 Task: Measure the distance between Savannah and Cumberland Island National Seashore.
Action: Mouse moved to (194, 73)
Screenshot: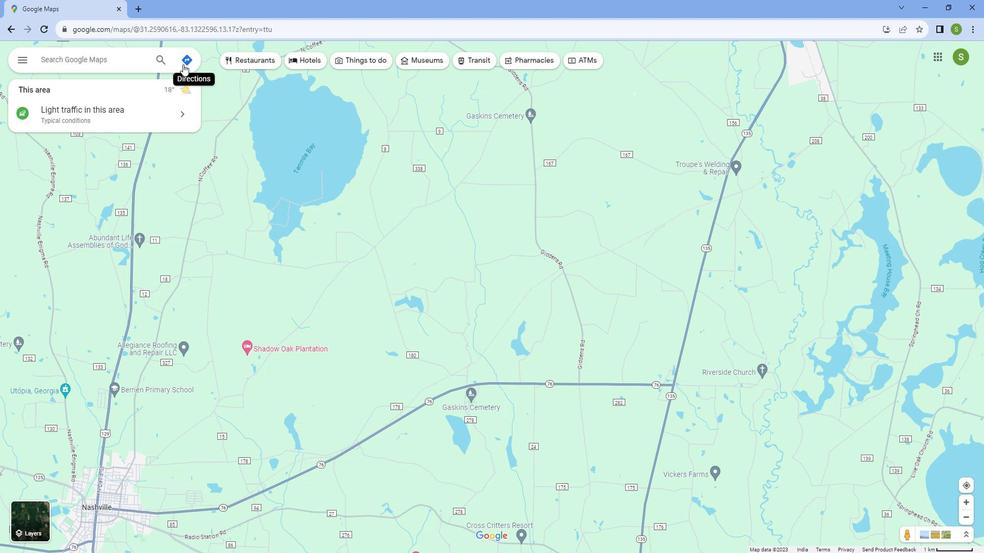 
Action: Mouse pressed left at (194, 73)
Screenshot: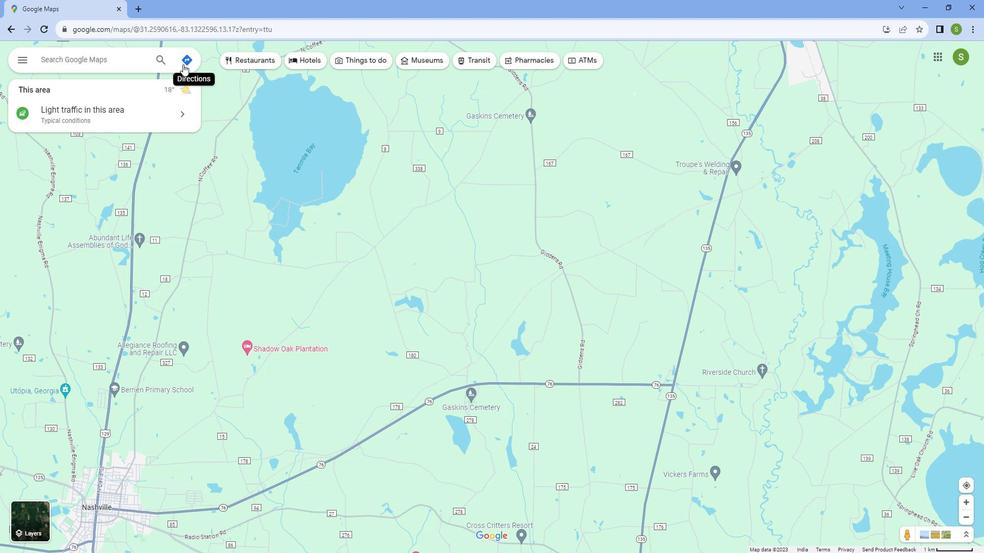 
Action: Mouse moved to (132, 95)
Screenshot: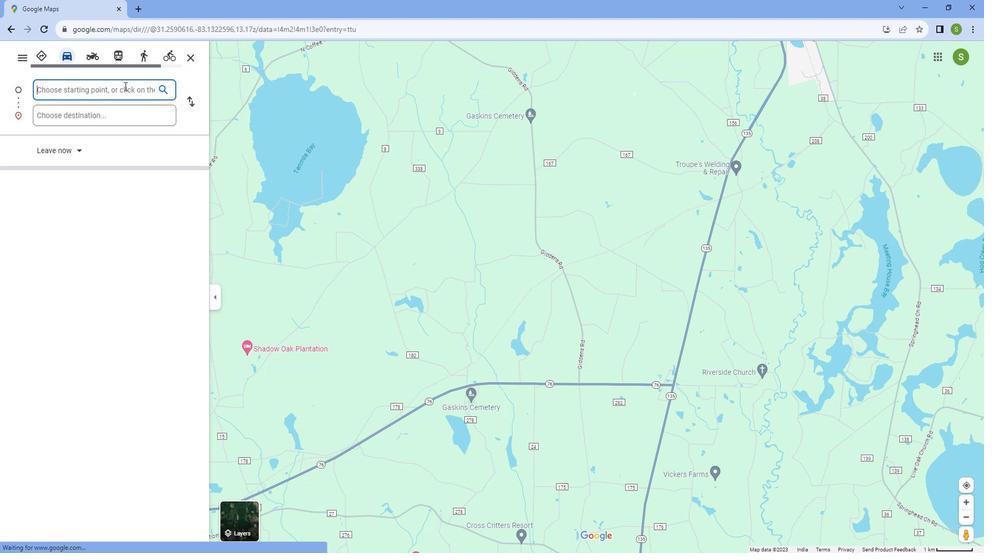 
Action: Key pressed <Key.caps_lock>S<Key.caps_lock>avannah
Screenshot: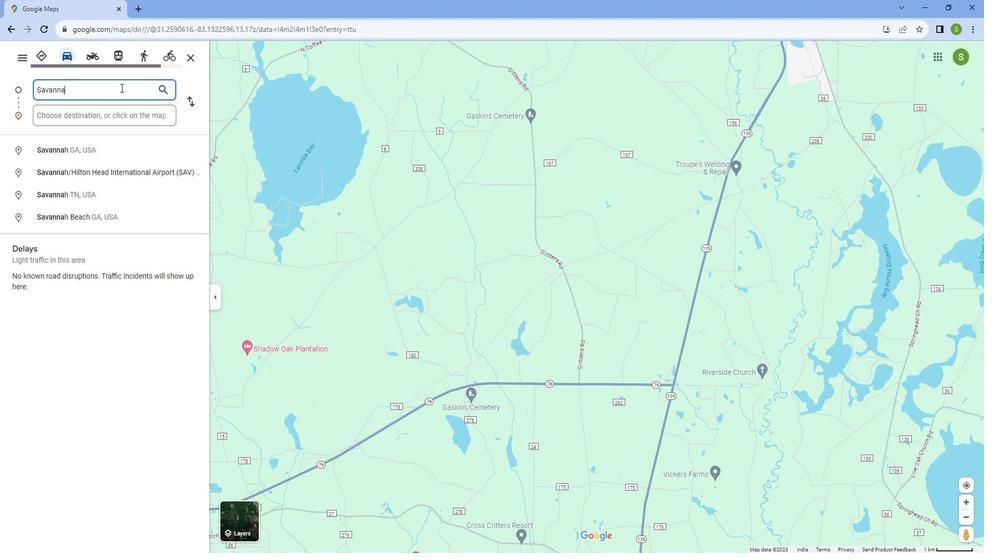 
Action: Mouse moved to (111, 156)
Screenshot: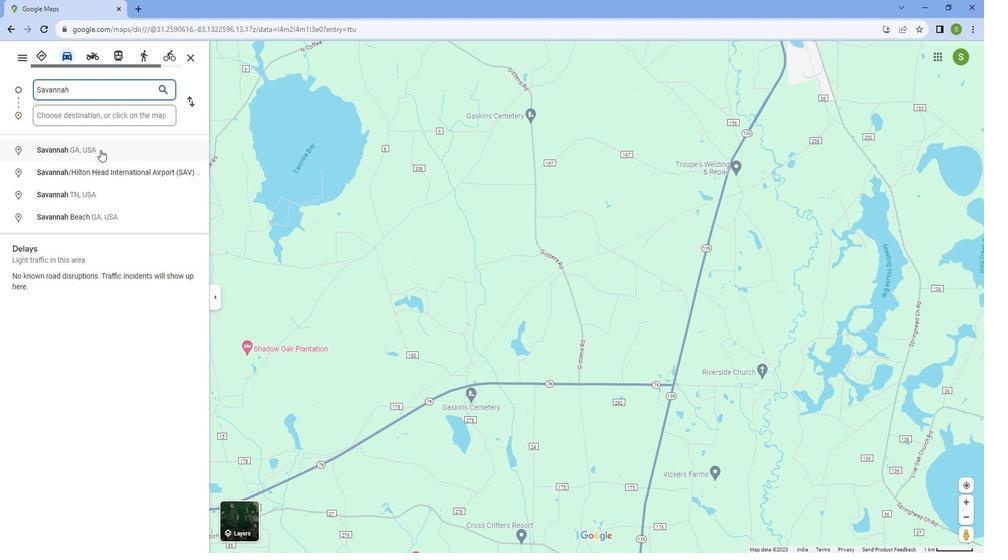 
Action: Mouse pressed left at (111, 156)
Screenshot: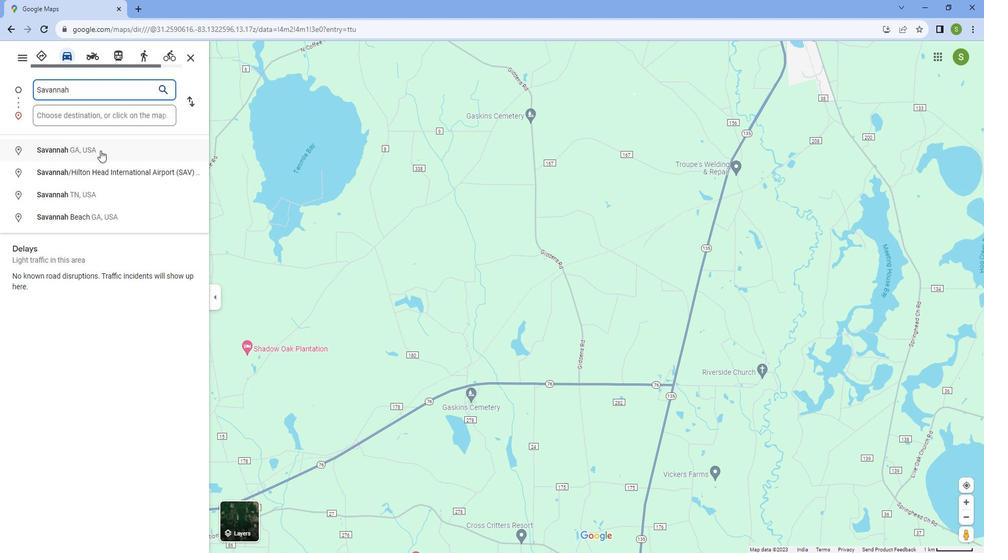 
Action: Mouse moved to (99, 119)
Screenshot: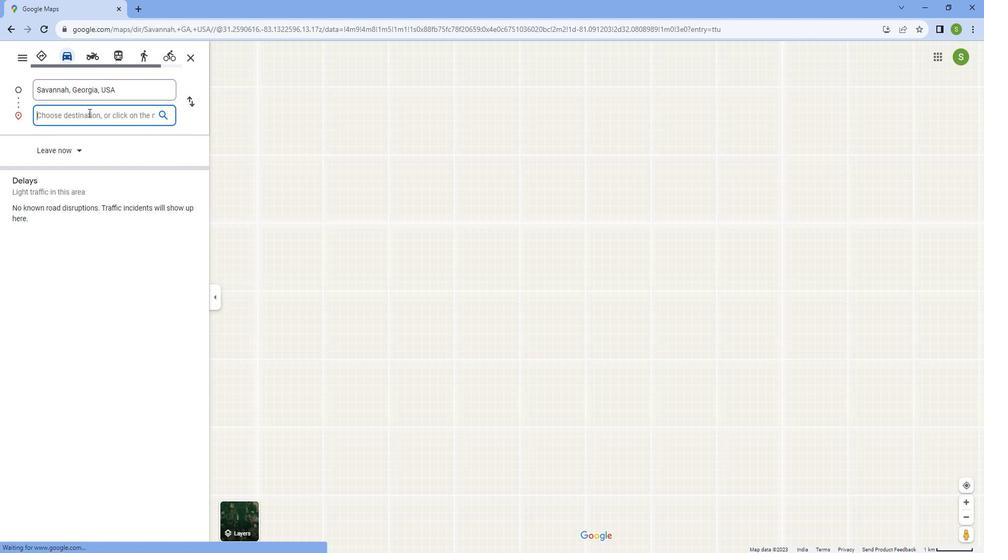 
Action: Mouse pressed left at (99, 119)
Screenshot: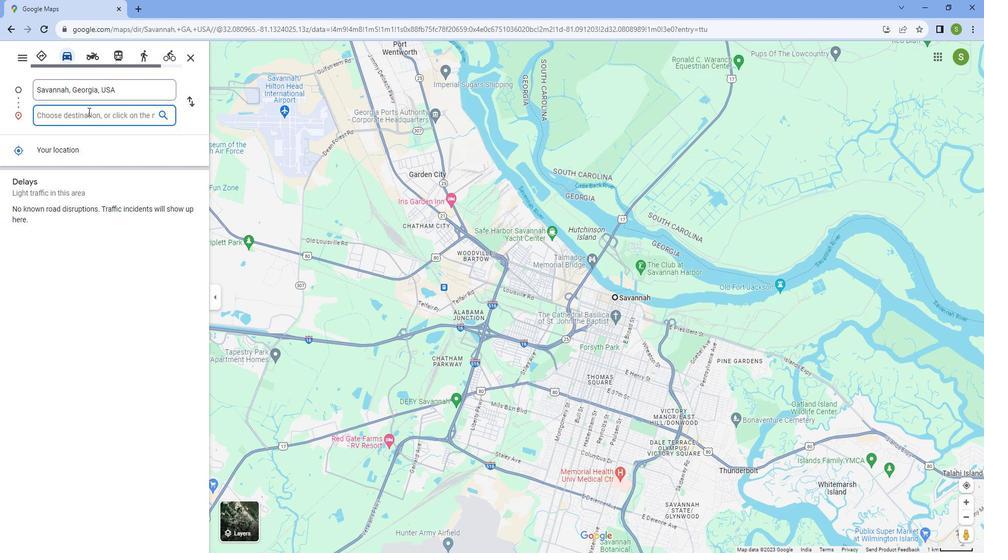 
Action: Key pressed <Key.caps_lock>C<Key.caps_lock>umberland<Key.space><Key.caps_lock>I<Key.caps_lock>sland<Key.space><Key.caps_lock>N<Key.caps_lock>ational<Key.space><Key.caps_lock>S<Key.caps_lock>eashore
Screenshot: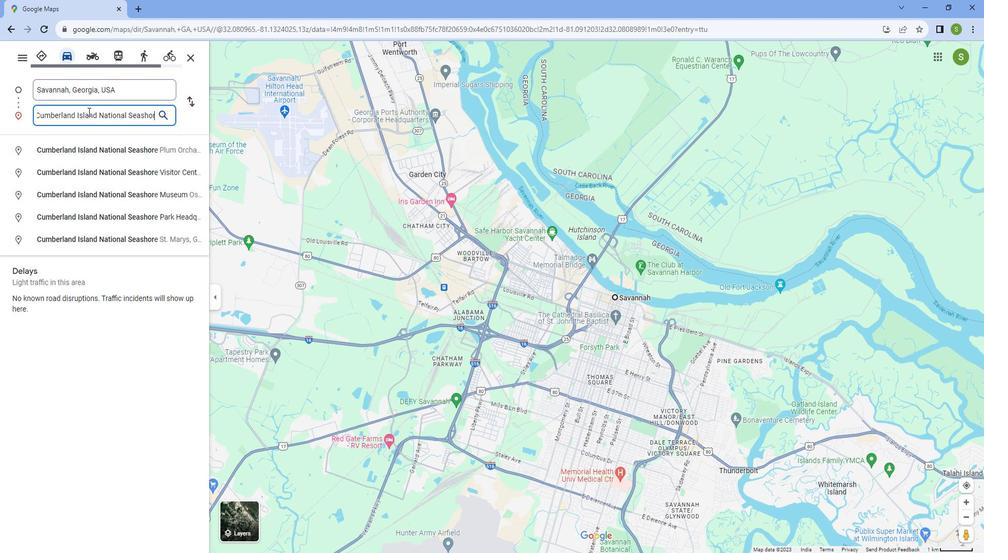 
Action: Mouse moved to (111, 234)
Screenshot: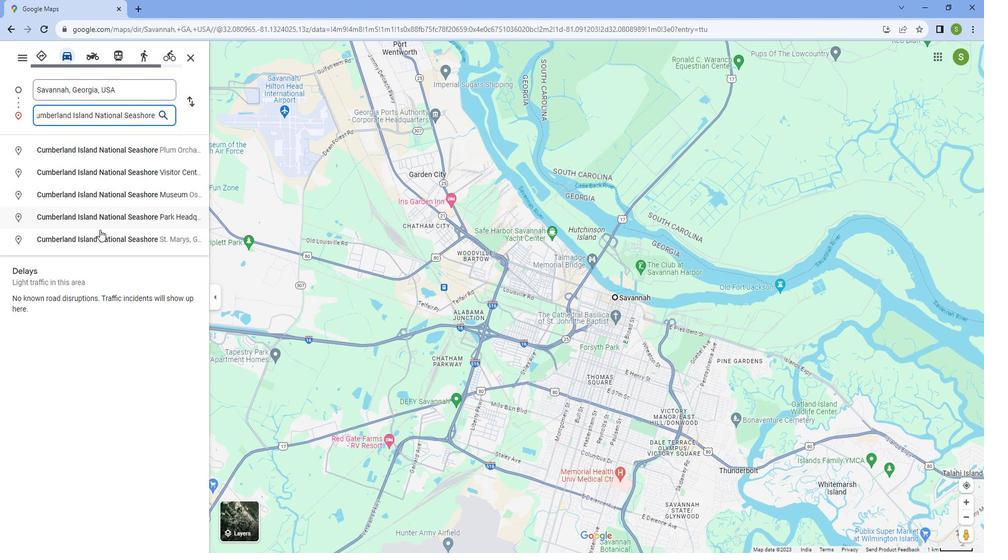 
Action: Mouse pressed left at (111, 234)
Screenshot: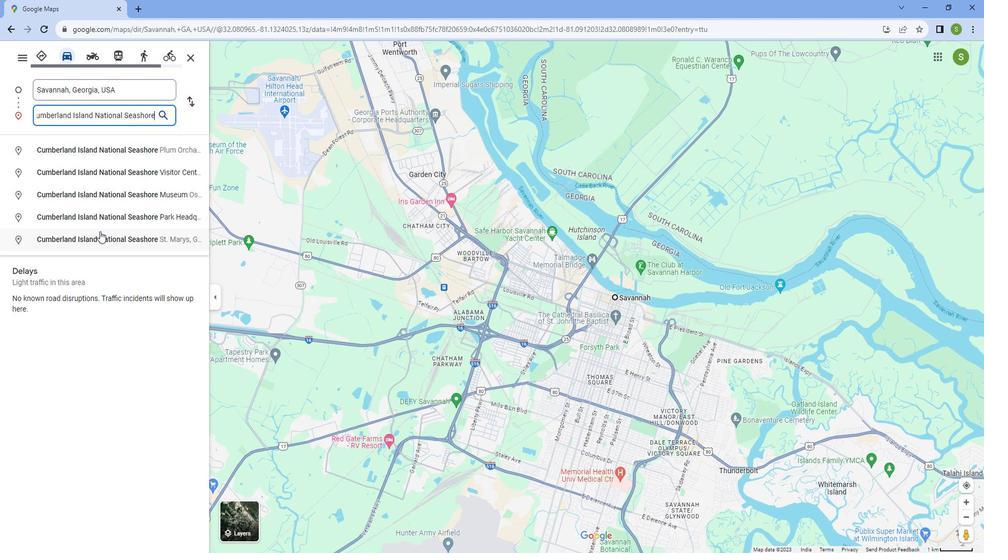 
Action: Mouse moved to (425, 520)
Screenshot: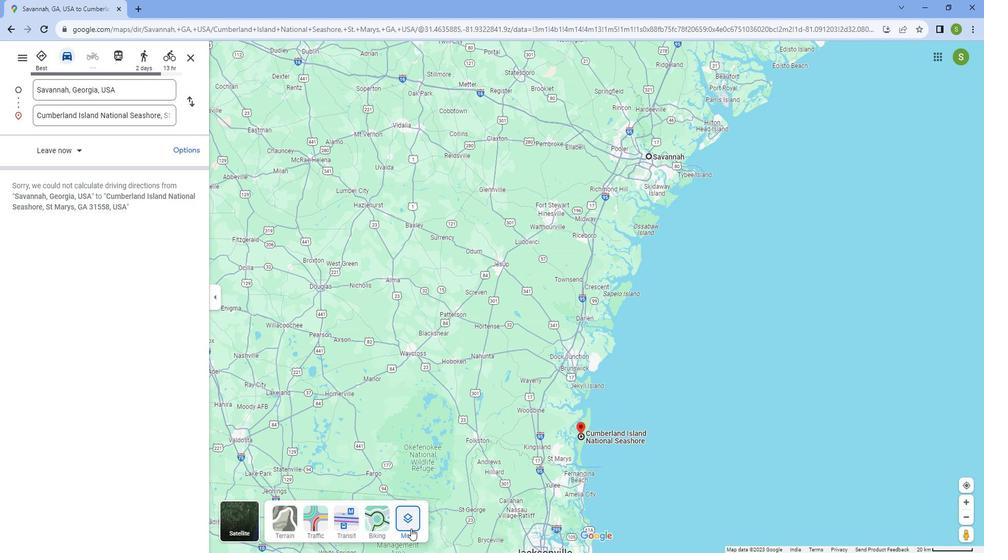 
Action: Mouse pressed left at (425, 520)
Screenshot: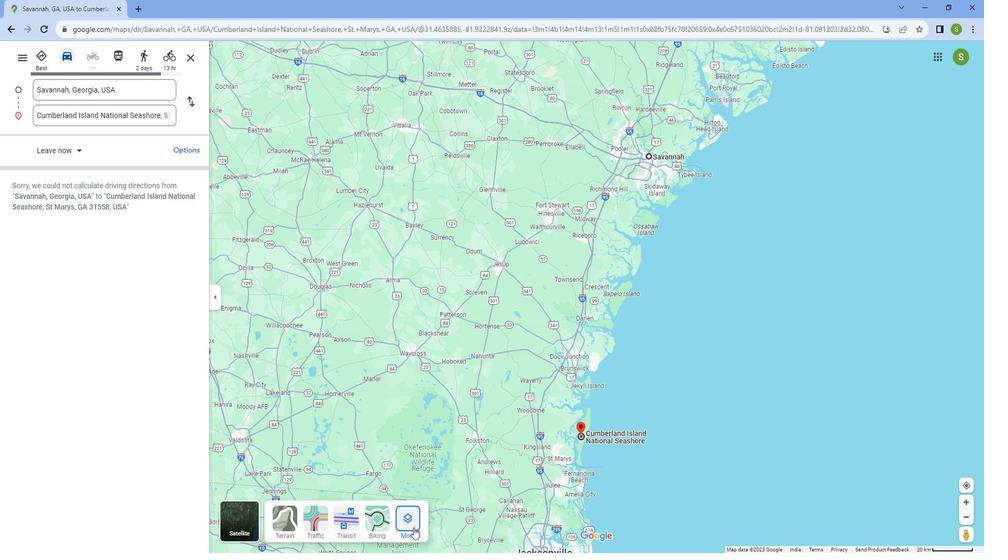 
Action: Mouse moved to (324, 414)
Screenshot: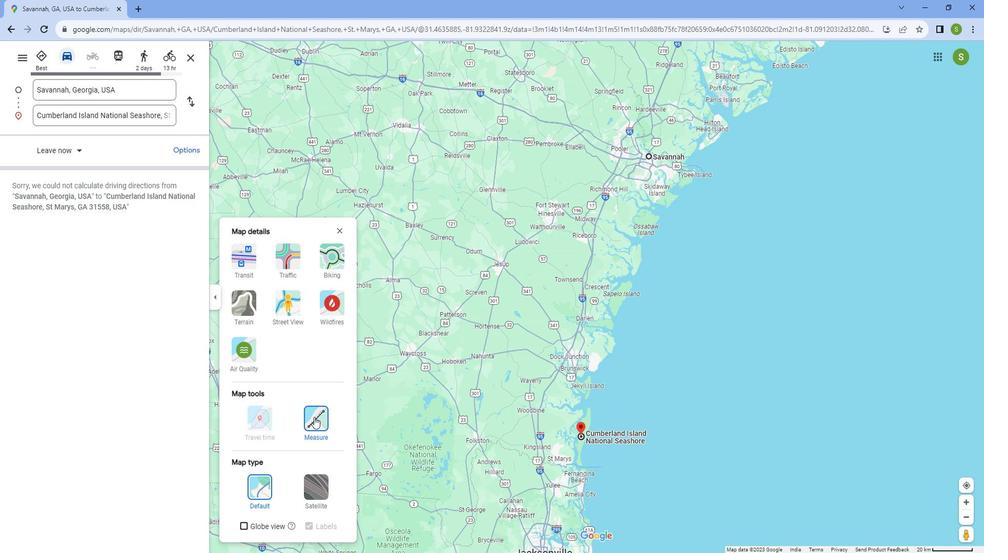 
Action: Mouse pressed left at (324, 414)
Screenshot: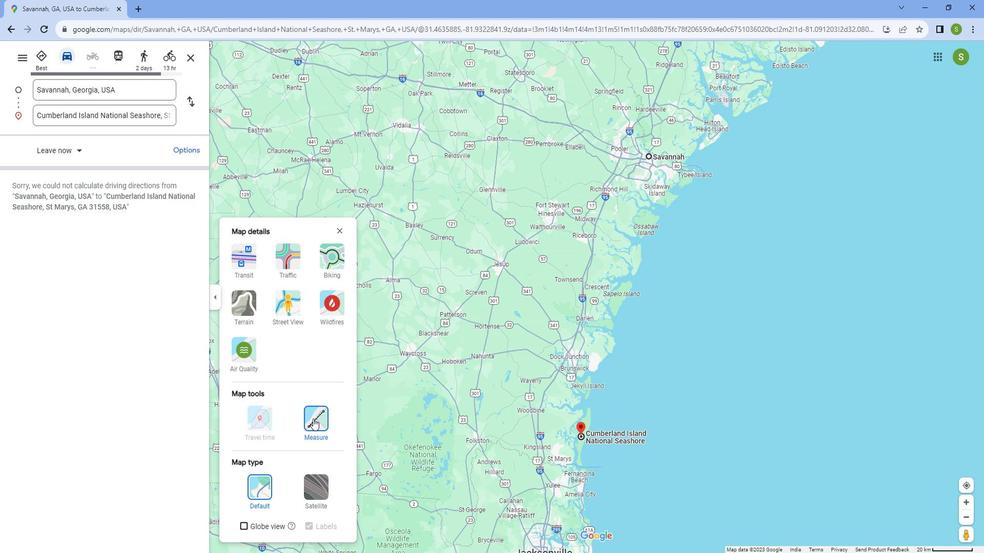 
Action: Mouse moved to (671, 153)
Screenshot: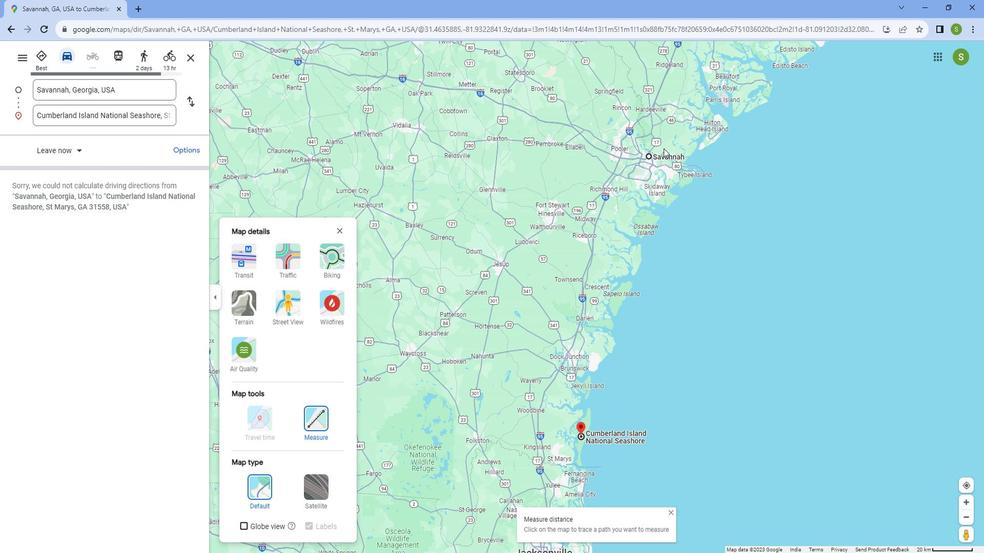 
Action: Mouse scrolled (671, 153) with delta (0, 0)
Screenshot: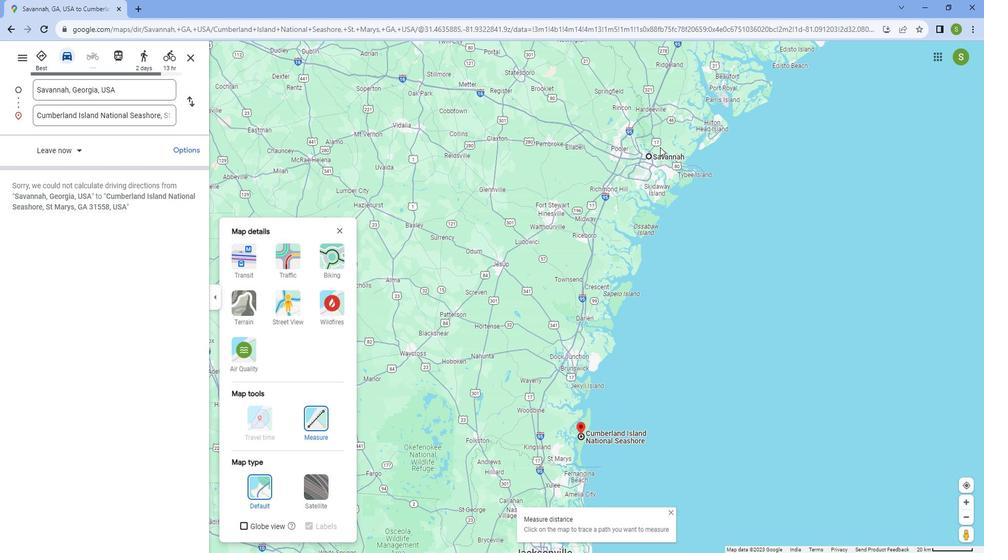 
Action: Mouse scrolled (671, 153) with delta (0, 0)
Screenshot: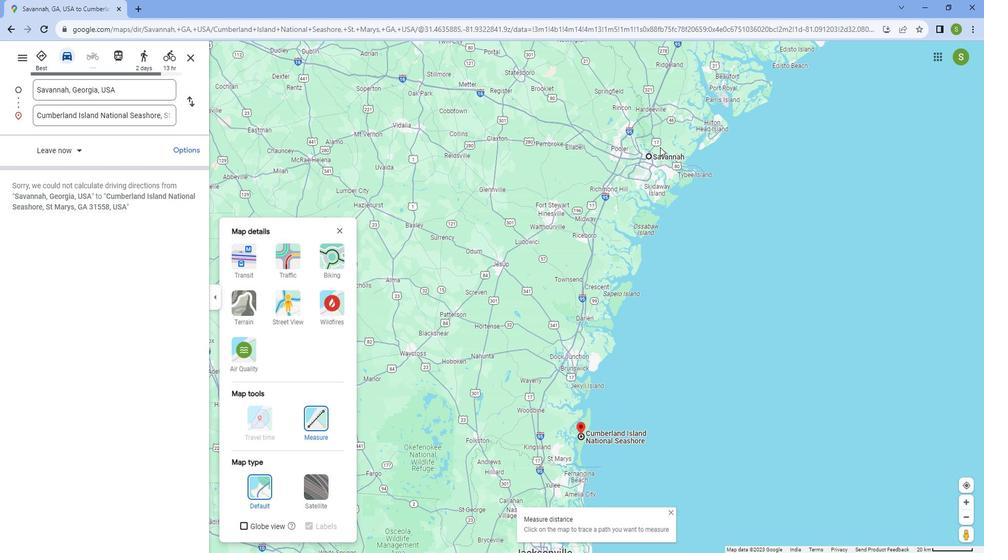 
Action: Mouse scrolled (671, 153) with delta (0, 0)
Screenshot: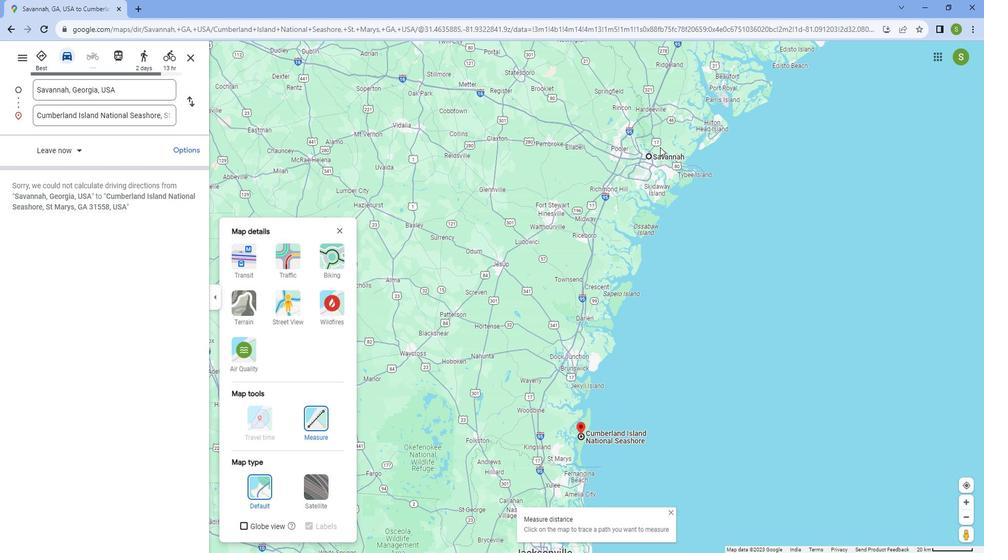 
Action: Mouse scrolled (671, 153) with delta (0, 0)
Screenshot: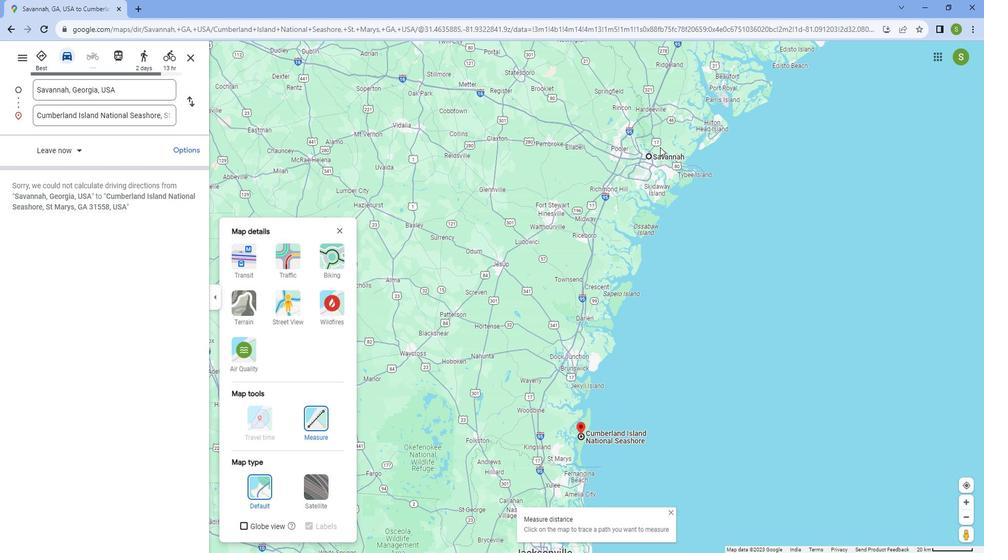 
Action: Mouse scrolled (671, 153) with delta (0, 0)
Screenshot: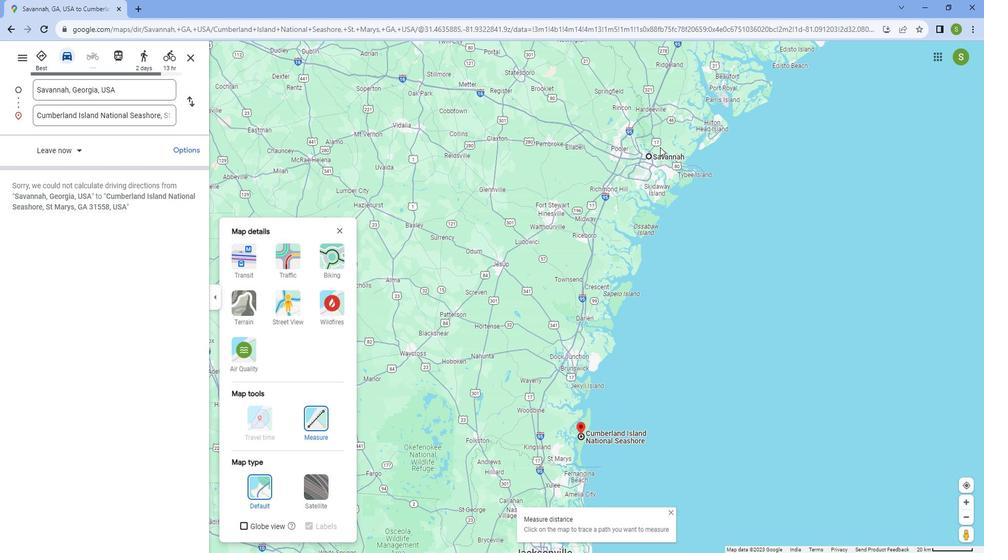 
Action: Mouse scrolled (671, 153) with delta (0, 0)
Screenshot: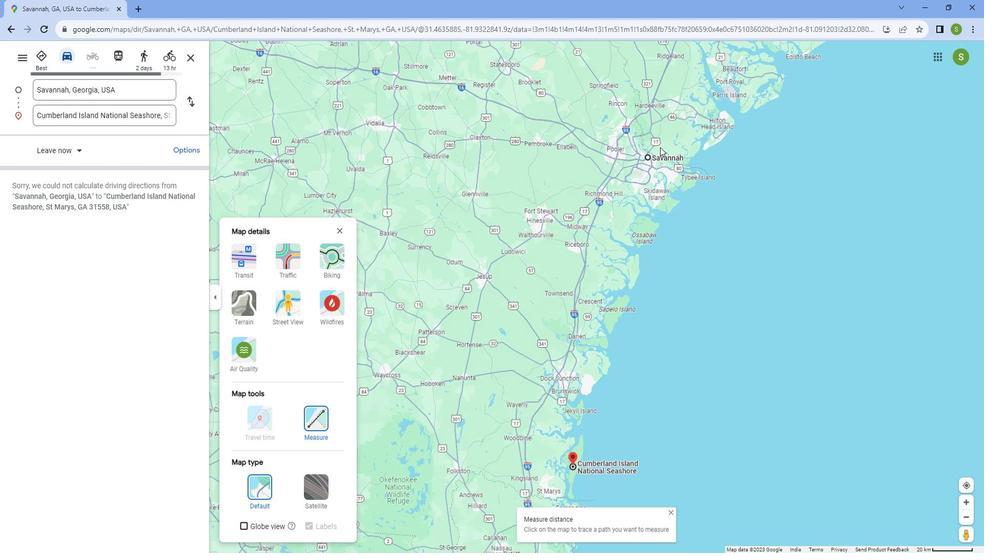 
Action: Mouse scrolled (671, 153) with delta (0, 0)
Screenshot: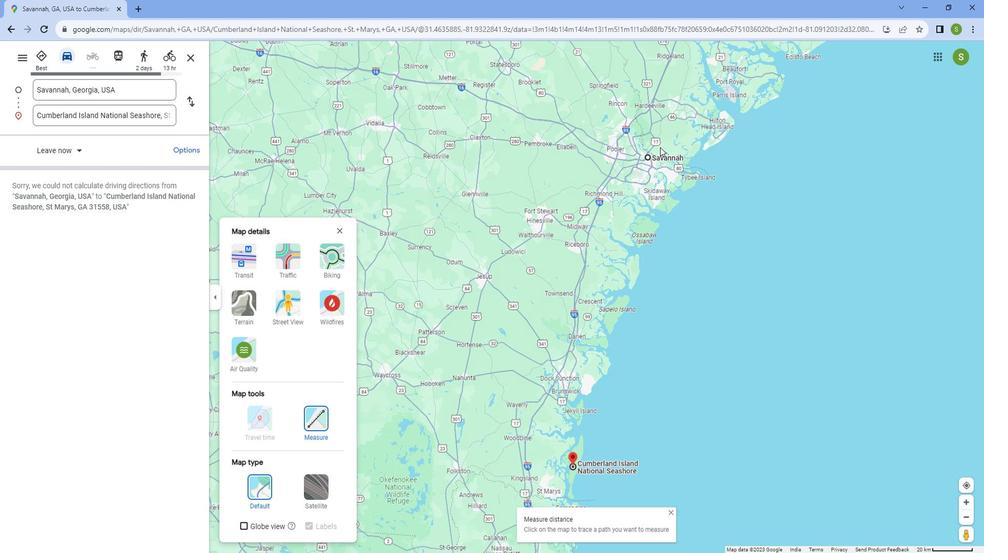 
Action: Mouse scrolled (671, 153) with delta (0, 0)
Screenshot: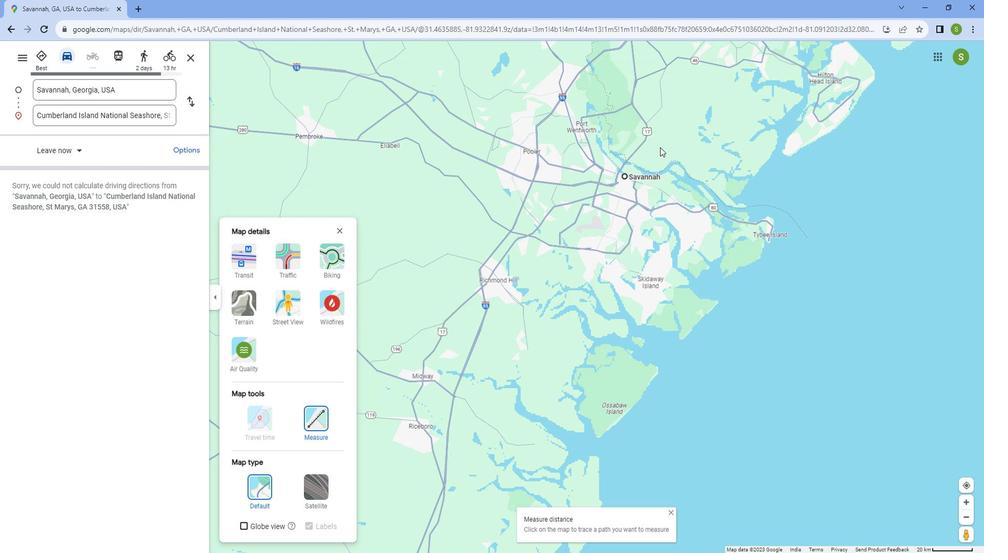 
Action: Mouse scrolled (671, 153) with delta (0, 0)
Screenshot: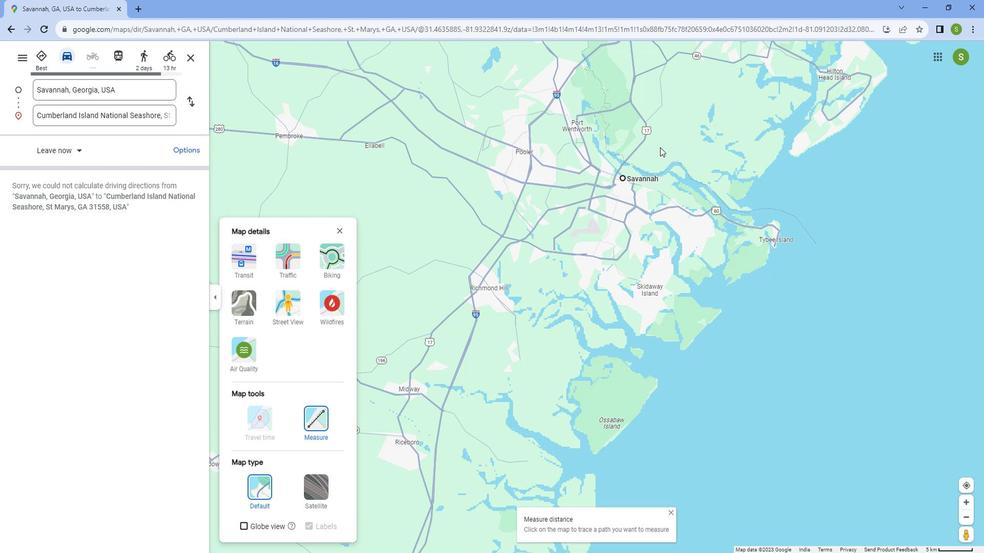 
Action: Mouse scrolled (671, 153) with delta (0, 0)
Screenshot: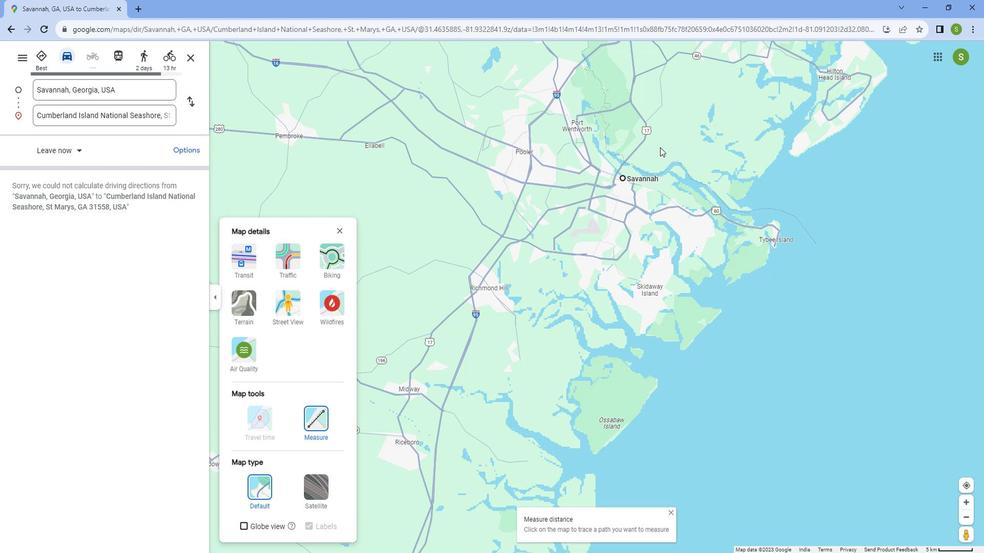 
Action: Mouse scrolled (671, 153) with delta (0, 0)
Screenshot: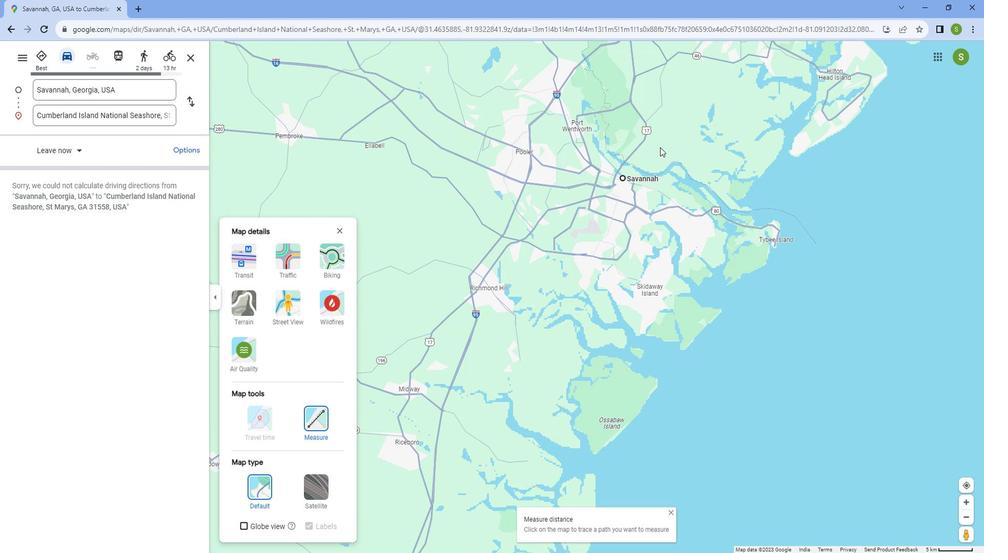 
Action: Mouse scrolled (671, 153) with delta (0, 0)
Screenshot: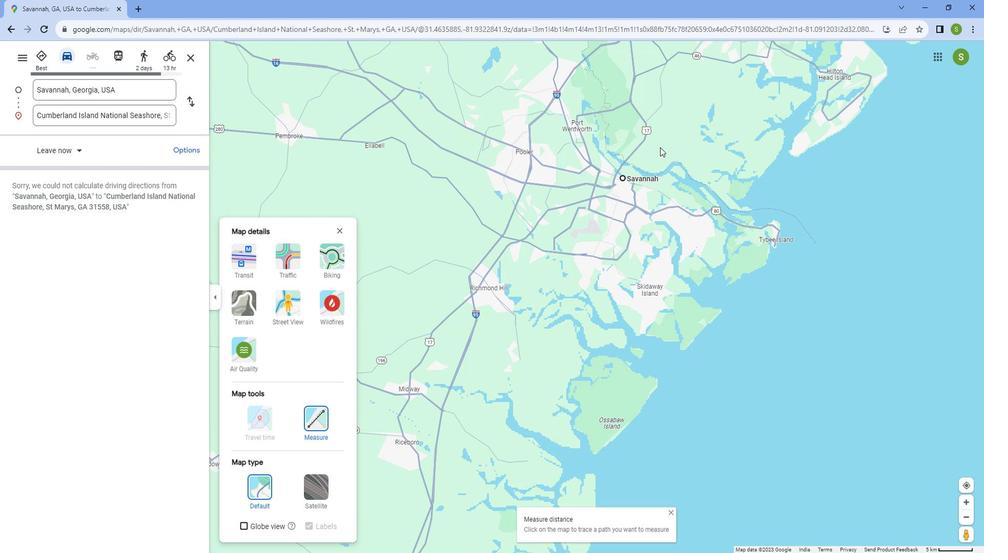 
Action: Mouse scrolled (671, 153) with delta (0, 0)
Screenshot: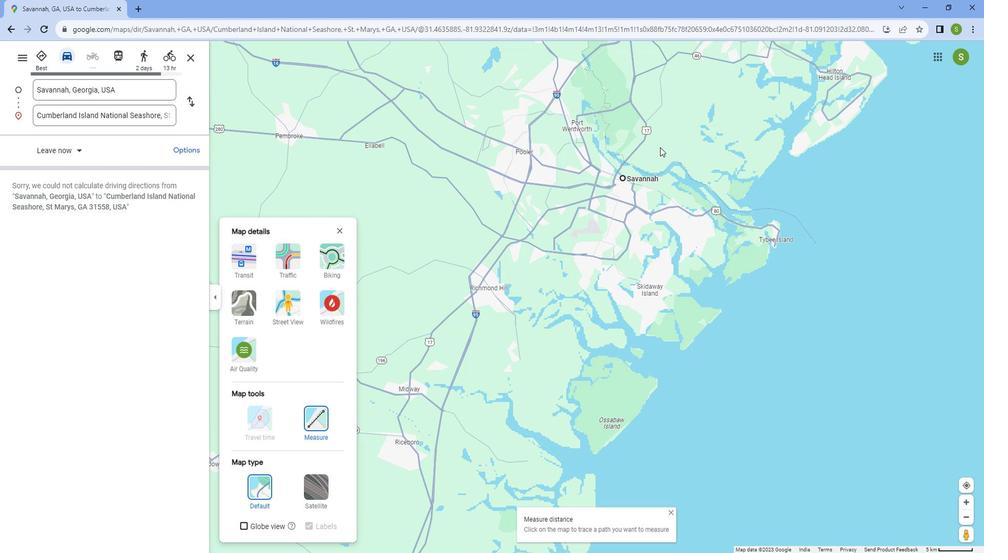 
Action: Mouse moved to (565, 235)
Screenshot: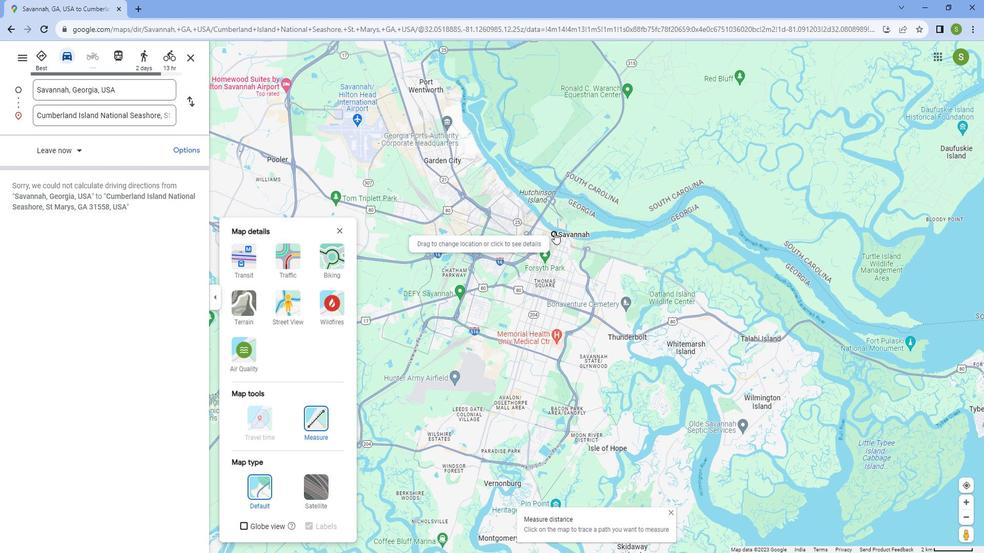 
Action: Mouse pressed left at (565, 235)
Screenshot: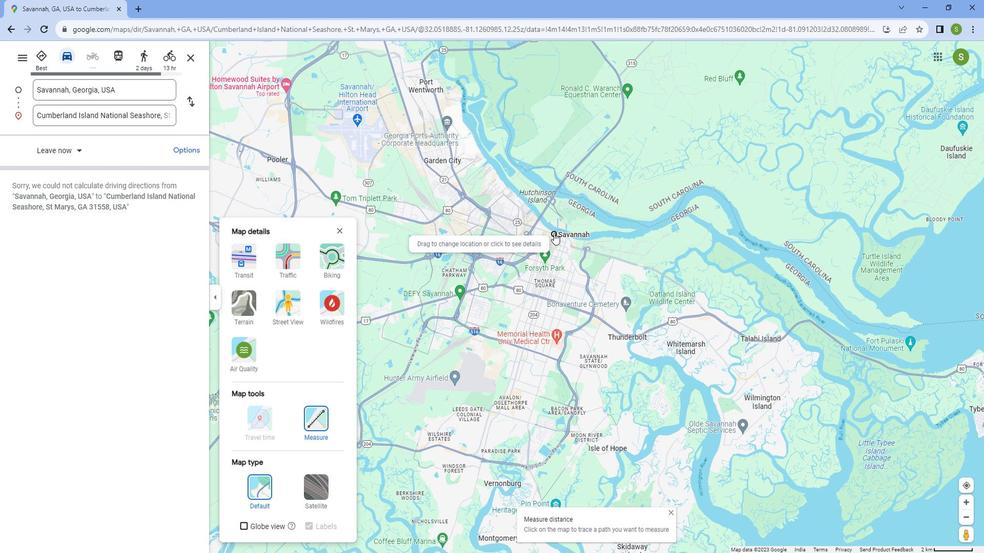 
Action: Mouse moved to (547, 229)
Screenshot: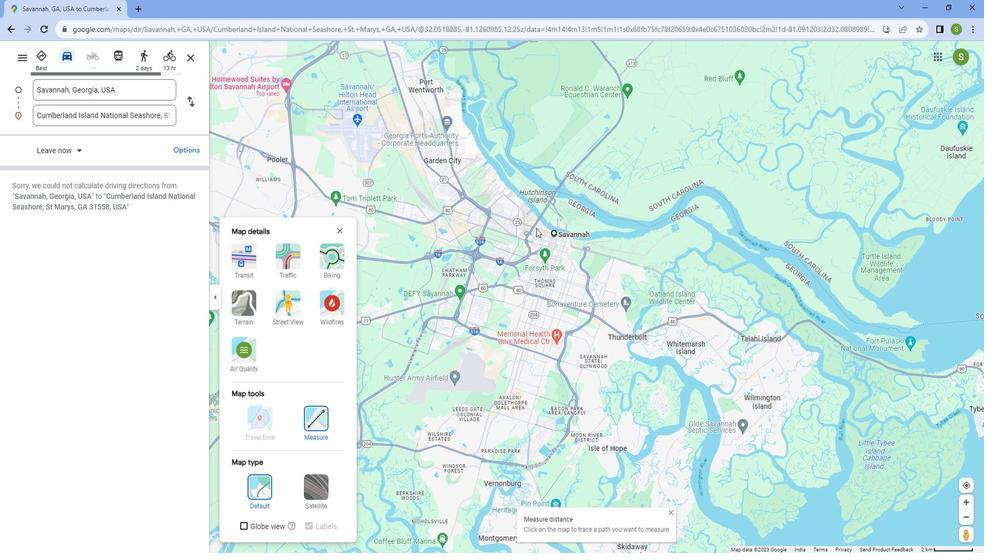 
Action: Mouse scrolled (547, 229) with delta (0, 0)
Screenshot: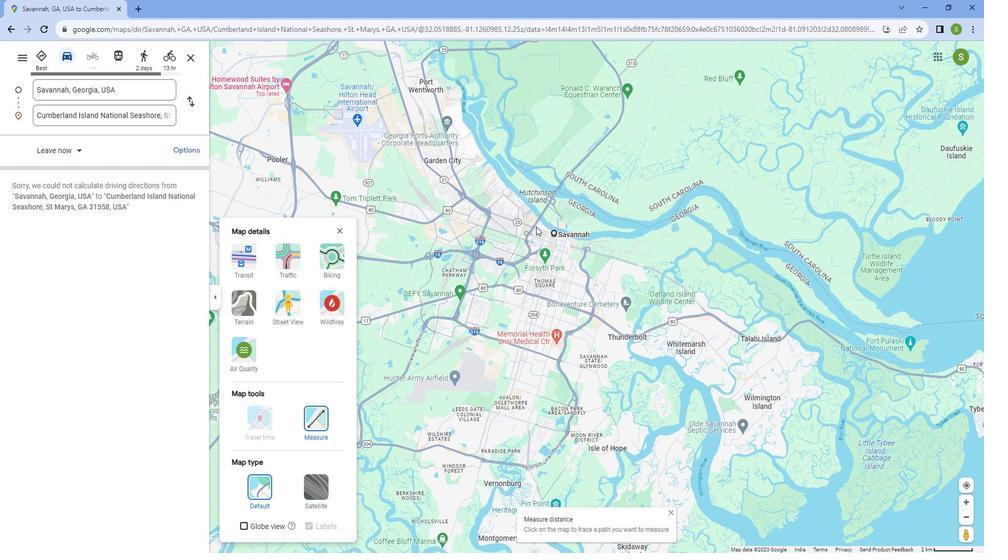 
Action: Mouse scrolled (547, 229) with delta (0, 0)
Screenshot: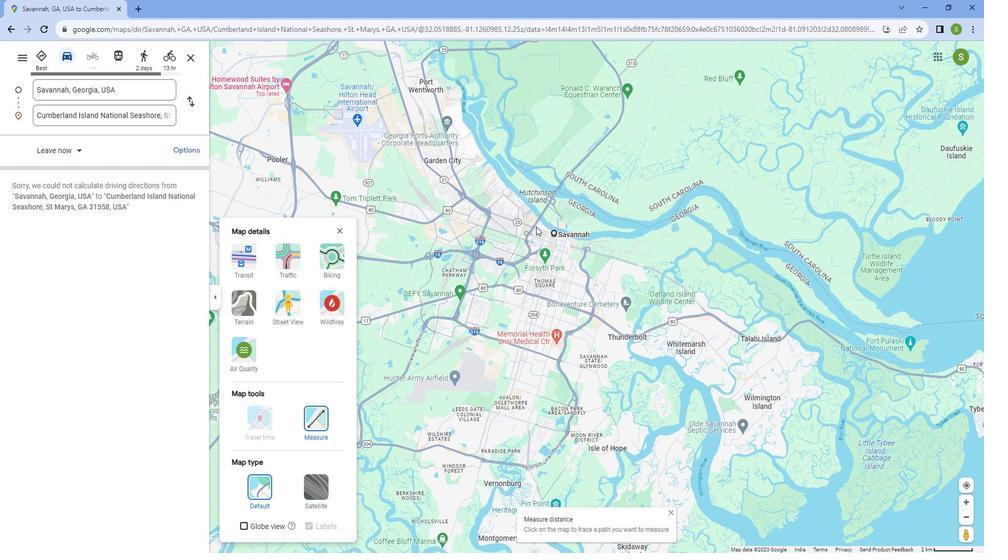 
Action: Mouse scrolled (547, 229) with delta (0, 0)
Screenshot: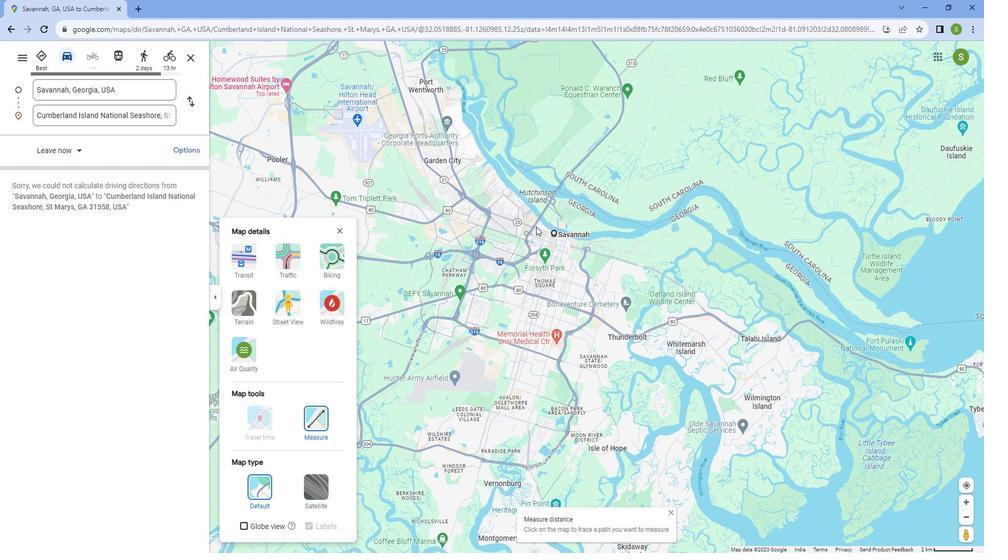 
Action: Mouse scrolled (547, 229) with delta (0, 0)
Screenshot: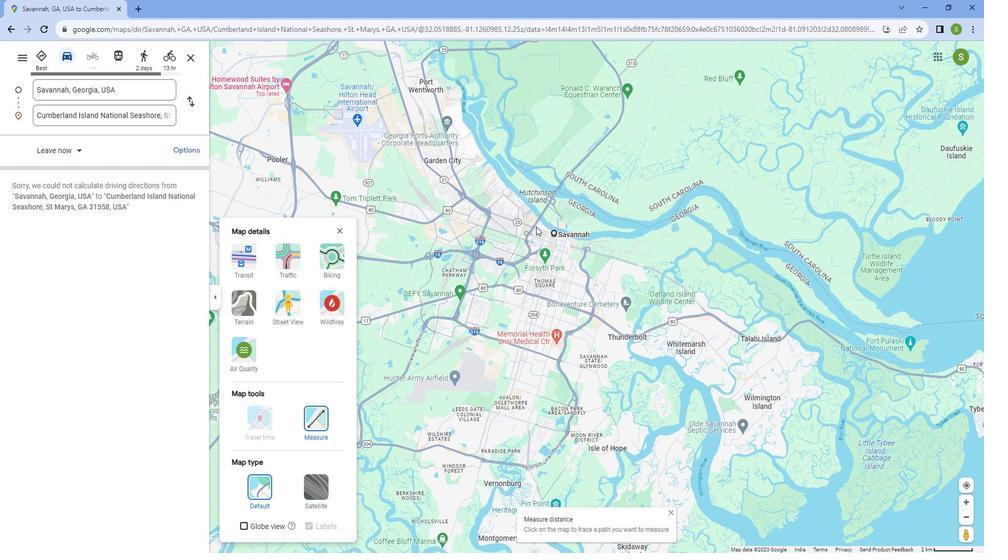 
Action: Mouse moved to (547, 228)
Screenshot: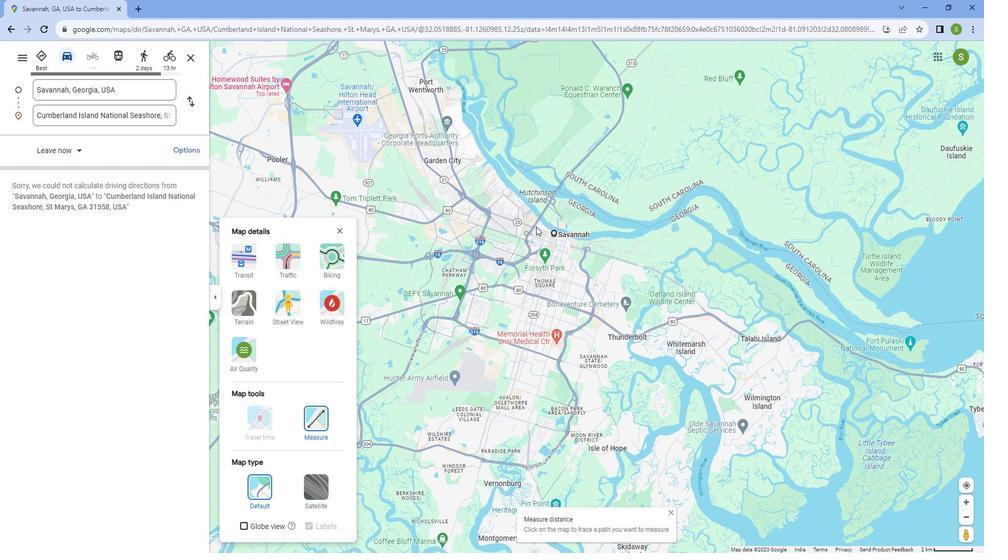 
Action: Mouse scrolled (547, 228) with delta (0, 0)
Screenshot: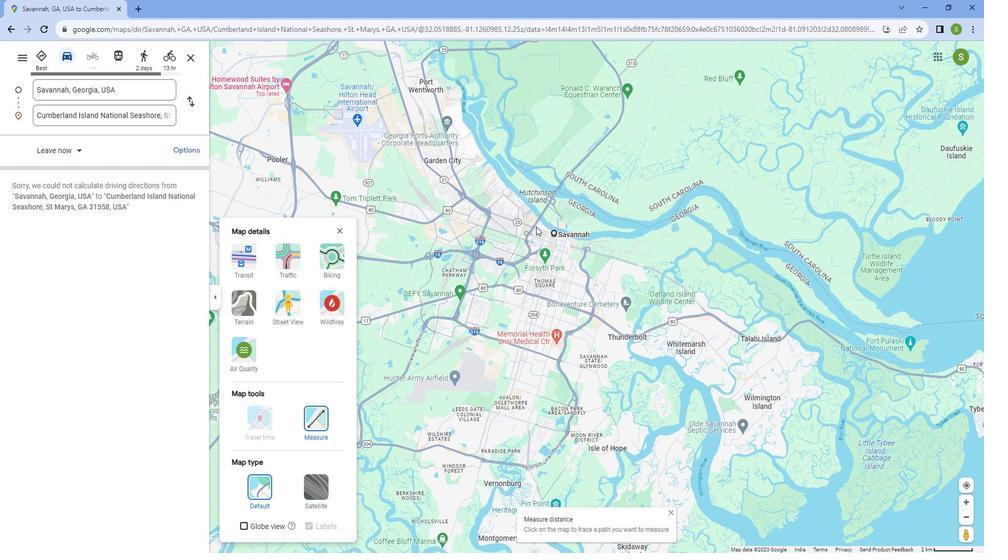 
Action: Mouse moved to (547, 227)
Screenshot: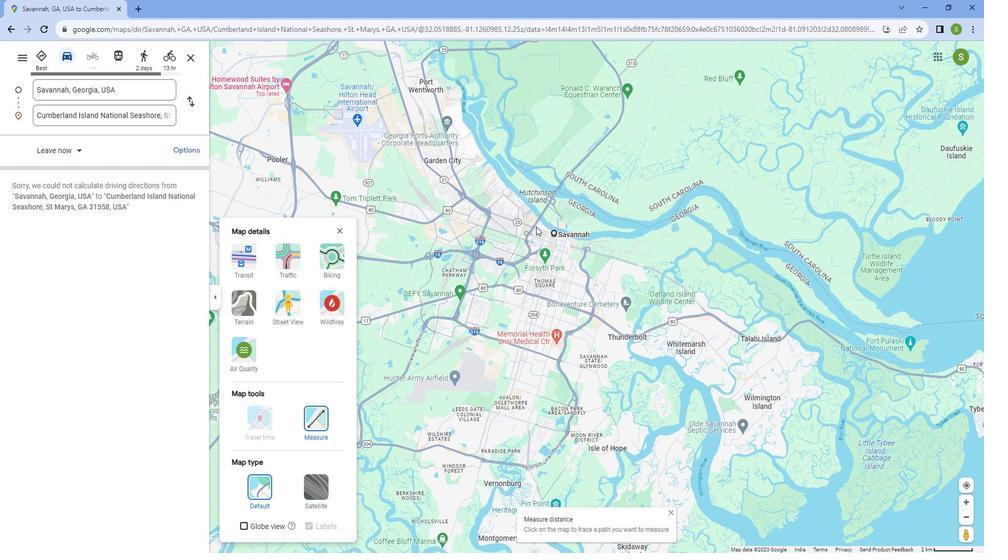 
Action: Mouse scrolled (547, 226) with delta (0, 0)
Screenshot: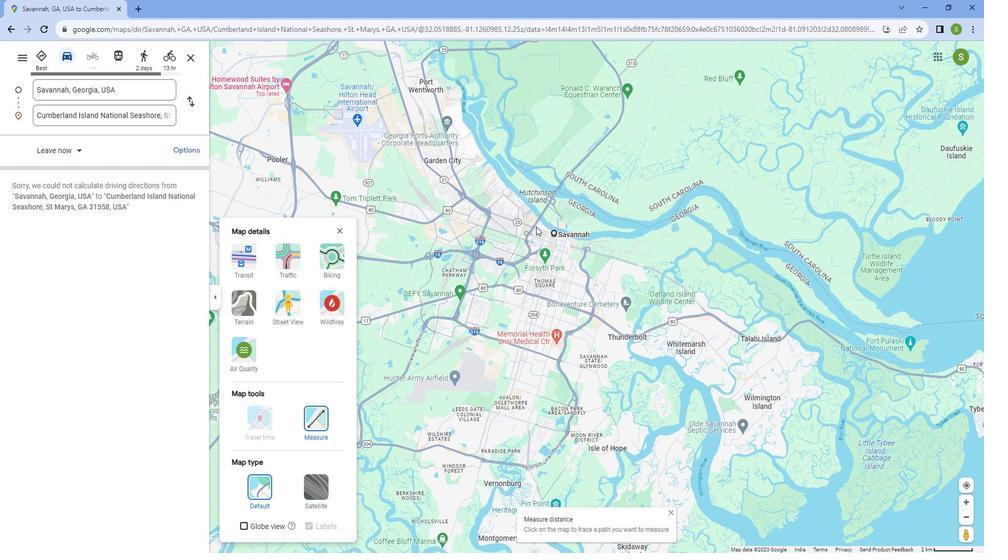 
Action: Mouse moved to (547, 226)
Screenshot: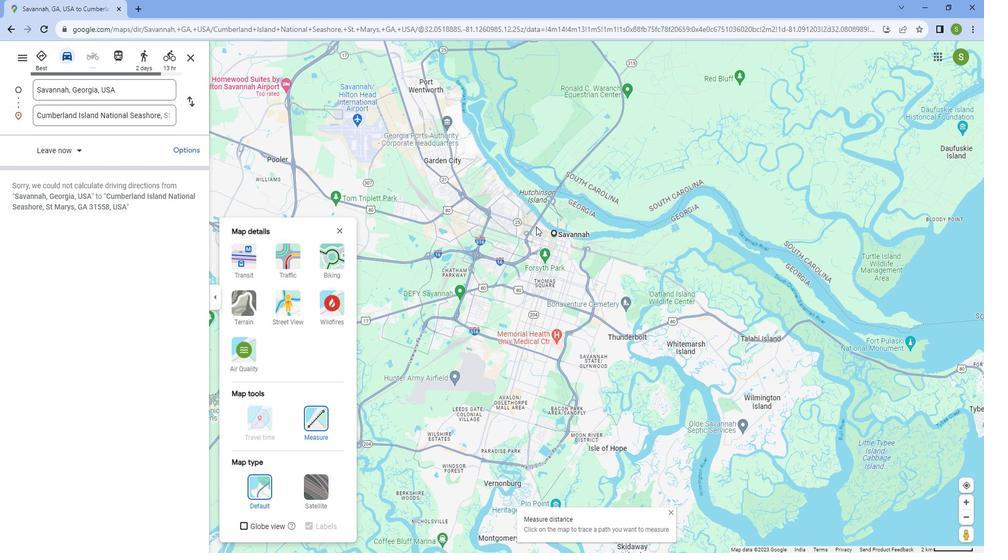 
Action: Mouse scrolled (547, 226) with delta (0, 0)
Screenshot: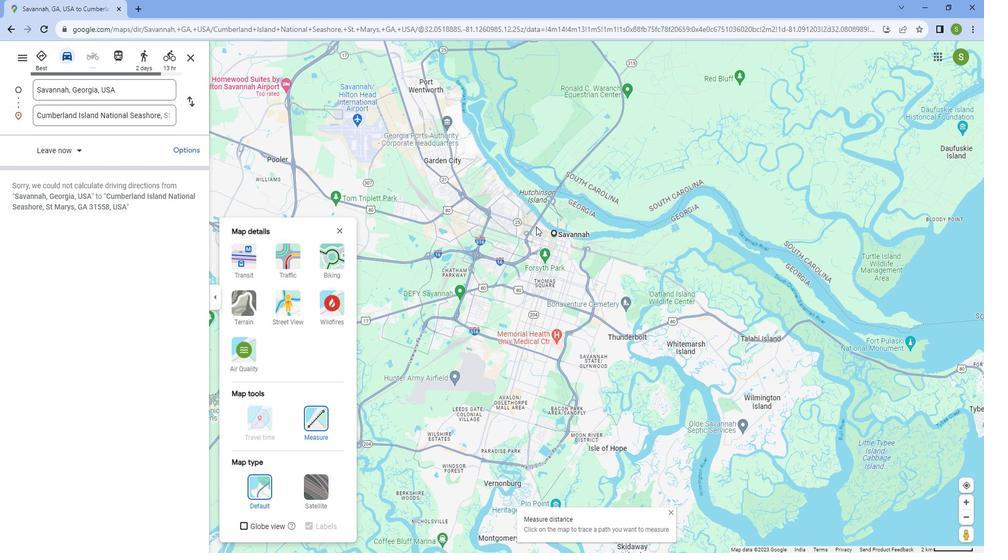 
Action: Mouse moved to (546, 224)
Screenshot: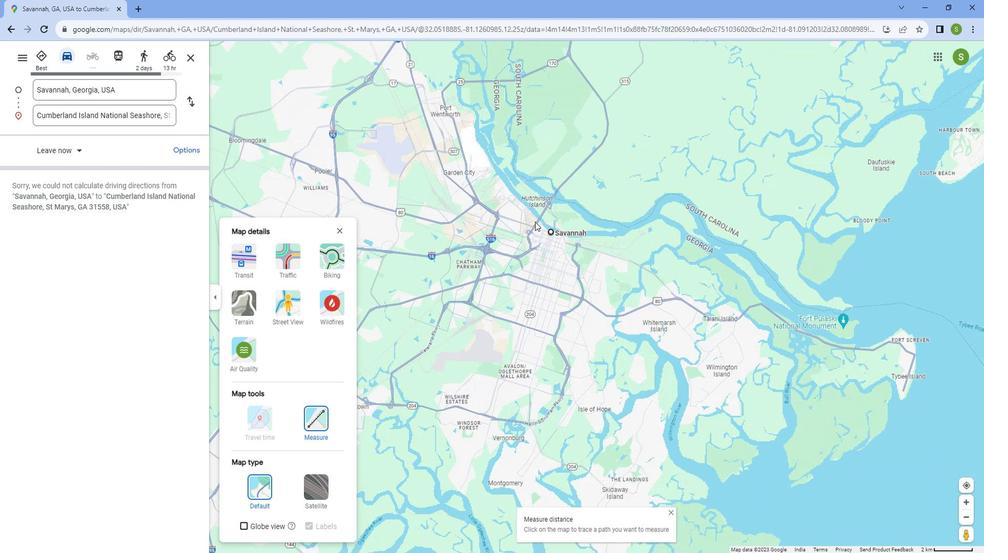 
Action: Mouse scrolled (546, 223) with delta (0, 0)
Screenshot: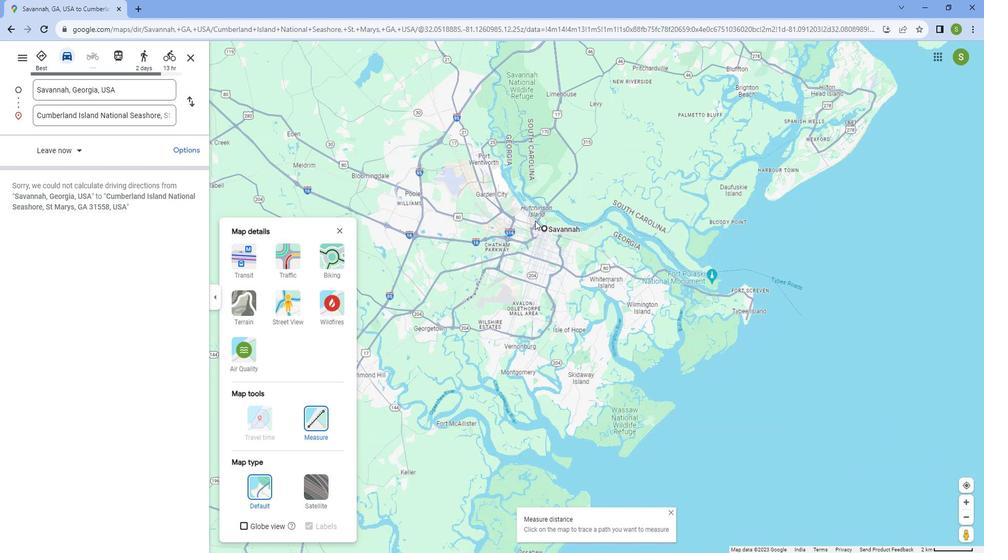 
Action: Mouse scrolled (546, 223) with delta (0, 0)
Screenshot: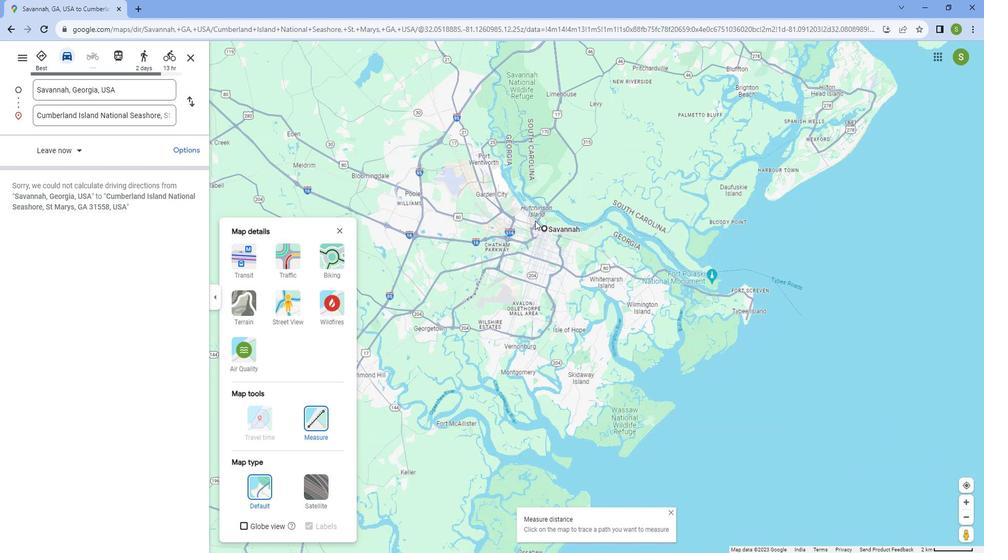 
Action: Mouse scrolled (546, 223) with delta (0, 0)
Screenshot: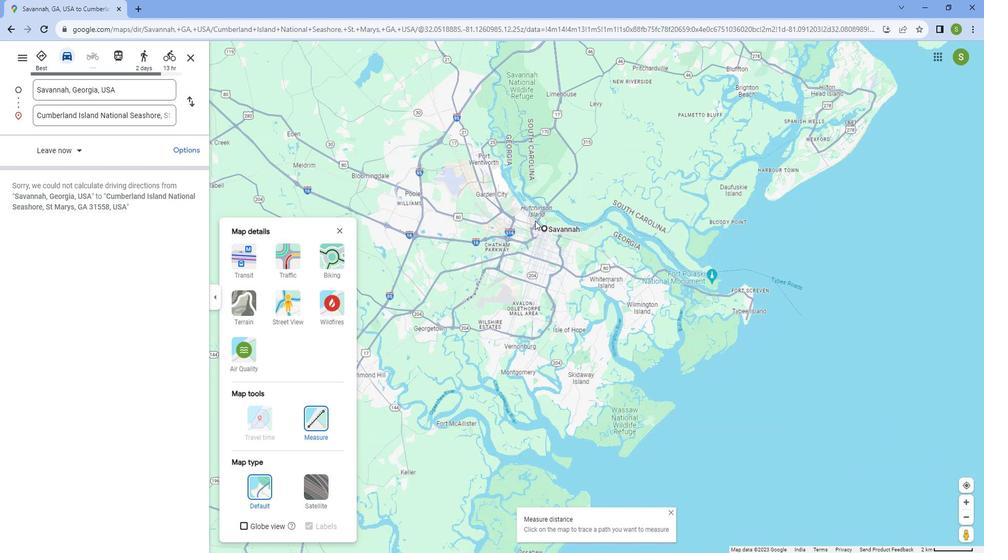 
Action: Mouse scrolled (546, 223) with delta (0, 0)
Screenshot: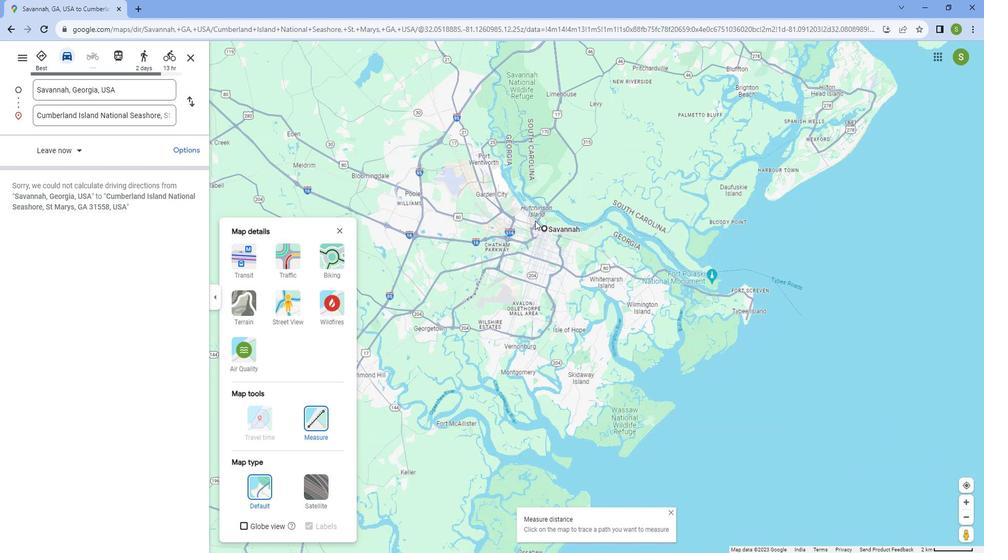 
Action: Mouse moved to (546, 223)
Screenshot: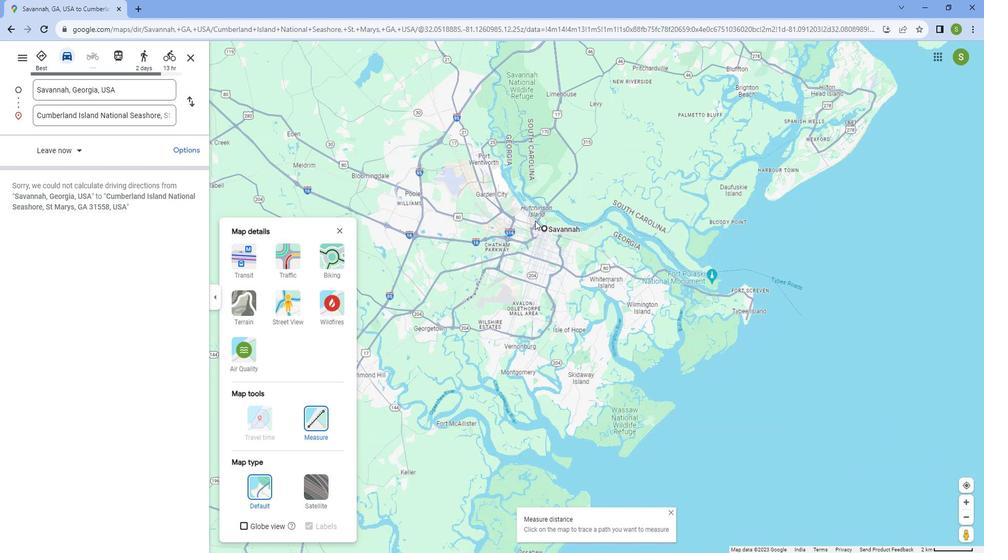 
Action: Mouse scrolled (546, 223) with delta (0, 0)
Screenshot: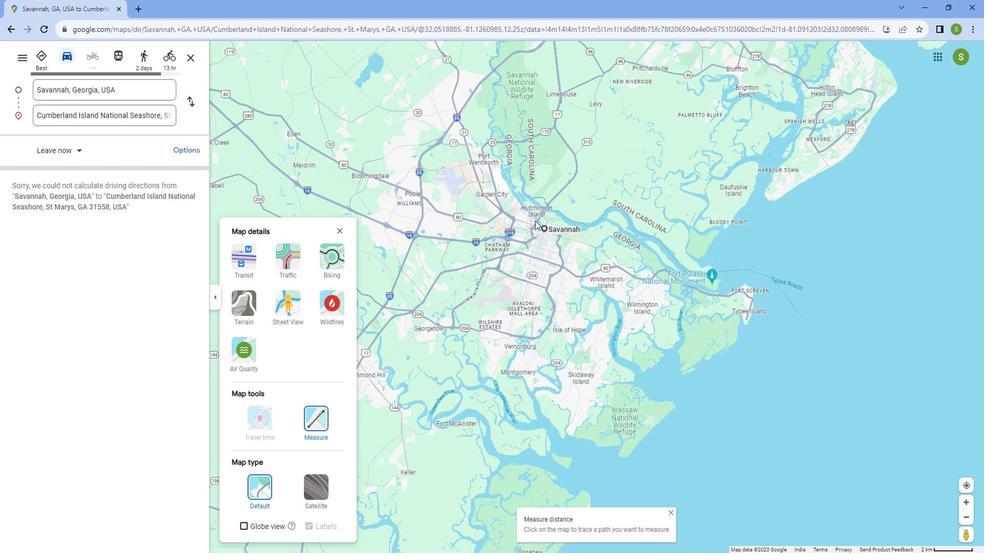 
Action: Mouse scrolled (546, 223) with delta (0, 0)
Screenshot: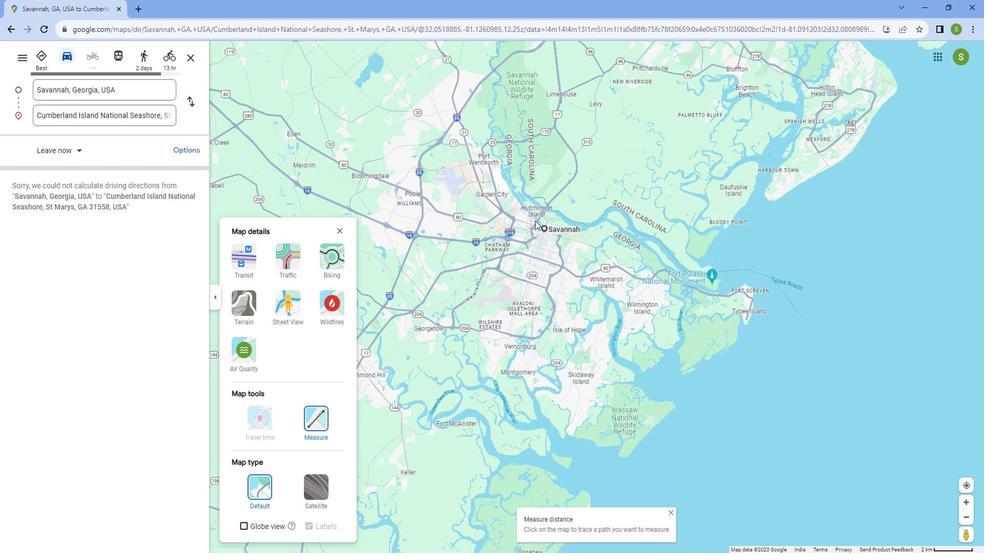 
Action: Mouse moved to (546, 221)
Screenshot: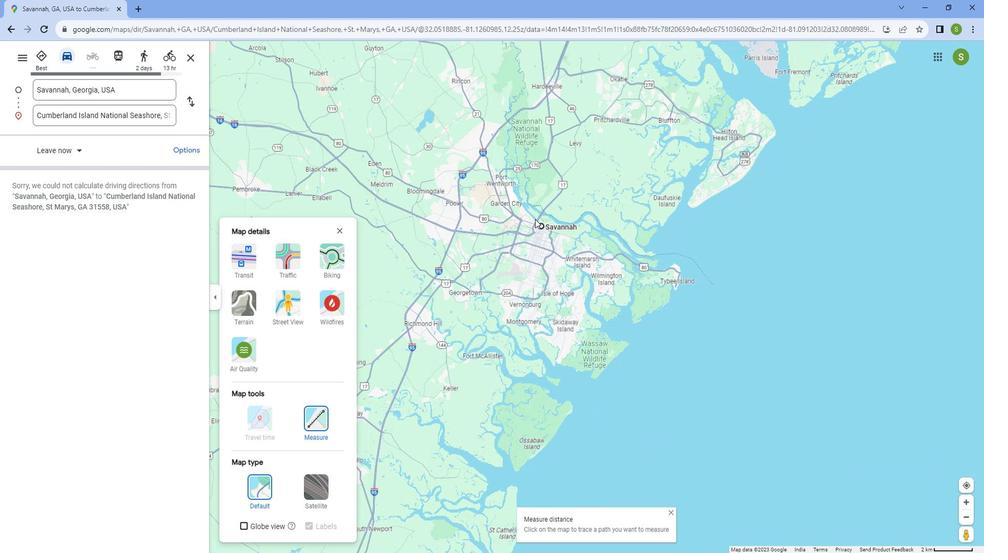 
Action: Mouse scrolled (546, 221) with delta (0, 0)
Screenshot: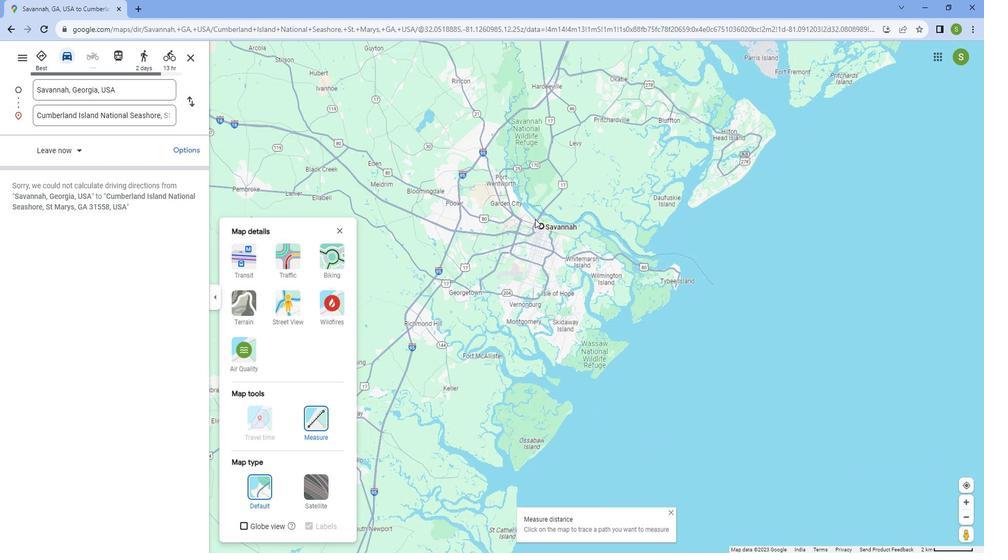 
Action: Mouse scrolled (546, 221) with delta (0, 0)
Screenshot: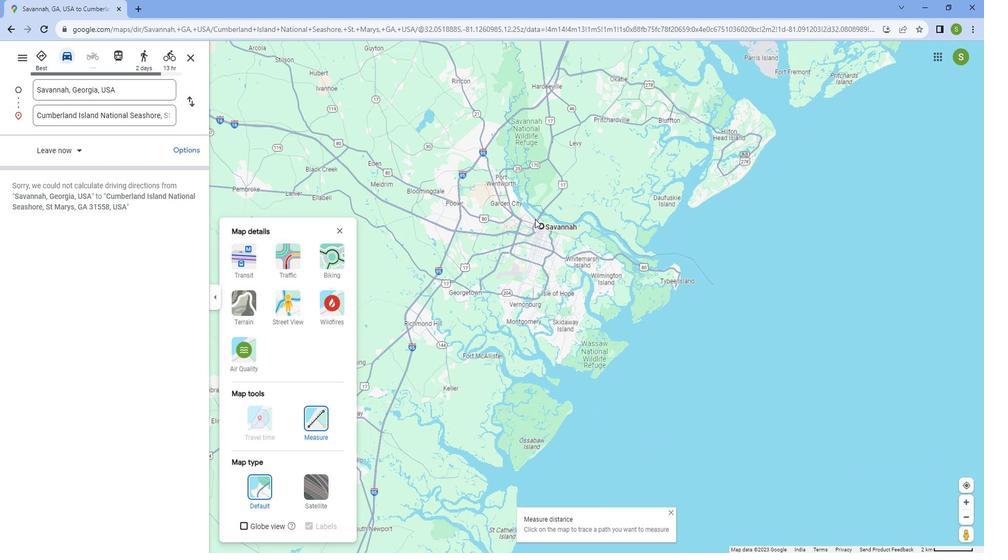 
Action: Mouse scrolled (546, 221) with delta (0, 0)
Screenshot: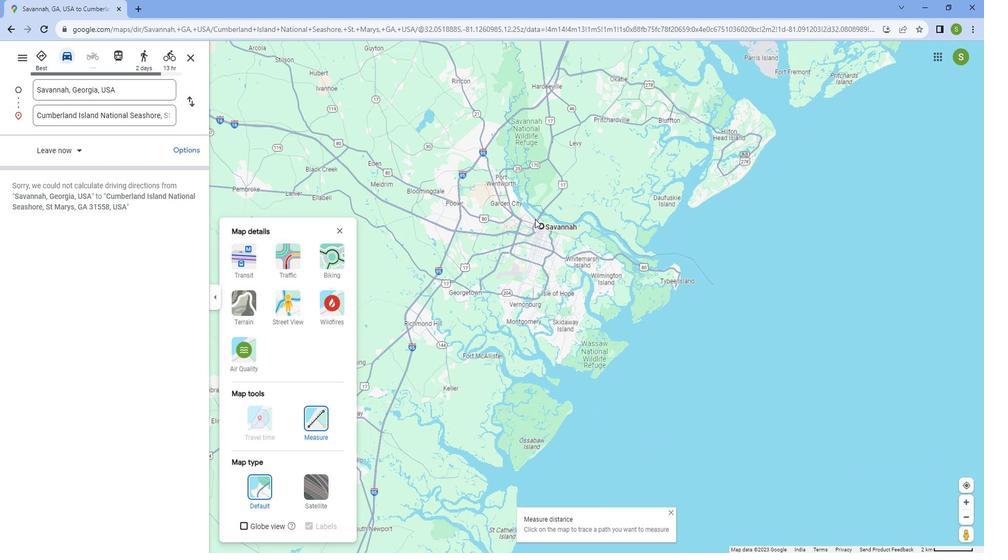 
Action: Mouse scrolled (546, 221) with delta (0, 0)
Screenshot: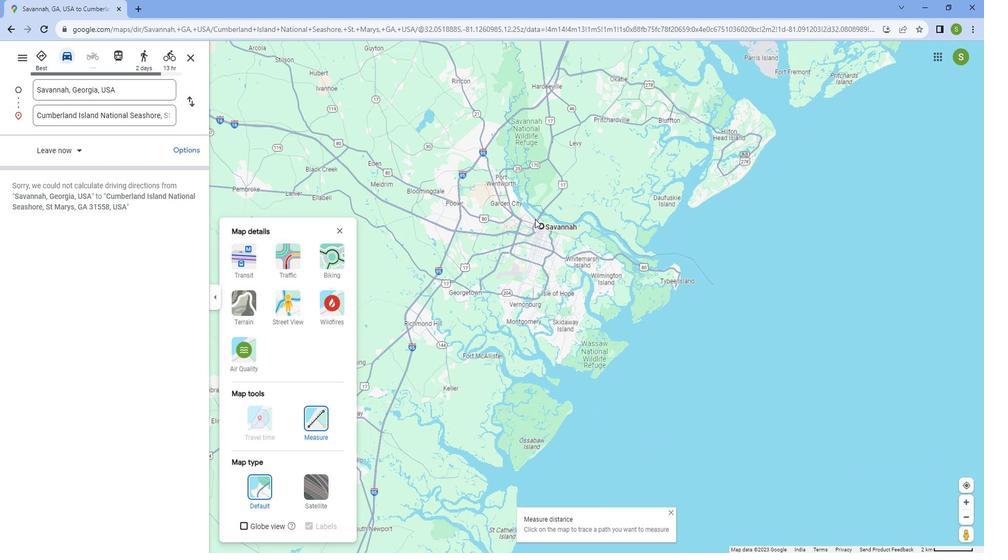 
Action: Mouse scrolled (546, 221) with delta (0, 0)
Screenshot: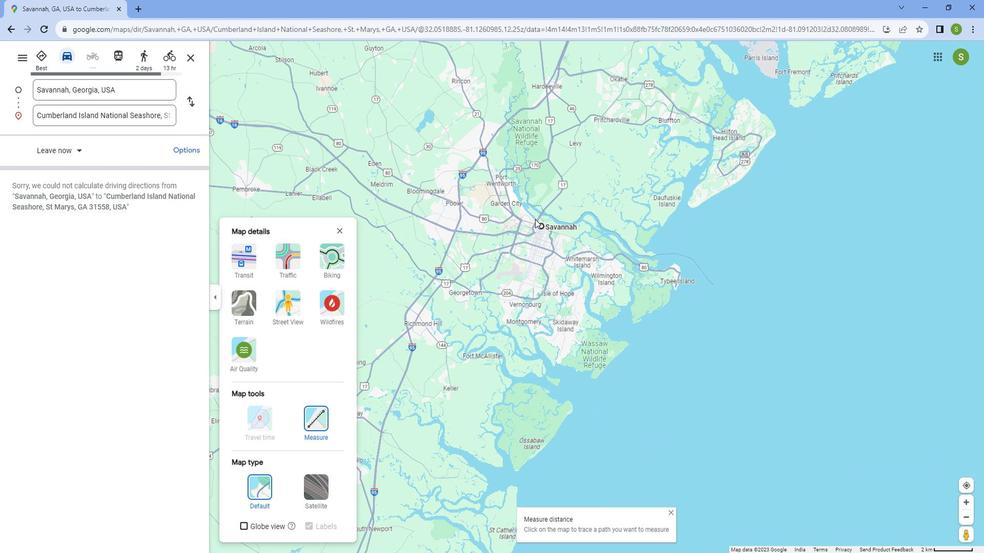 
Action: Mouse scrolled (546, 221) with delta (0, 0)
Screenshot: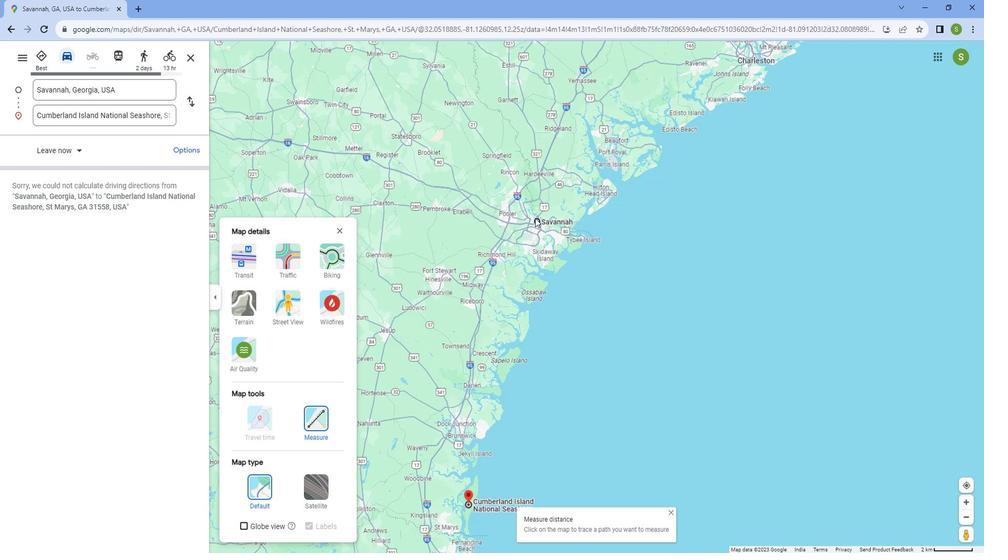 
Action: Mouse scrolled (546, 221) with delta (0, 0)
Screenshot: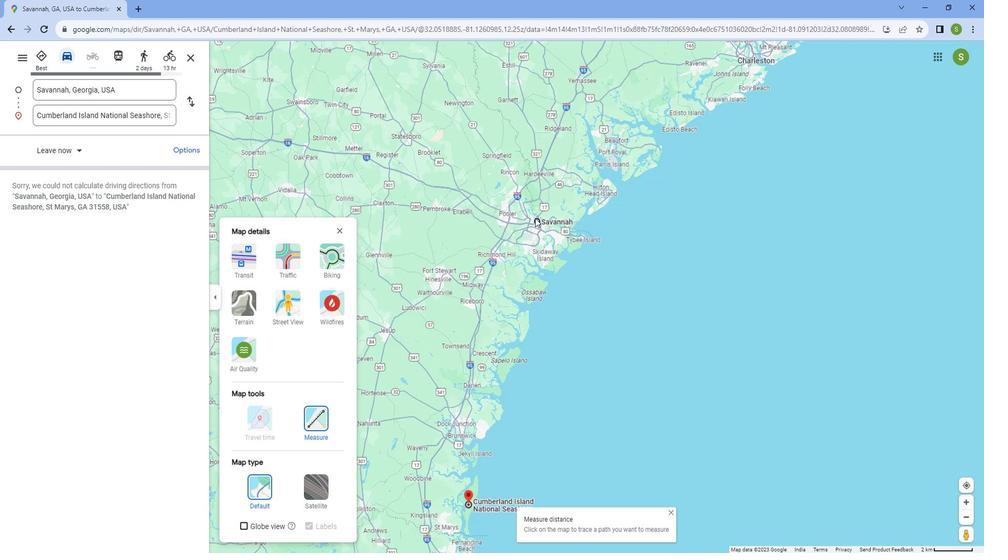 
Action: Mouse scrolled (546, 221) with delta (0, 0)
Screenshot: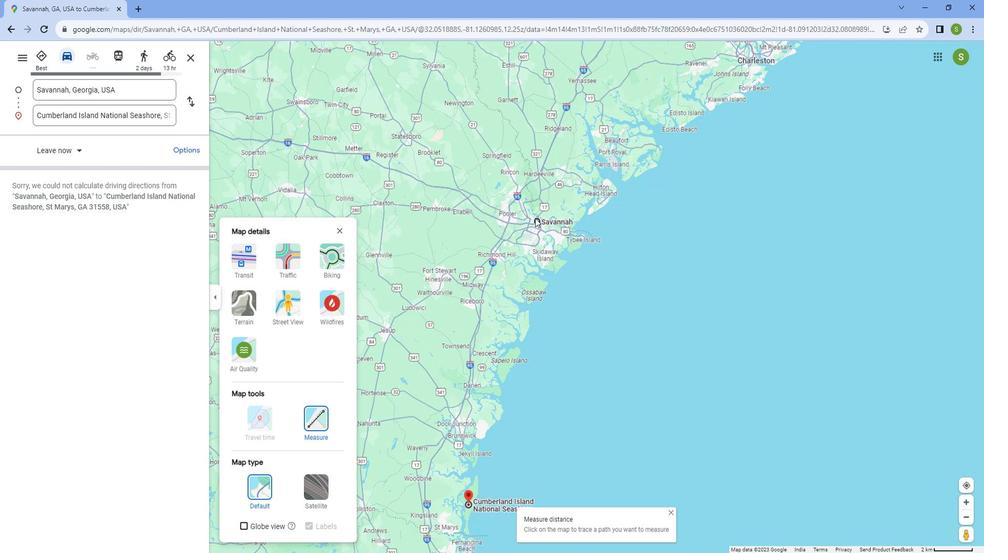 
Action: Mouse moved to (499, 359)
Screenshot: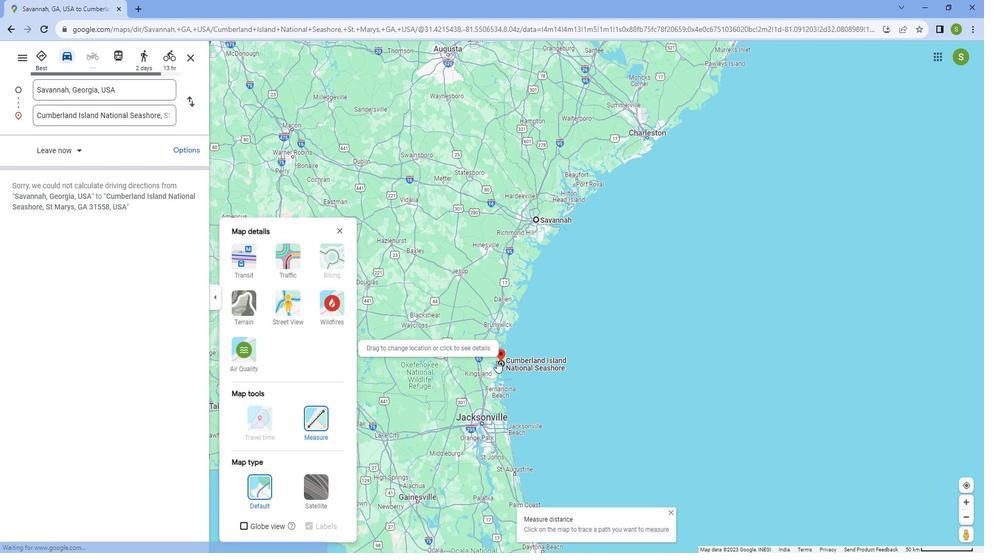 
Action: Mouse scrolled (499, 360) with delta (0, 0)
Screenshot: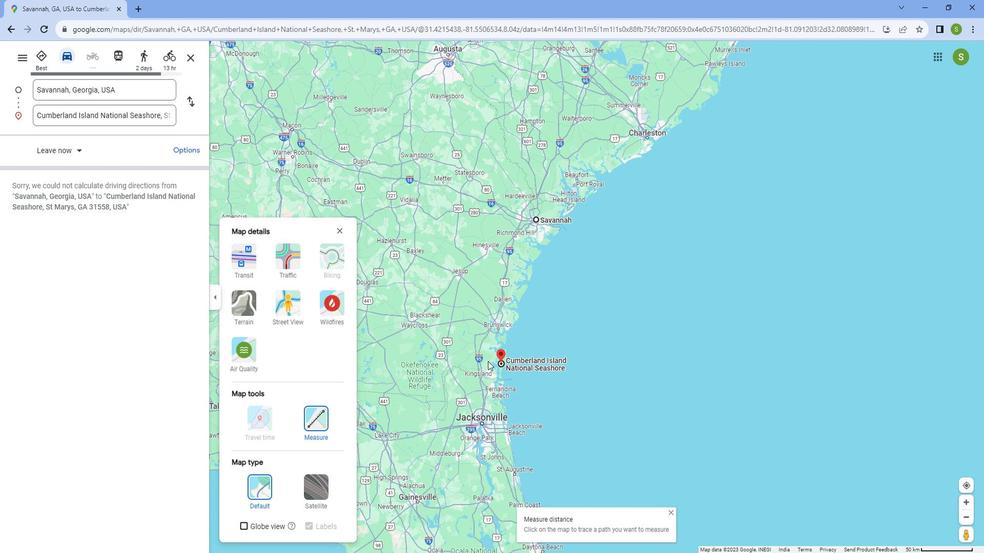
Action: Mouse scrolled (499, 360) with delta (0, 0)
Screenshot: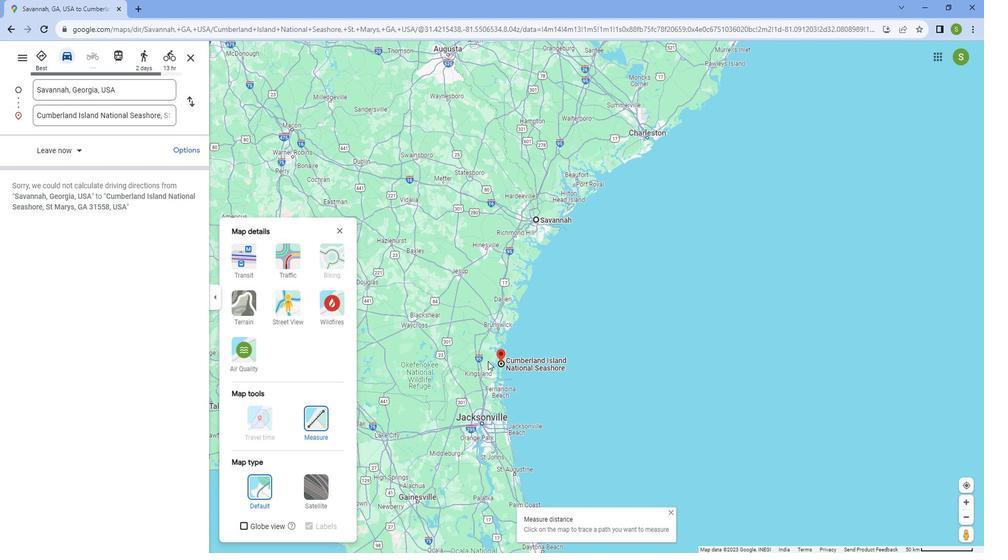 
Action: Mouse scrolled (499, 360) with delta (0, 0)
Screenshot: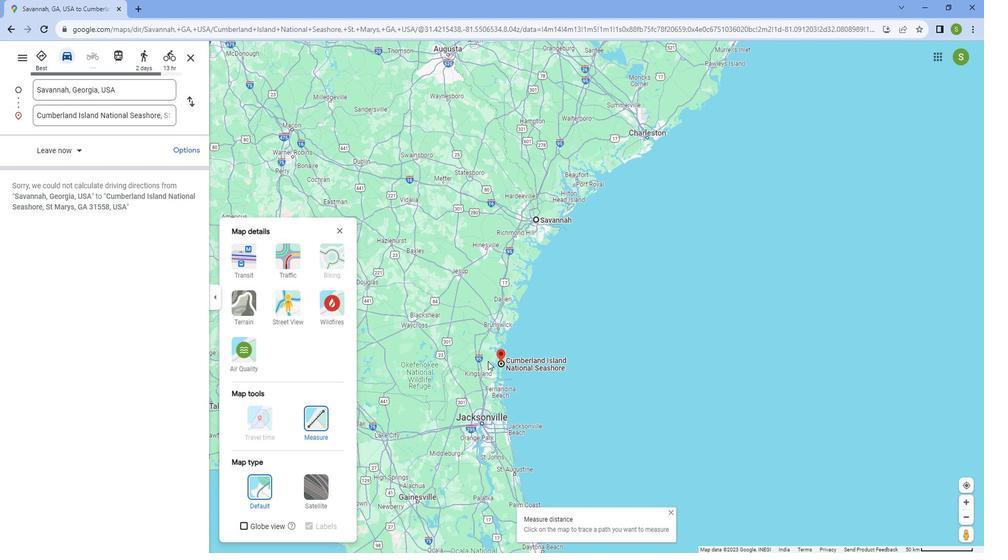 
Action: Mouse scrolled (499, 360) with delta (0, 0)
Screenshot: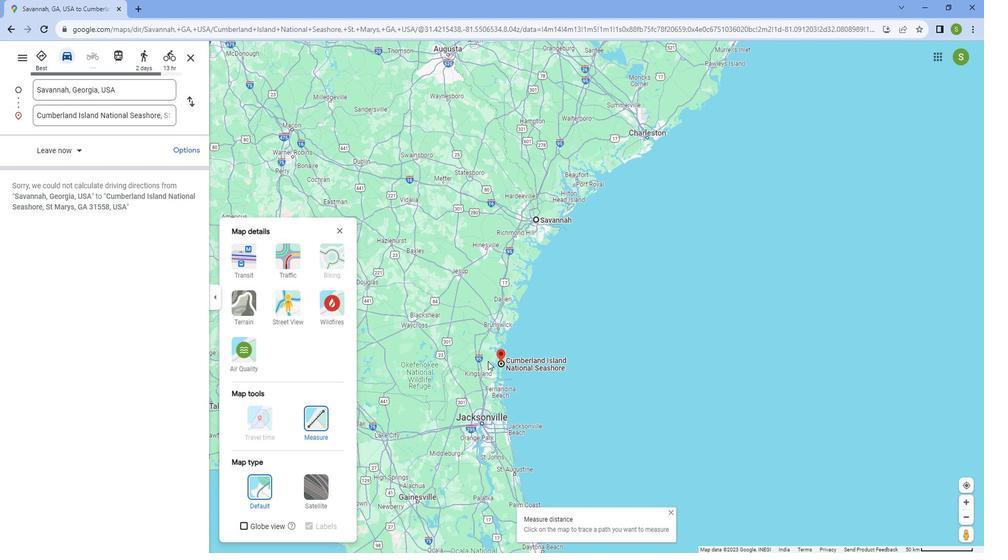 
Action: Mouse scrolled (499, 360) with delta (0, 0)
Screenshot: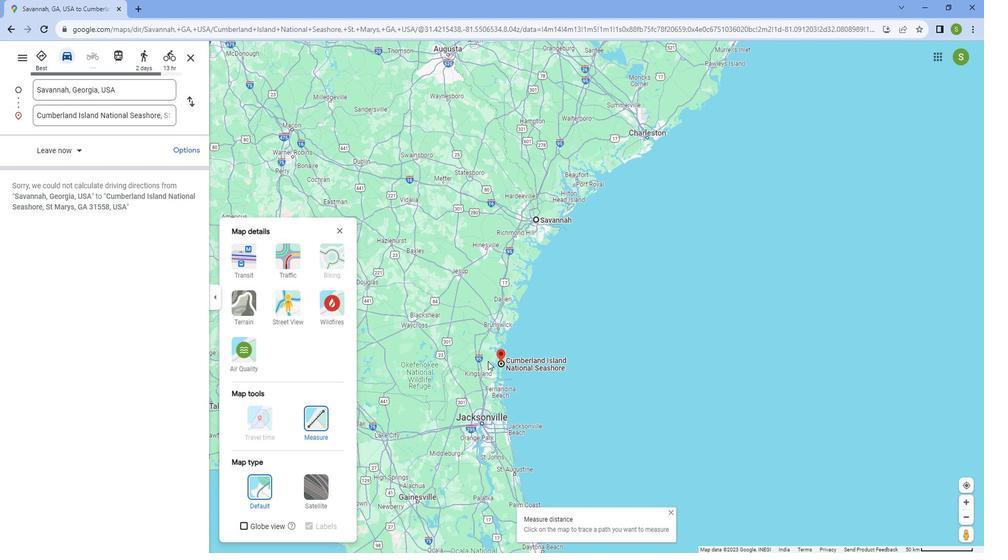 
Action: Mouse scrolled (499, 360) with delta (0, 0)
Screenshot: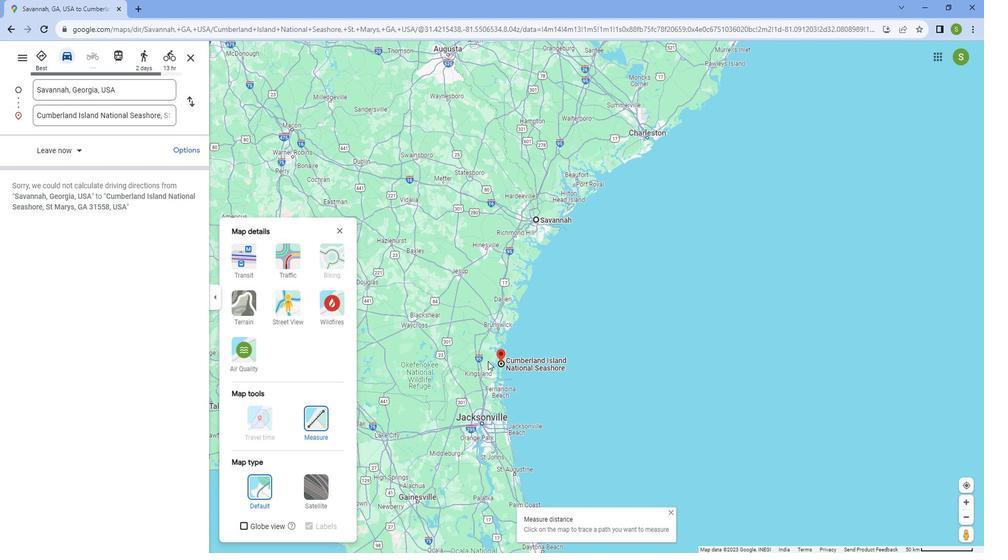 
Action: Mouse scrolled (499, 360) with delta (0, 0)
Screenshot: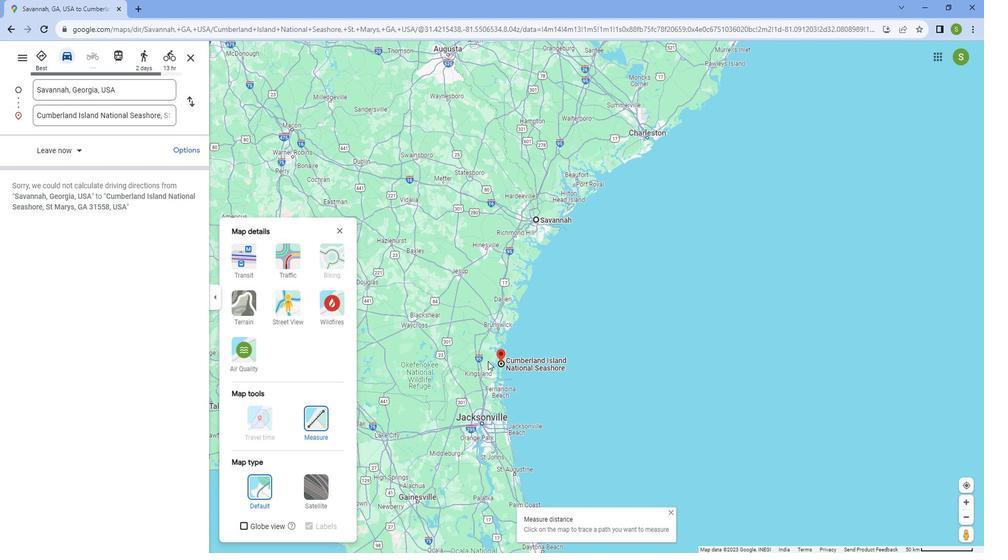 
Action: Mouse scrolled (499, 360) with delta (0, 0)
Screenshot: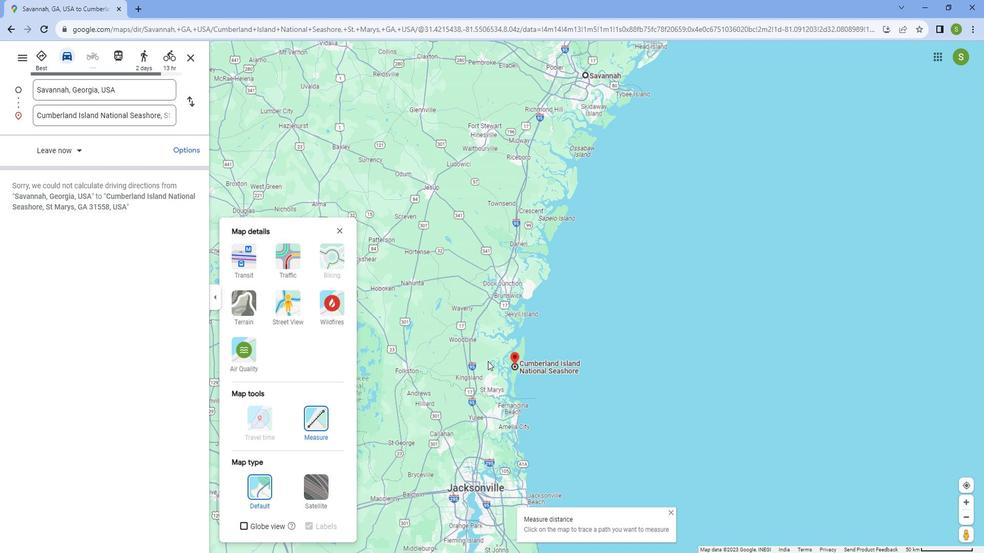 
Action: Mouse scrolled (499, 360) with delta (0, 0)
Screenshot: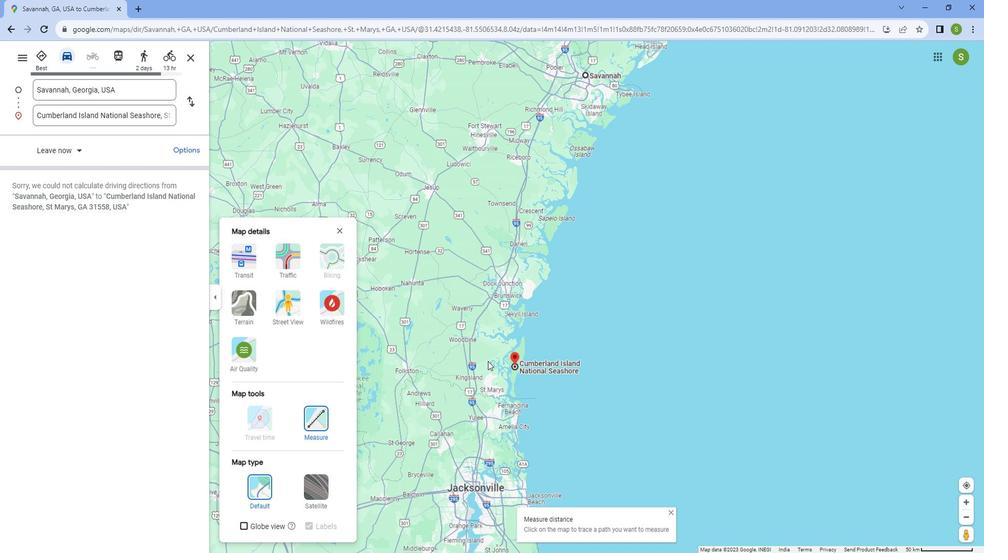 
Action: Mouse scrolled (499, 360) with delta (0, 0)
Screenshot: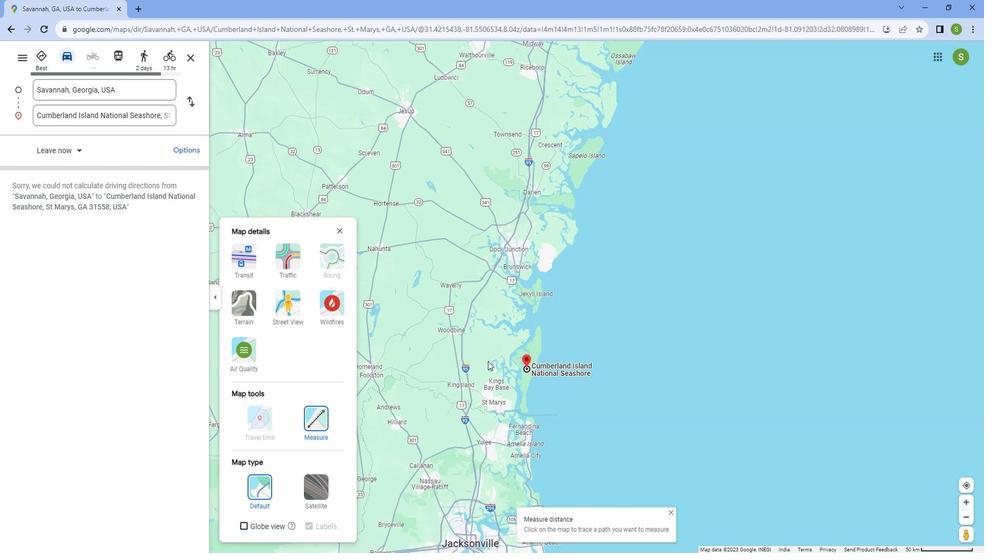 
Action: Mouse scrolled (499, 360) with delta (0, 0)
Screenshot: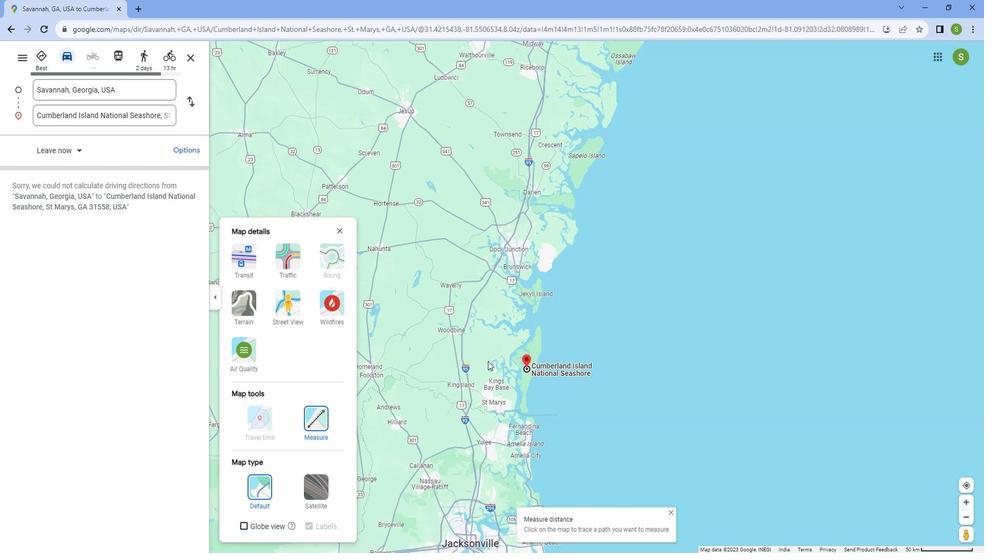 
Action: Mouse scrolled (499, 360) with delta (0, 0)
Screenshot: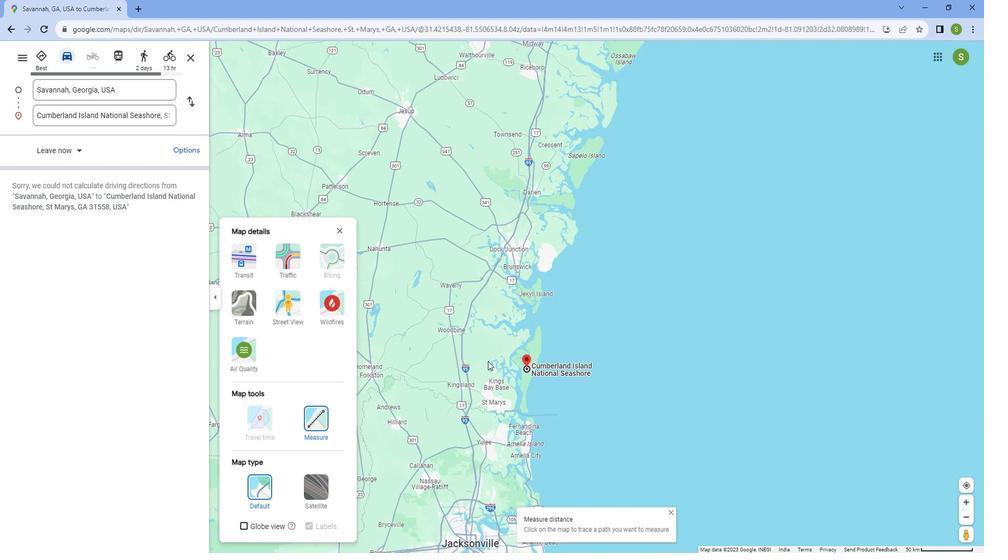 
Action: Mouse scrolled (499, 360) with delta (0, 0)
Screenshot: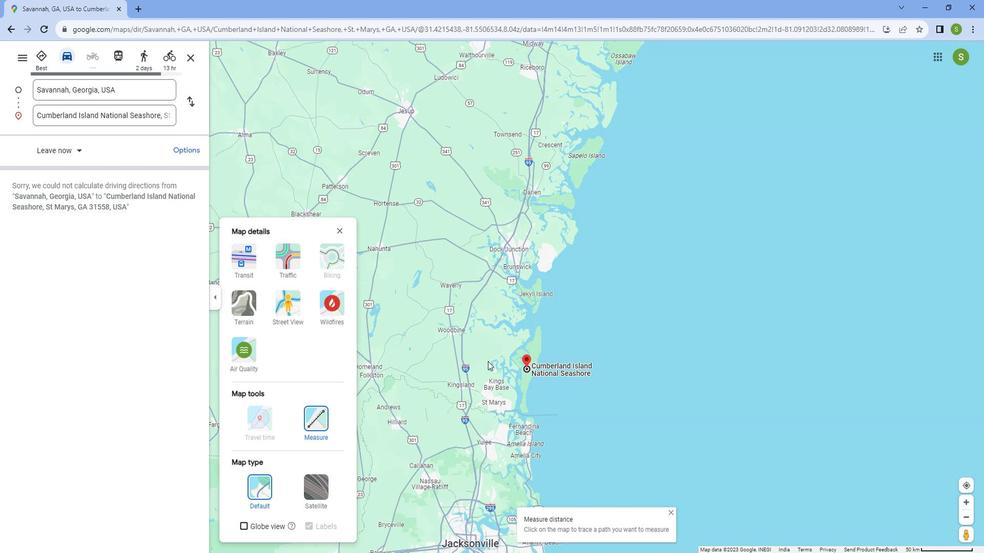 
Action: Mouse scrolled (499, 360) with delta (0, 0)
Screenshot: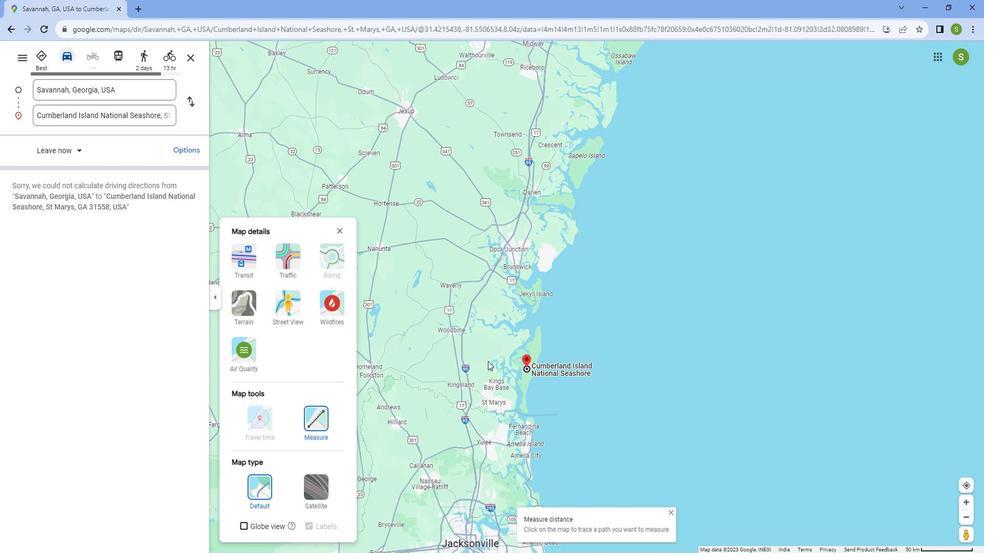 
Action: Mouse scrolled (499, 359) with delta (0, 0)
Screenshot: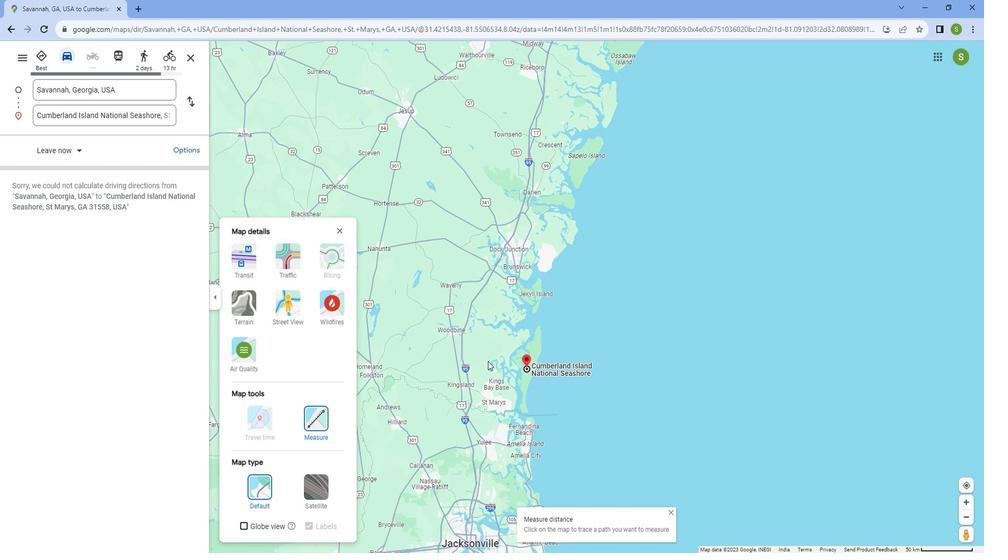 
Action: Mouse scrolled (499, 360) with delta (0, 0)
Screenshot: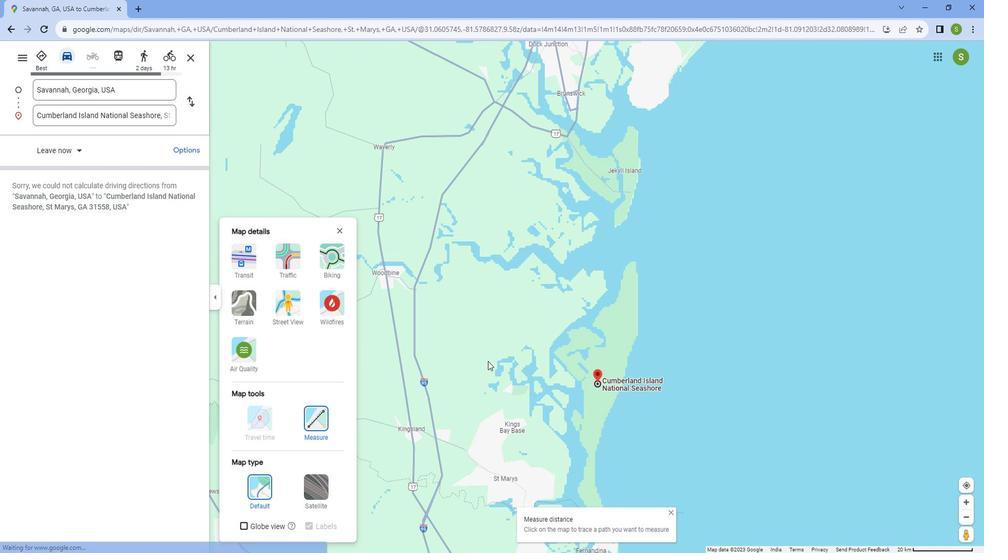 
Action: Mouse scrolled (499, 360) with delta (0, 0)
Screenshot: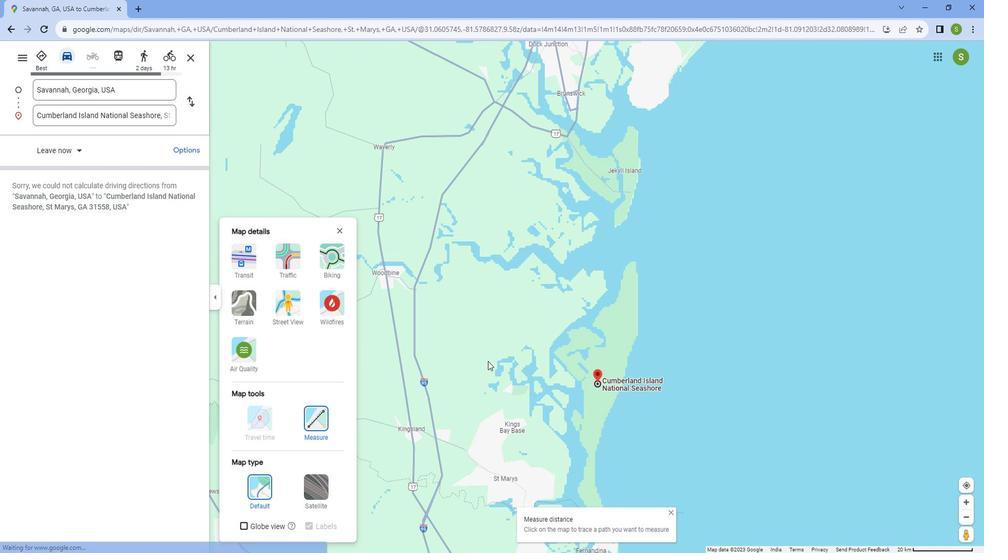 
Action: Mouse scrolled (499, 360) with delta (0, 0)
Screenshot: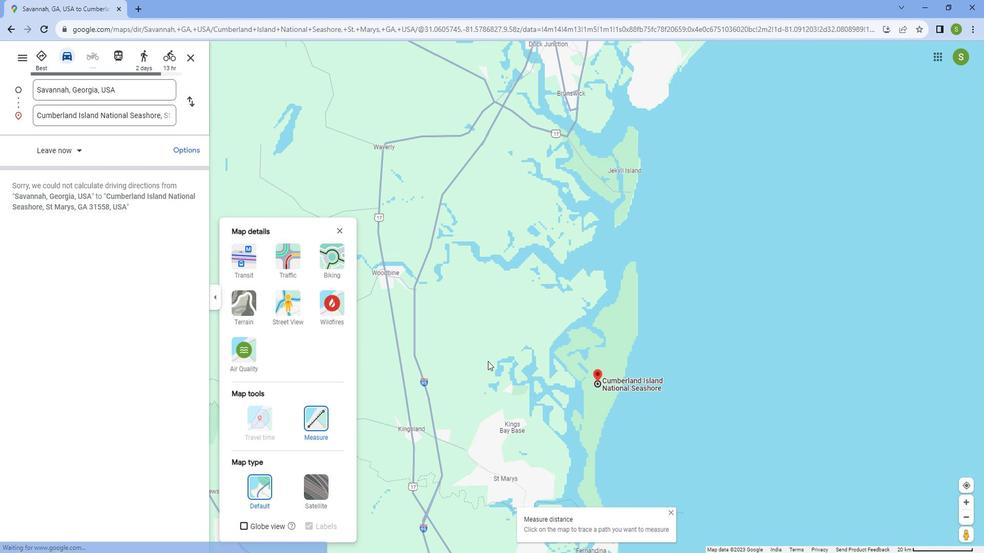 
Action: Mouse scrolled (499, 360) with delta (0, 0)
Screenshot: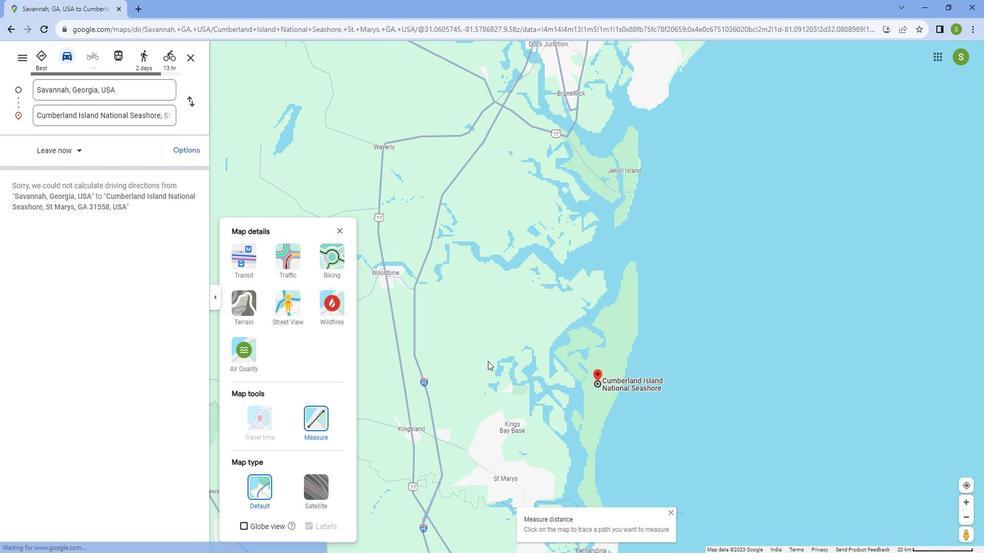 
Action: Mouse scrolled (499, 360) with delta (0, 0)
Screenshot: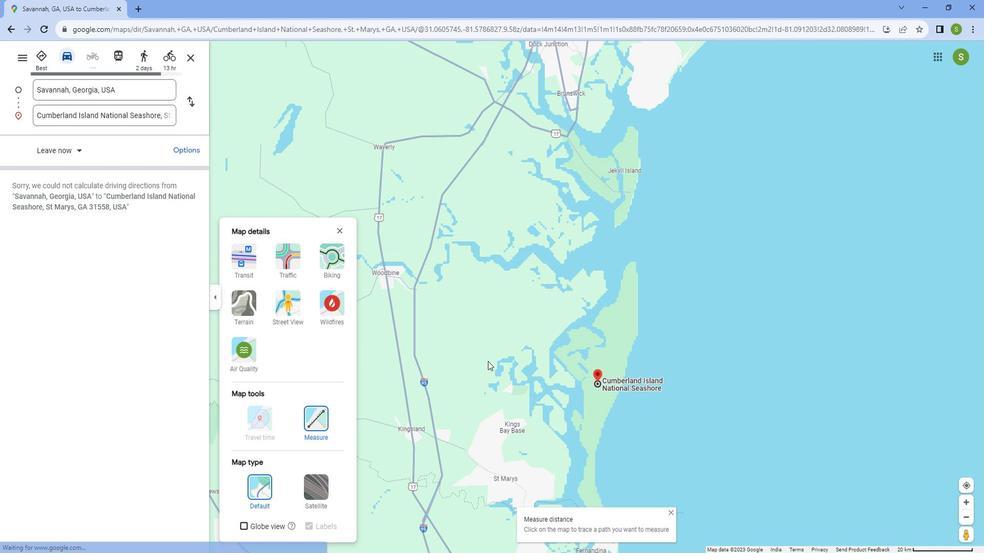 
Action: Mouse scrolled (499, 360) with delta (0, 0)
Screenshot: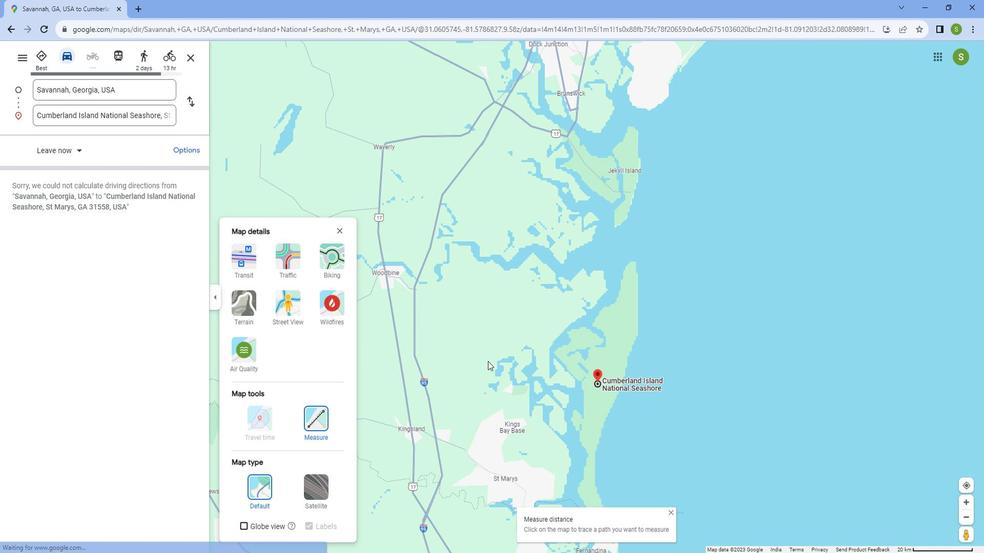 
Action: Mouse scrolled (499, 359) with delta (0, 0)
Screenshot: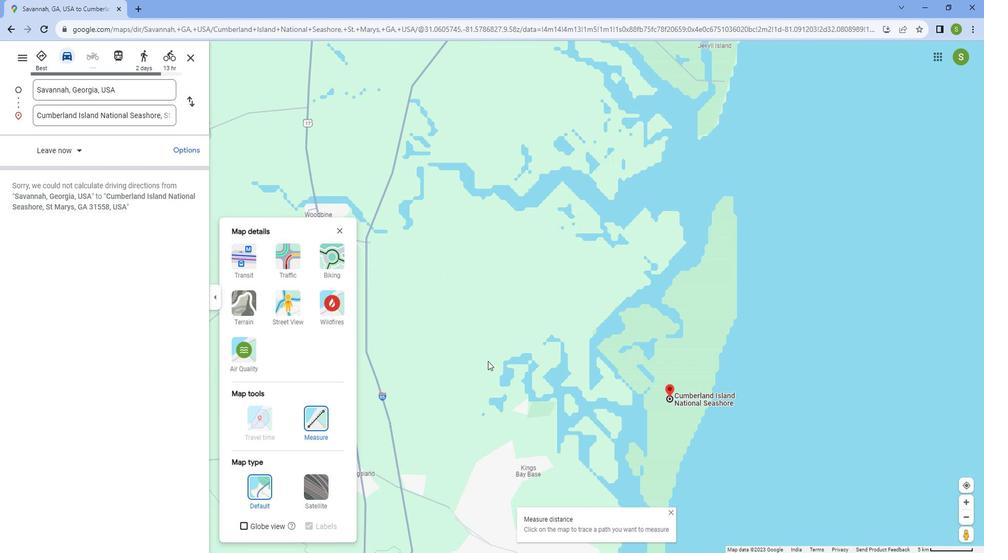 
Action: Mouse moved to (760, 411)
Screenshot: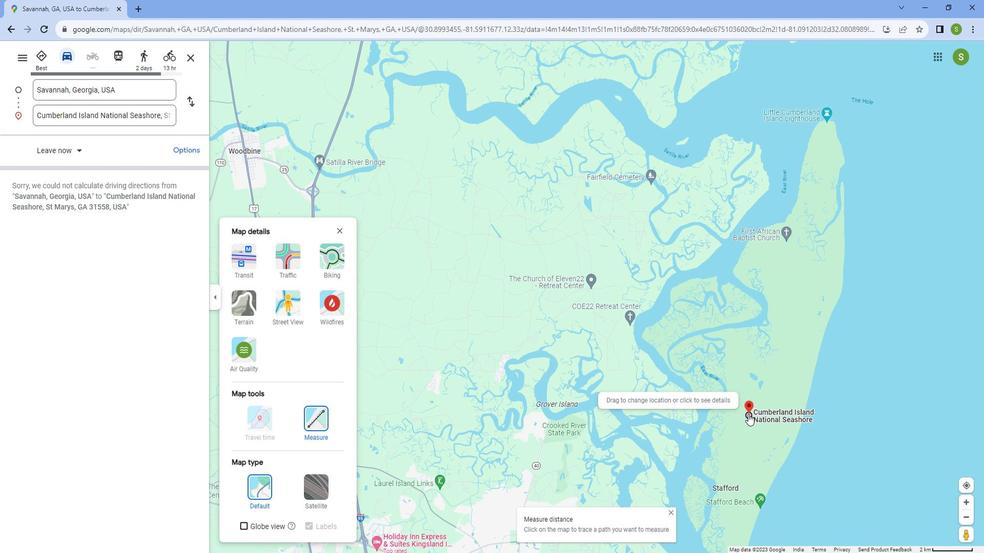 
Action: Mouse pressed left at (760, 411)
Screenshot: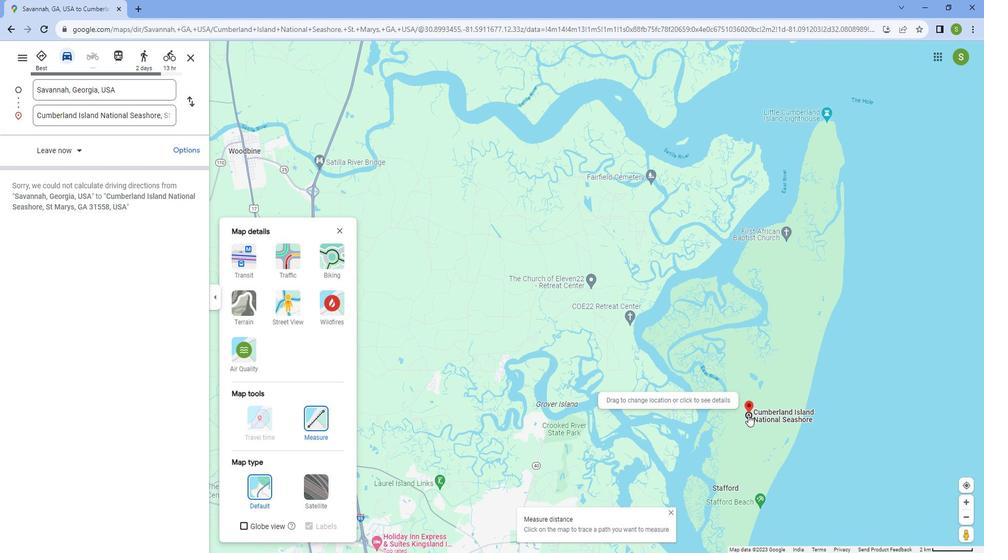 
Action: Mouse moved to (701, 391)
Screenshot: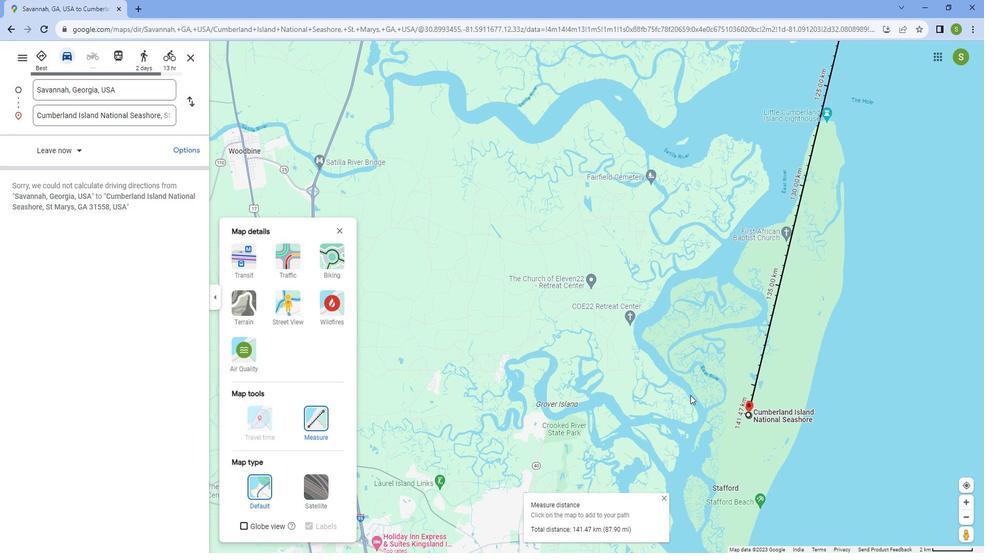 
Action: Mouse scrolled (701, 390) with delta (0, 0)
Screenshot: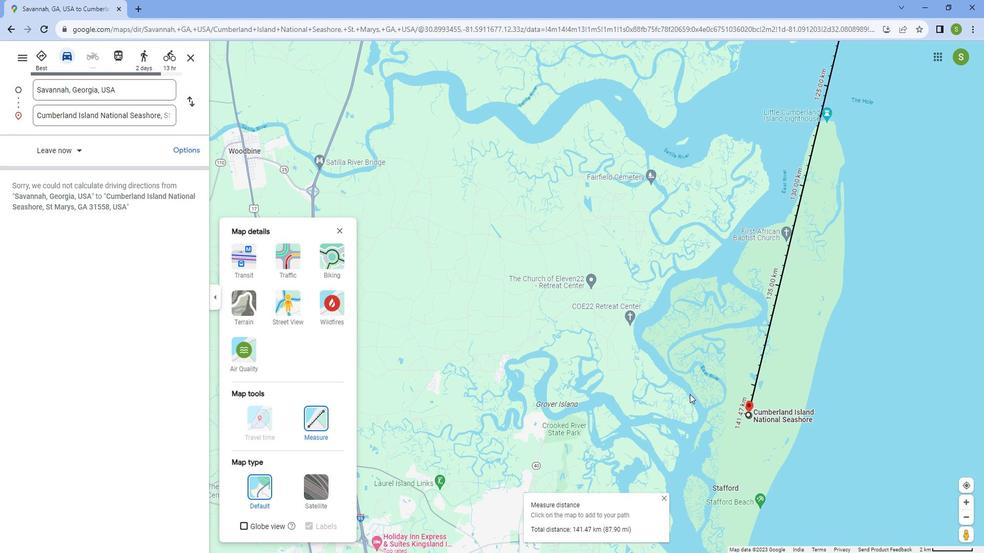 
Action: Mouse scrolled (701, 390) with delta (0, 0)
Screenshot: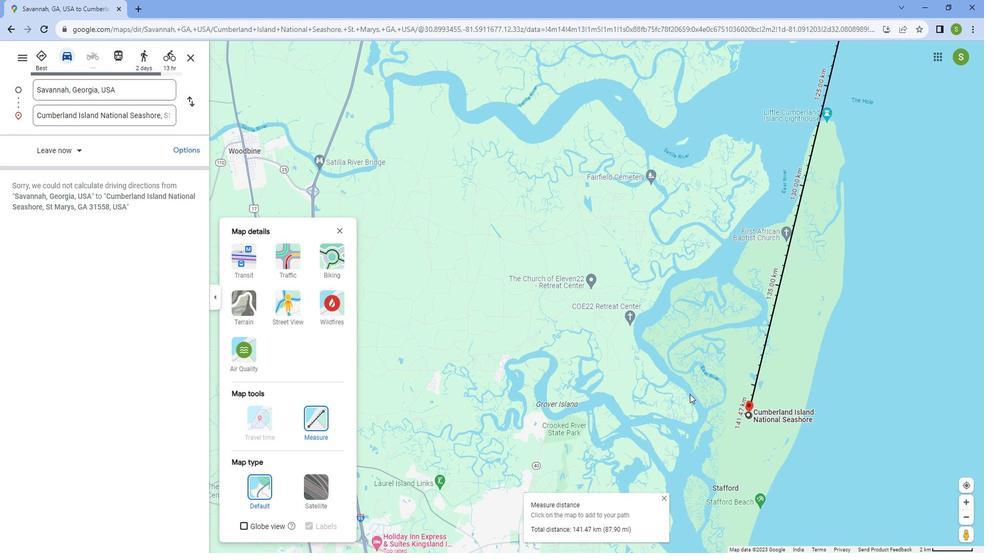 
Action: Mouse scrolled (701, 390) with delta (0, 0)
Screenshot: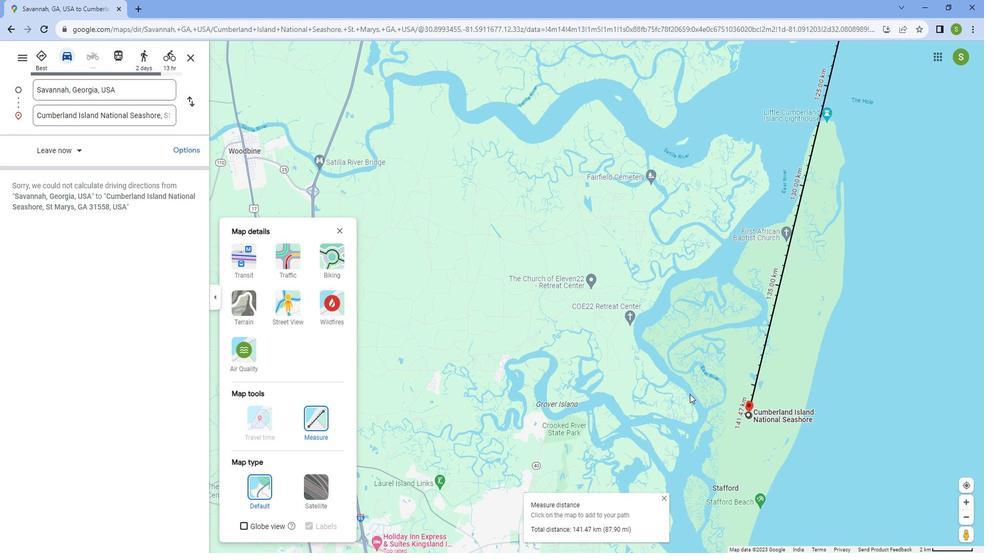 
Action: Mouse scrolled (701, 390) with delta (0, 0)
Screenshot: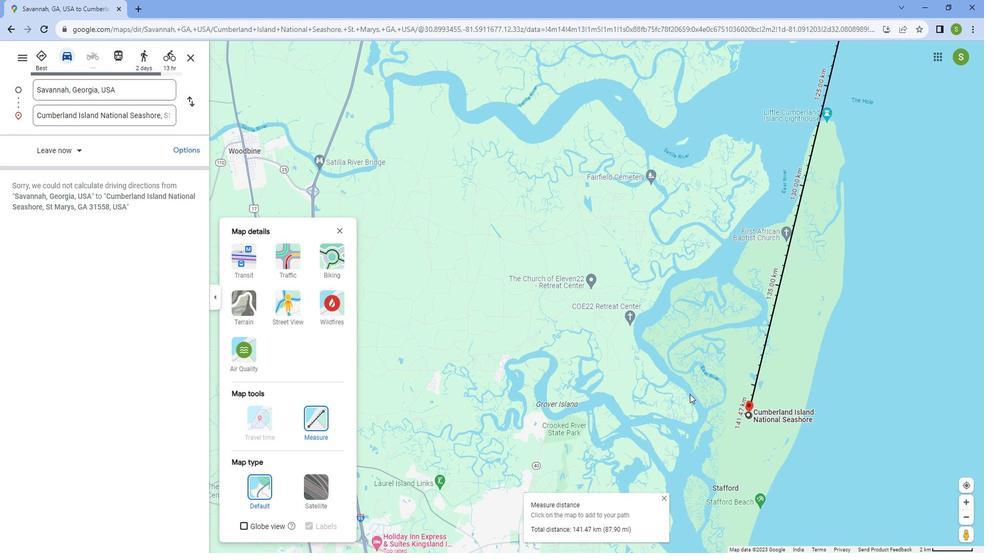 
Action: Mouse scrolled (701, 390) with delta (0, 0)
Screenshot: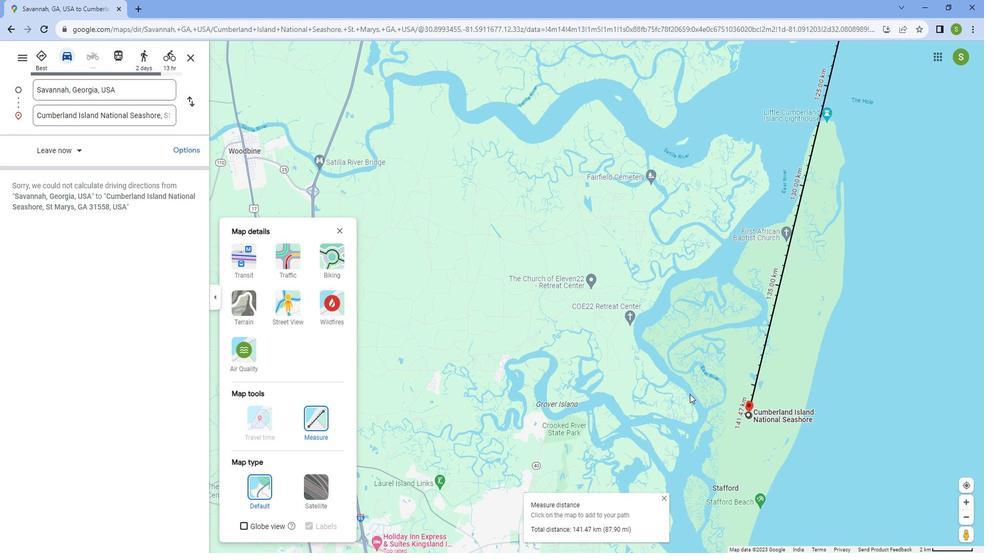 
Action: Mouse scrolled (701, 390) with delta (0, 0)
Screenshot: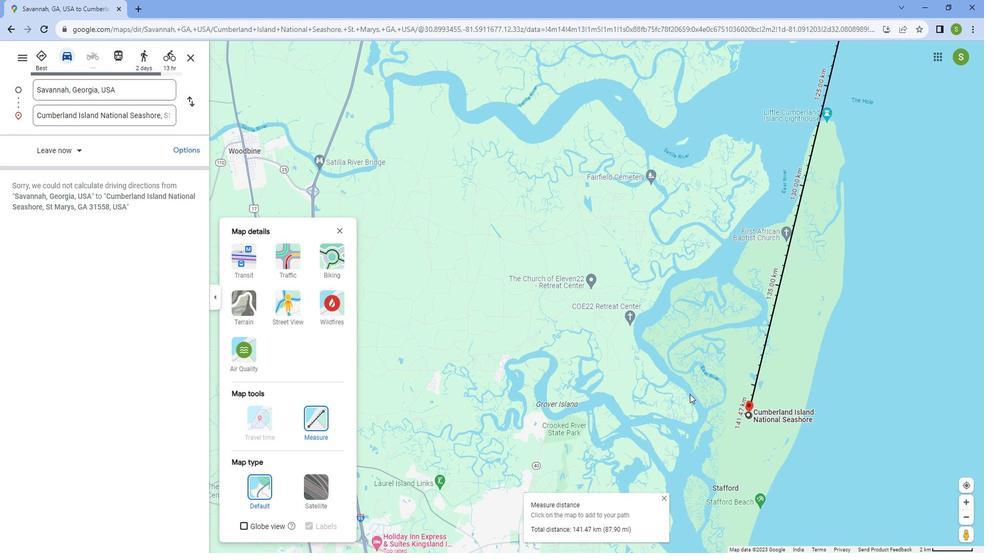 
Action: Mouse scrolled (701, 390) with delta (0, 0)
Screenshot: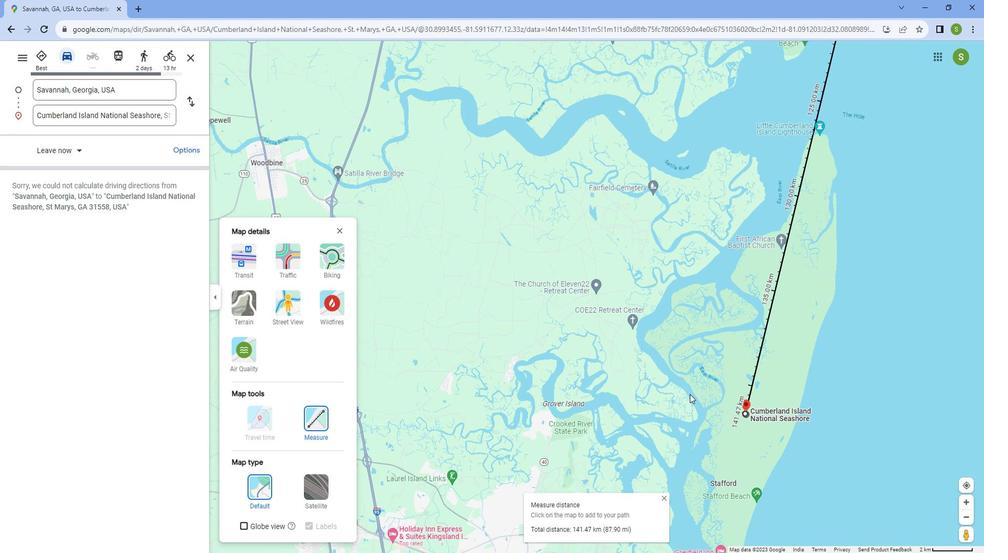 
Action: Mouse scrolled (701, 390) with delta (0, 0)
Screenshot: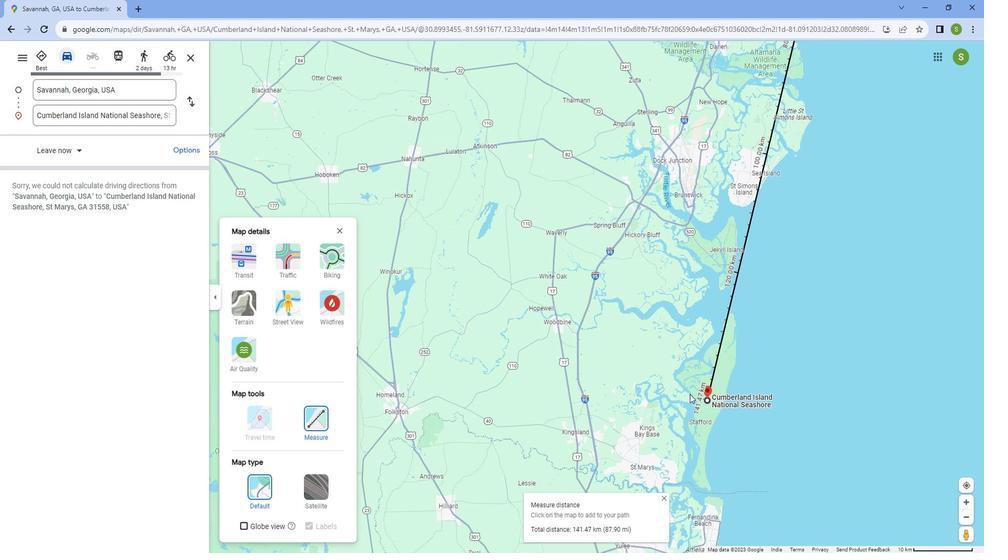 
Action: Mouse scrolled (701, 390) with delta (0, 0)
Screenshot: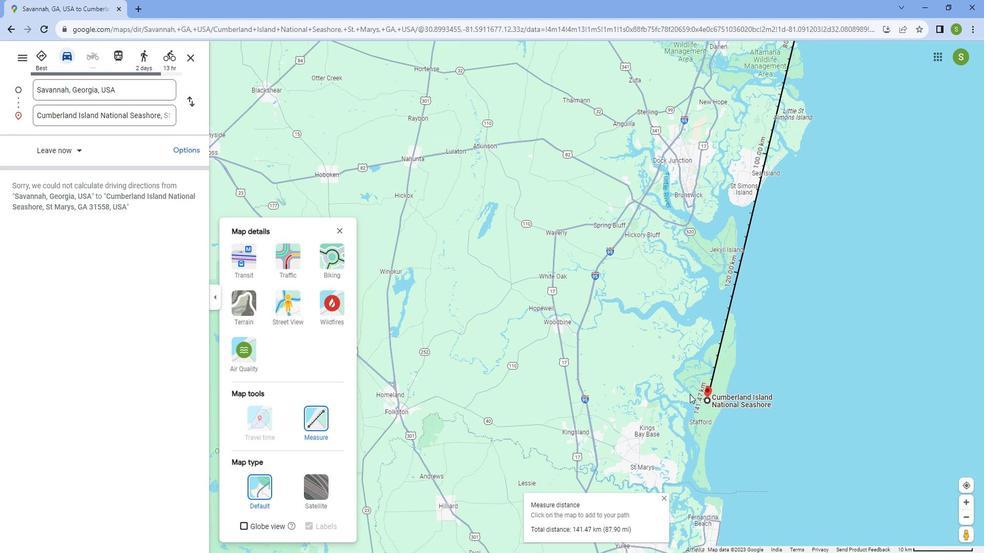 
Action: Mouse scrolled (701, 390) with delta (0, 0)
Screenshot: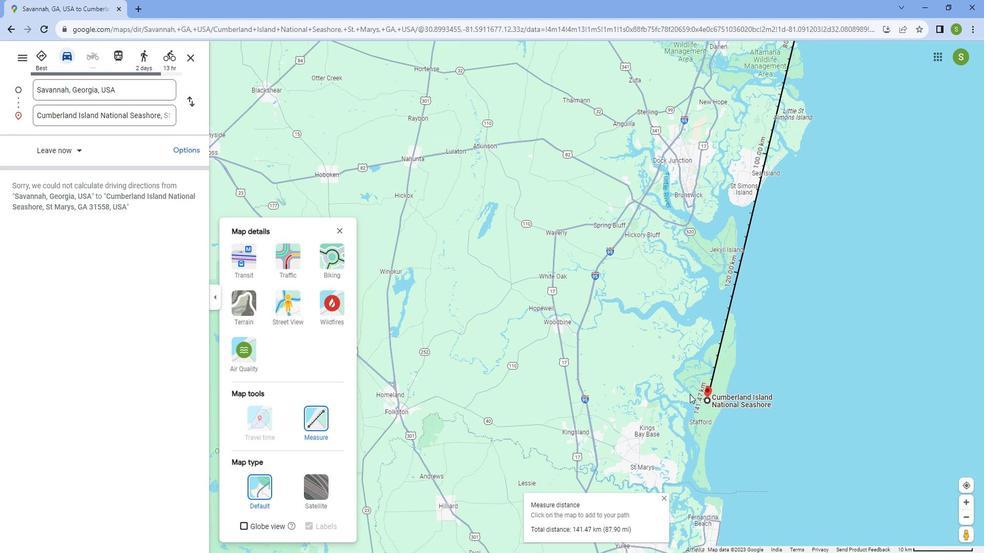 
Action: Mouse scrolled (701, 390) with delta (0, 0)
Screenshot: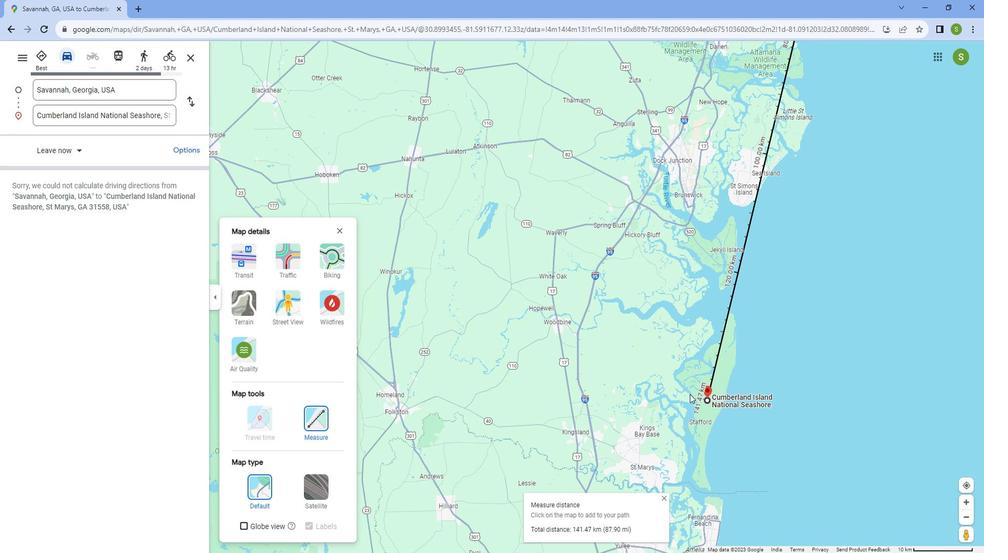 
Action: Mouse scrolled (701, 390) with delta (0, 0)
Screenshot: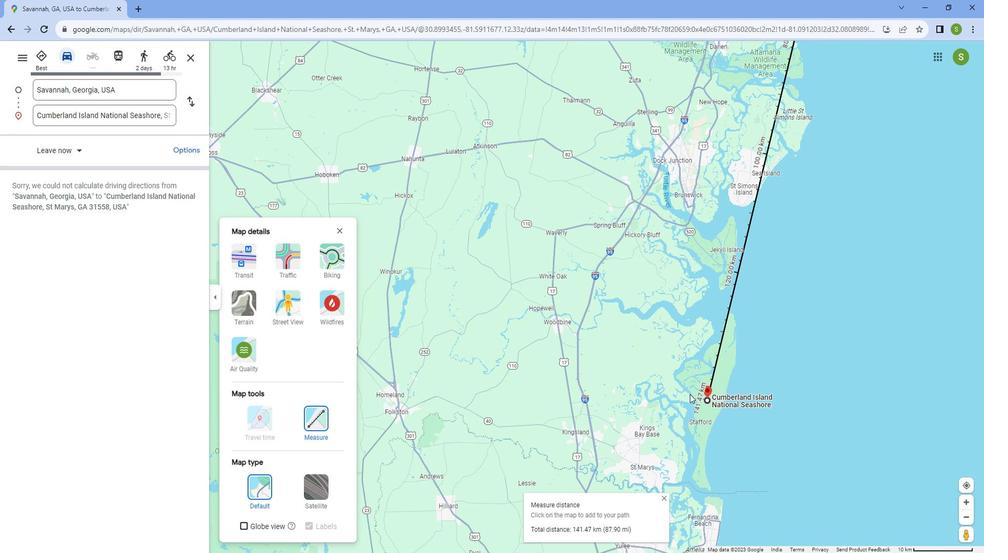 
Action: Mouse scrolled (701, 390) with delta (0, 0)
Screenshot: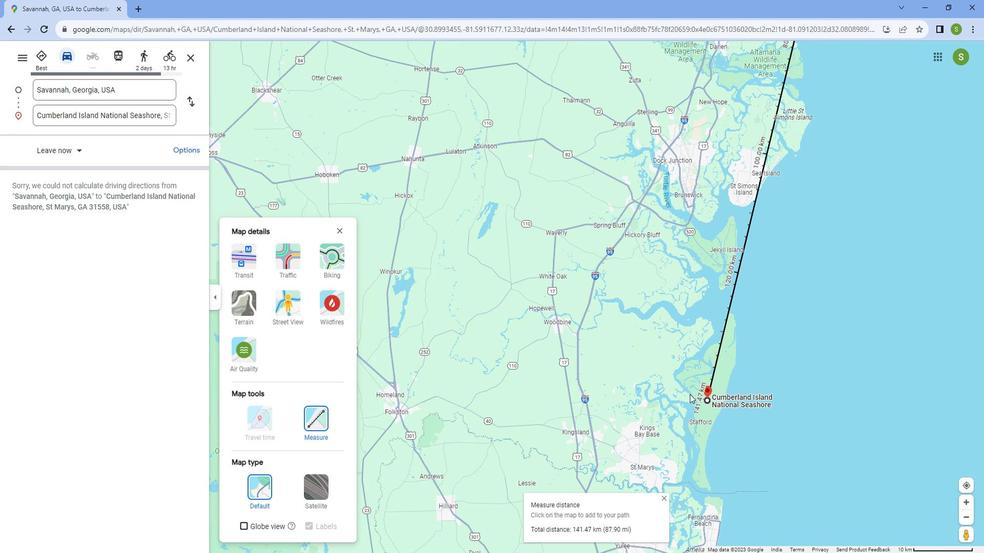 
Action: Mouse scrolled (701, 390) with delta (0, 0)
Screenshot: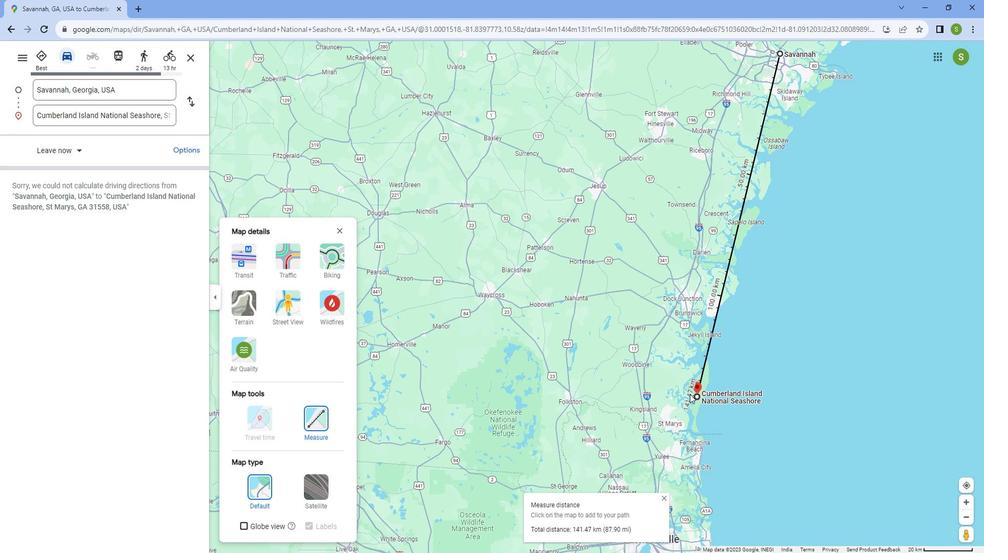 
Action: Mouse scrolled (701, 390) with delta (0, 0)
Screenshot: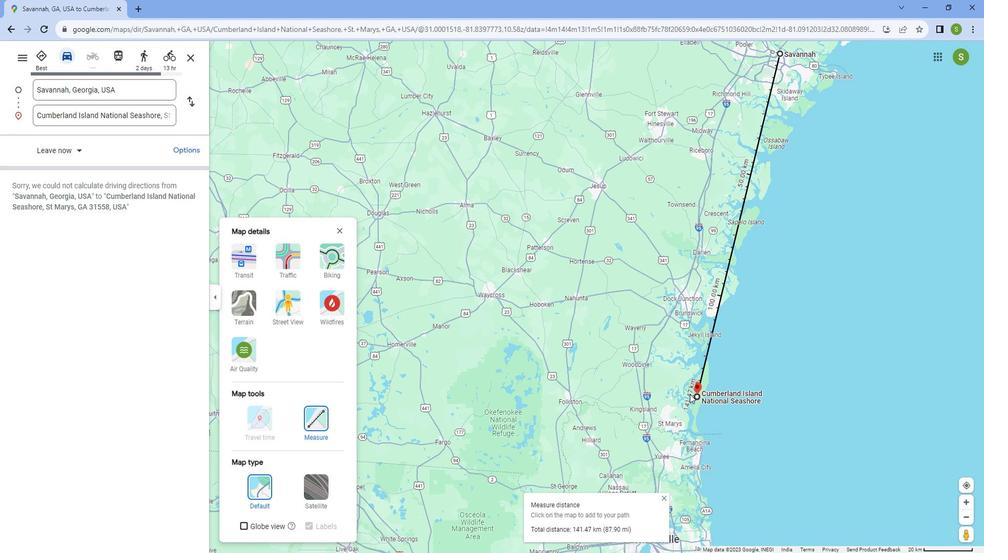 
Action: Mouse scrolled (701, 390) with delta (0, 0)
Screenshot: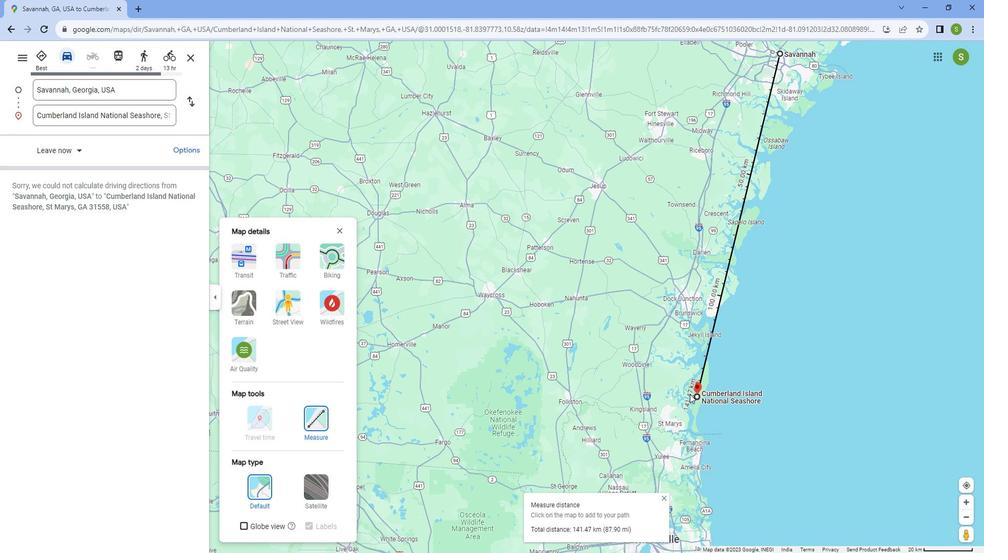 
Action: Mouse scrolled (701, 390) with delta (0, 0)
Screenshot: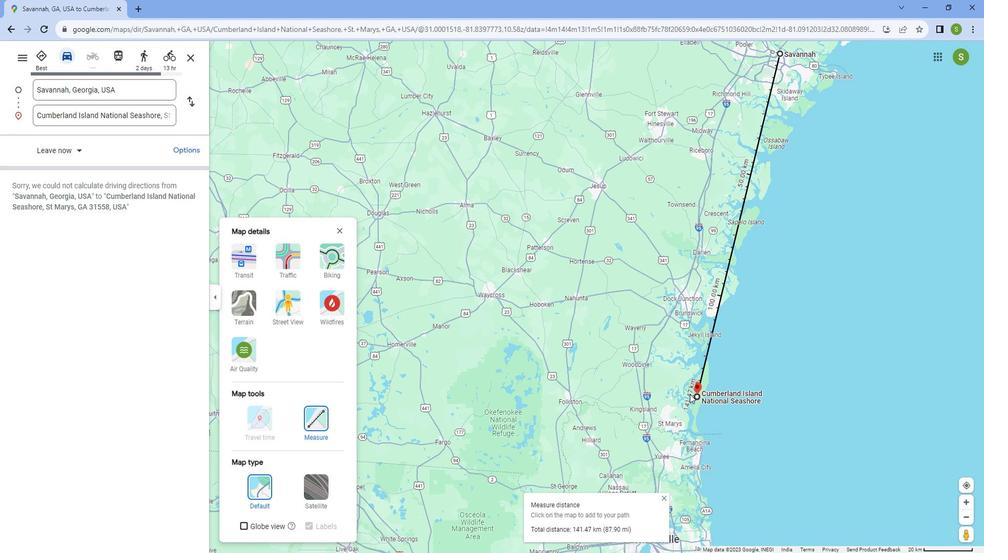 
Action: Mouse scrolled (701, 390) with delta (0, 0)
Screenshot: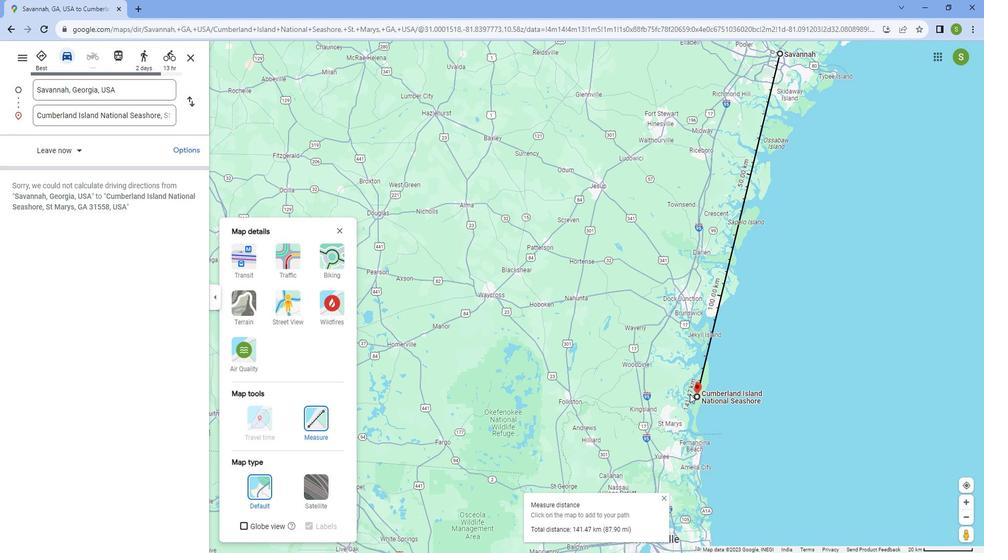 
Action: Mouse scrolled (701, 390) with delta (0, 0)
Screenshot: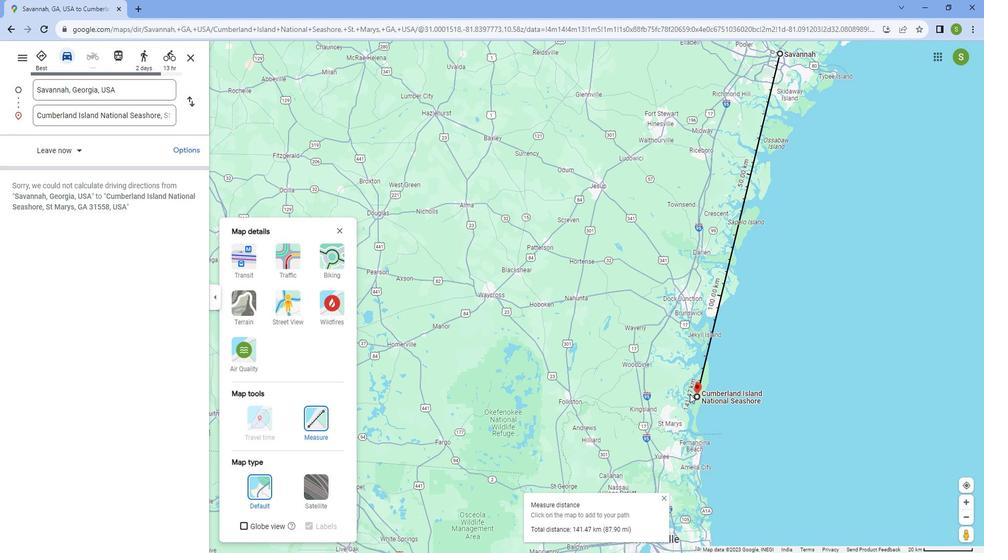 
Action: Mouse moved to (776, 214)
Screenshot: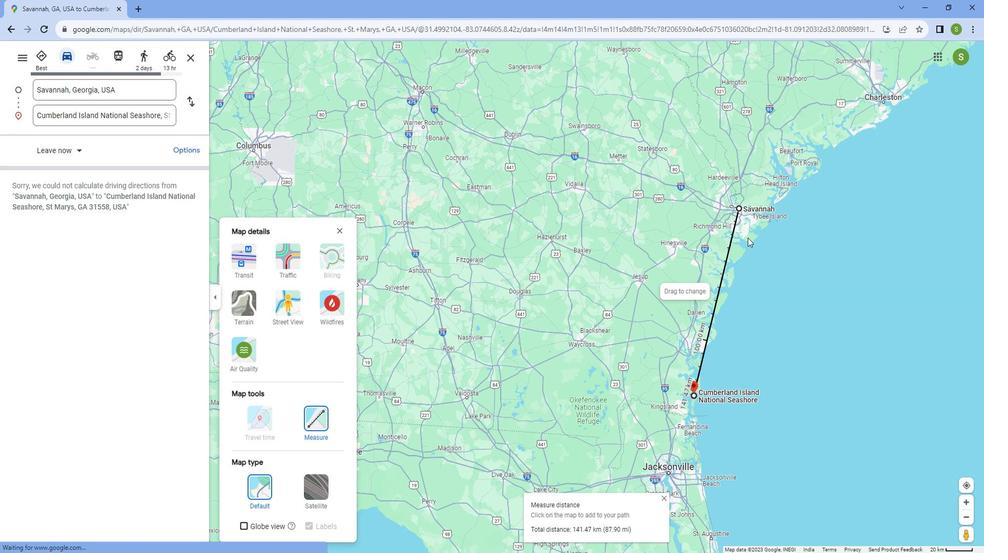 
Action: Mouse scrolled (776, 214) with delta (0, 0)
Screenshot: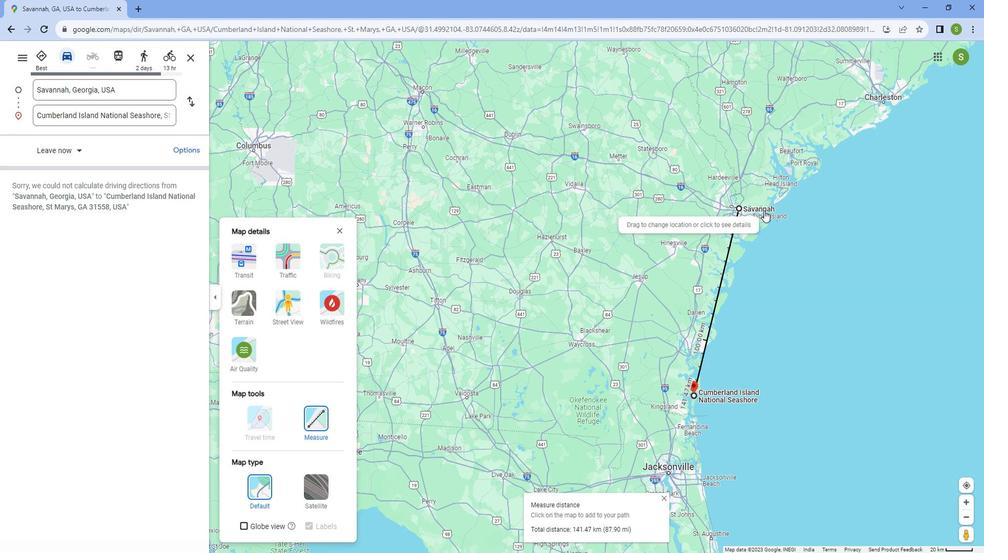 
Action: Mouse scrolled (776, 214) with delta (0, 0)
Screenshot: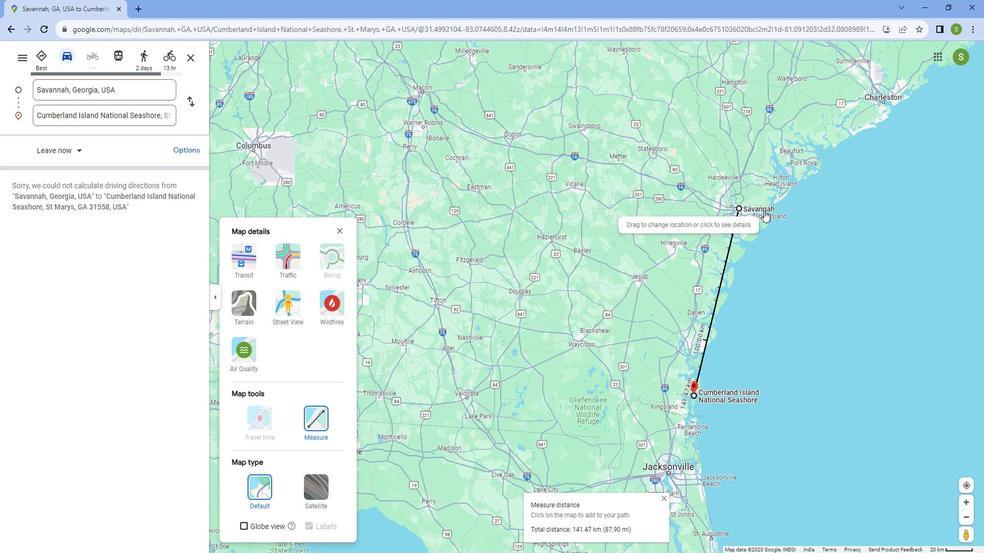 
Action: Mouse scrolled (776, 214) with delta (0, 0)
Screenshot: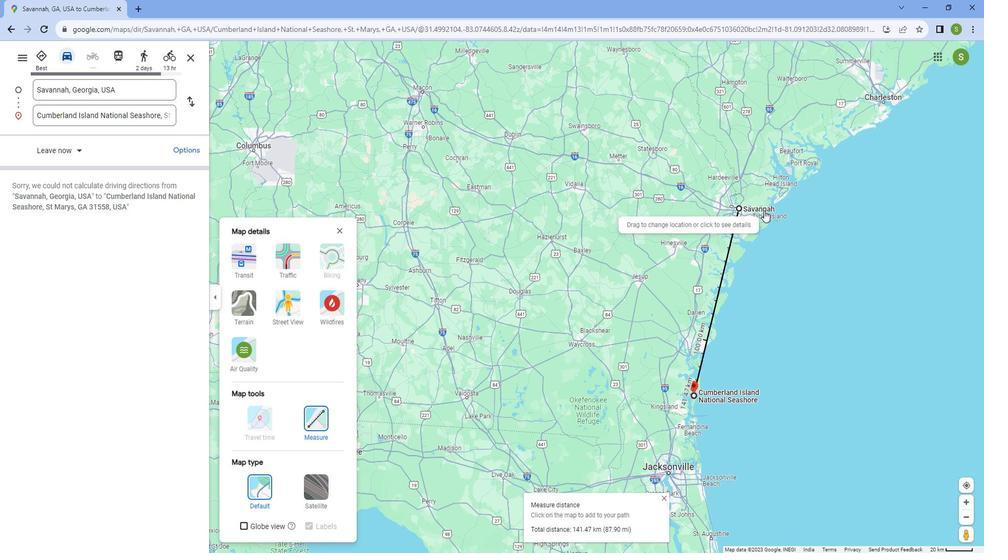 
Action: Mouse scrolled (776, 214) with delta (0, 0)
Screenshot: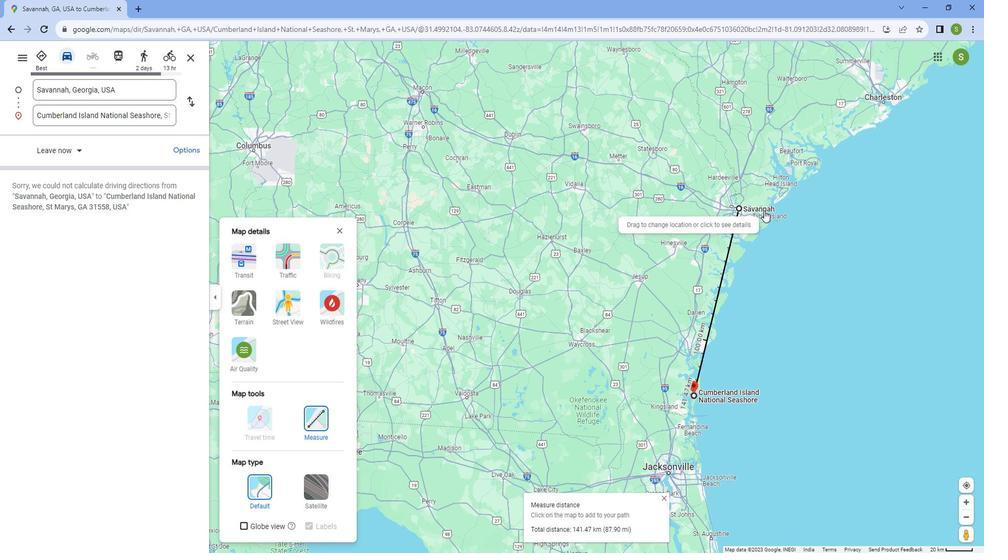 
Action: Mouse scrolled (776, 214) with delta (0, 0)
Screenshot: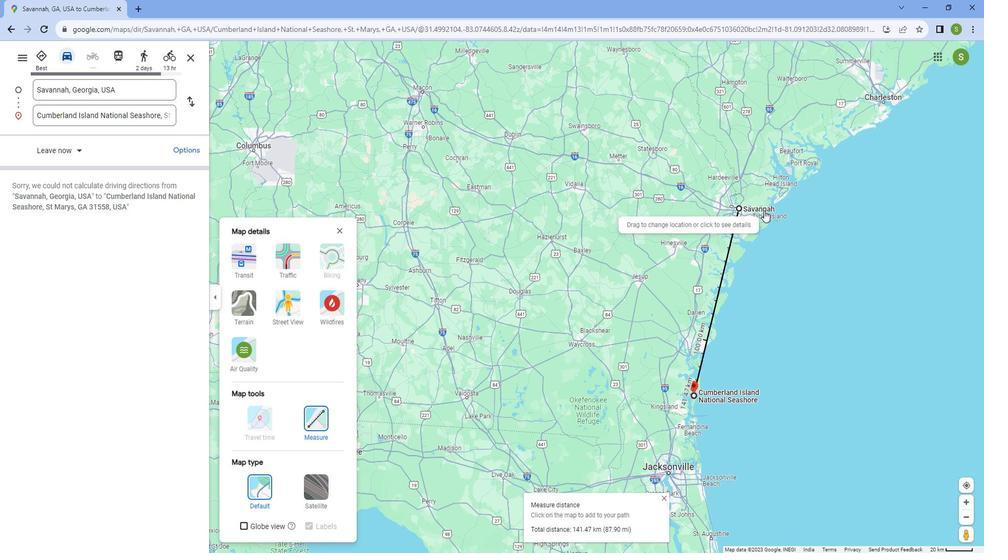 
Action: Mouse moved to (652, 184)
Screenshot: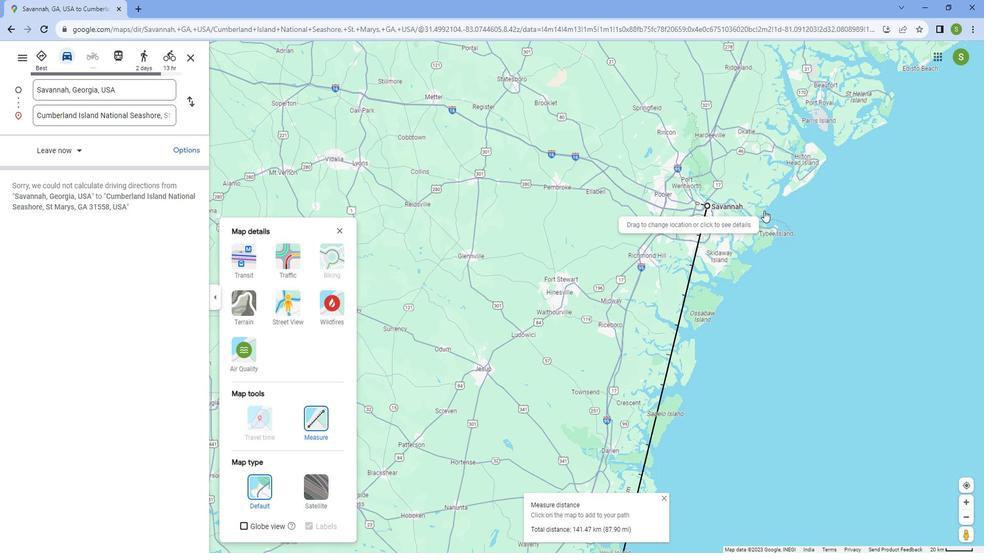
Action: Mouse scrolled (652, 184) with delta (0, 0)
Screenshot: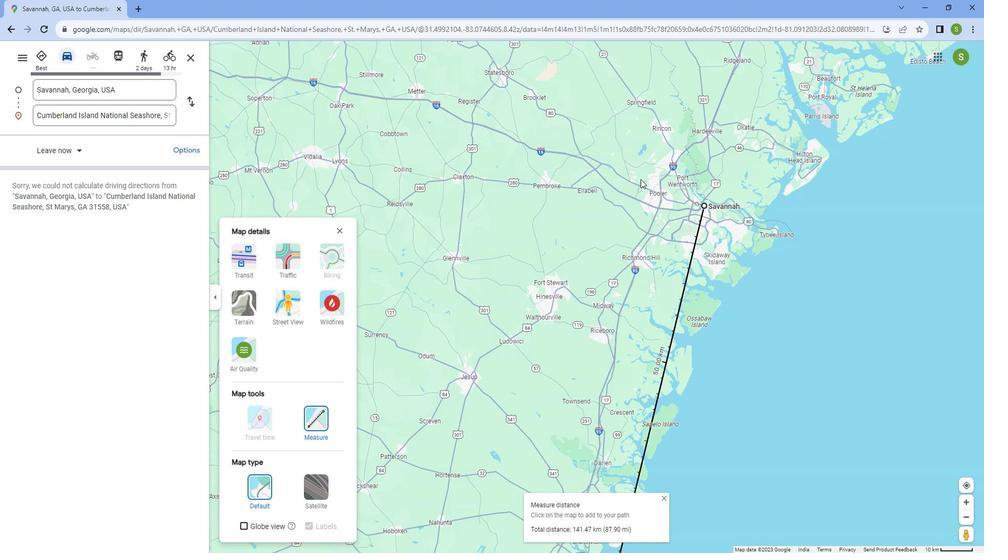 
Action: Mouse scrolled (652, 184) with delta (0, 0)
Screenshot: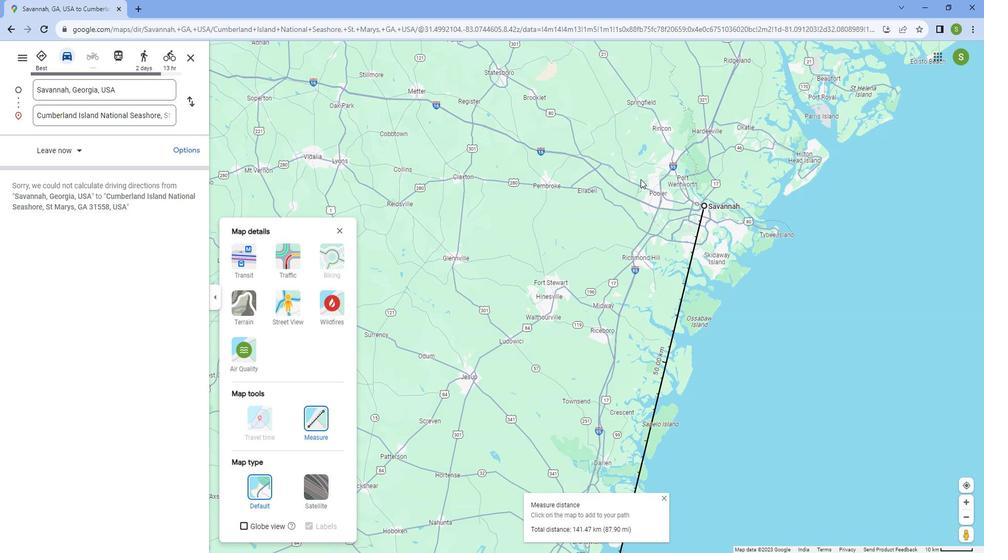 
Action: Mouse scrolled (652, 184) with delta (0, 0)
Screenshot: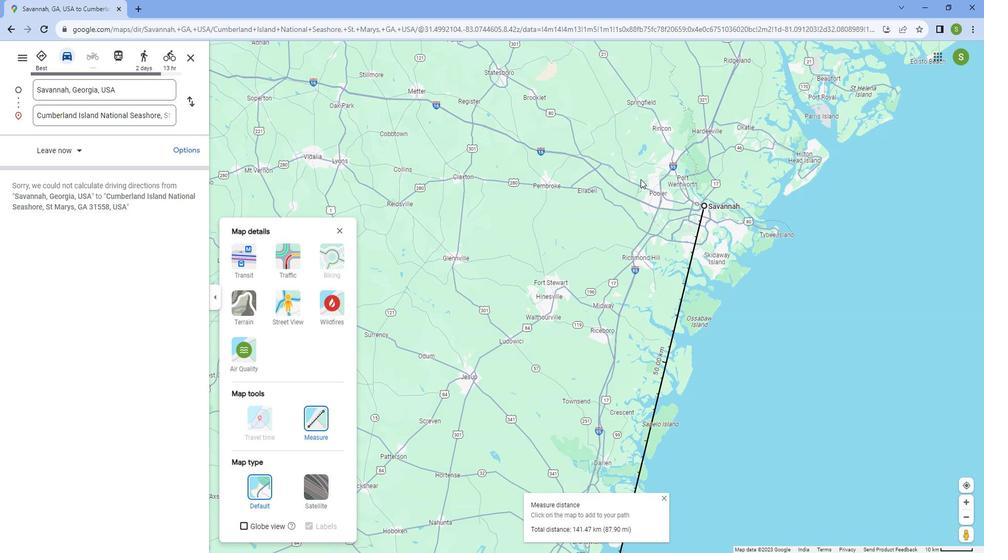 
Action: Mouse scrolled (652, 184) with delta (0, 0)
Screenshot: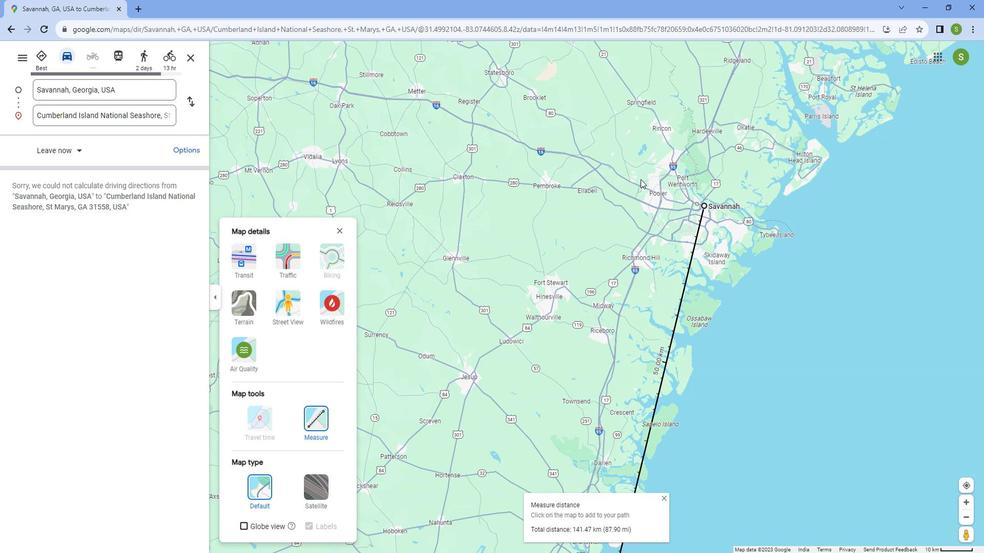
Action: Mouse scrolled (652, 184) with delta (0, 0)
Screenshot: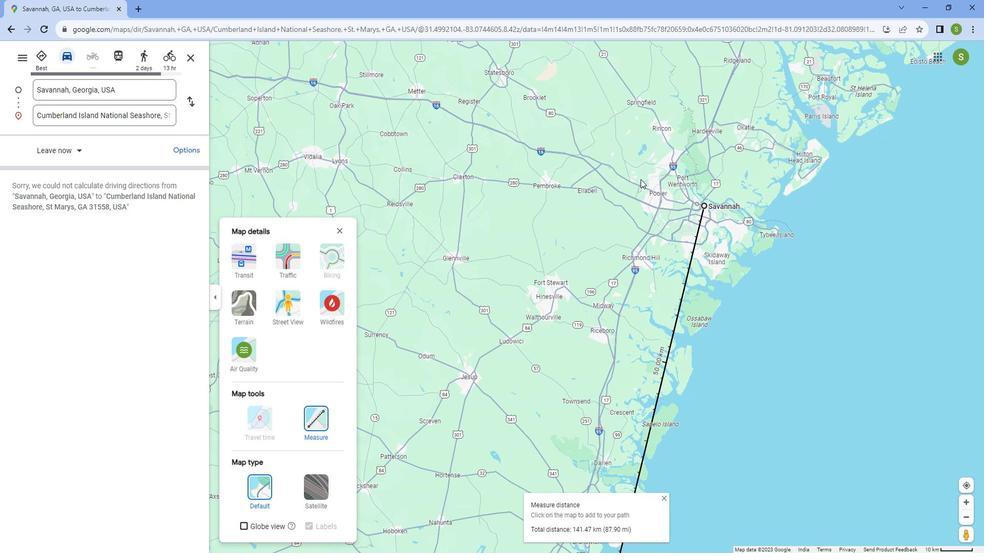 
Action: Mouse scrolled (652, 184) with delta (0, 0)
Screenshot: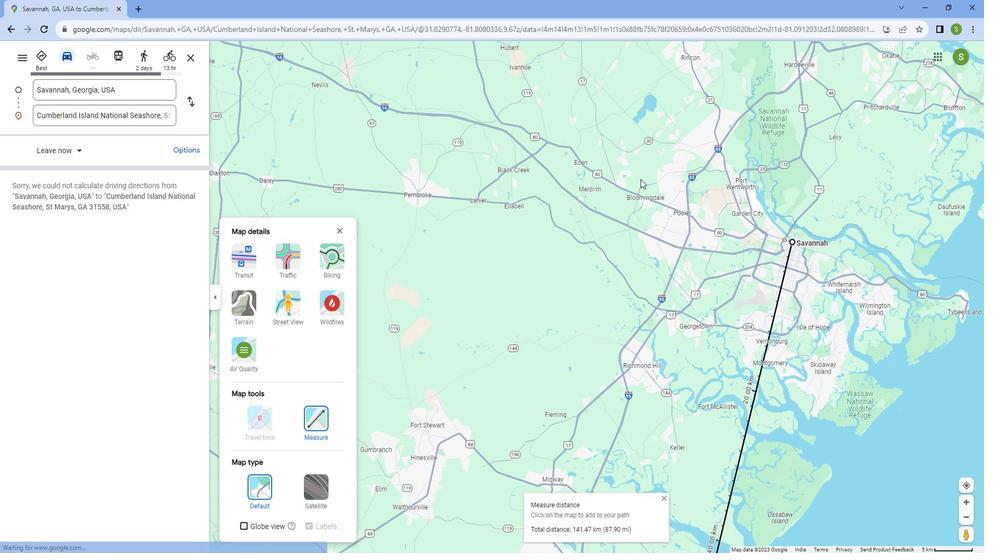 
Action: Mouse scrolled (652, 184) with delta (0, 0)
Screenshot: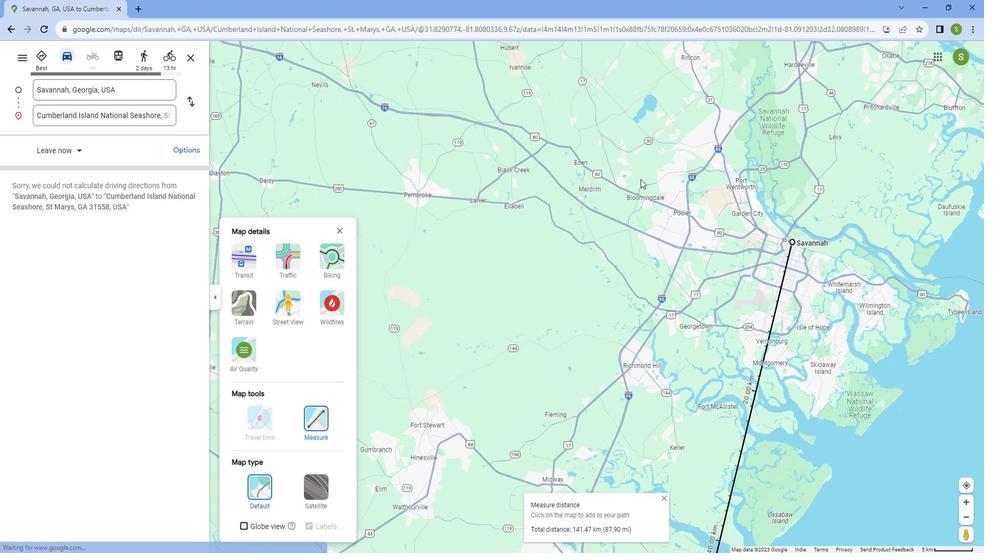 
Action: Mouse scrolled (652, 184) with delta (0, 0)
Screenshot: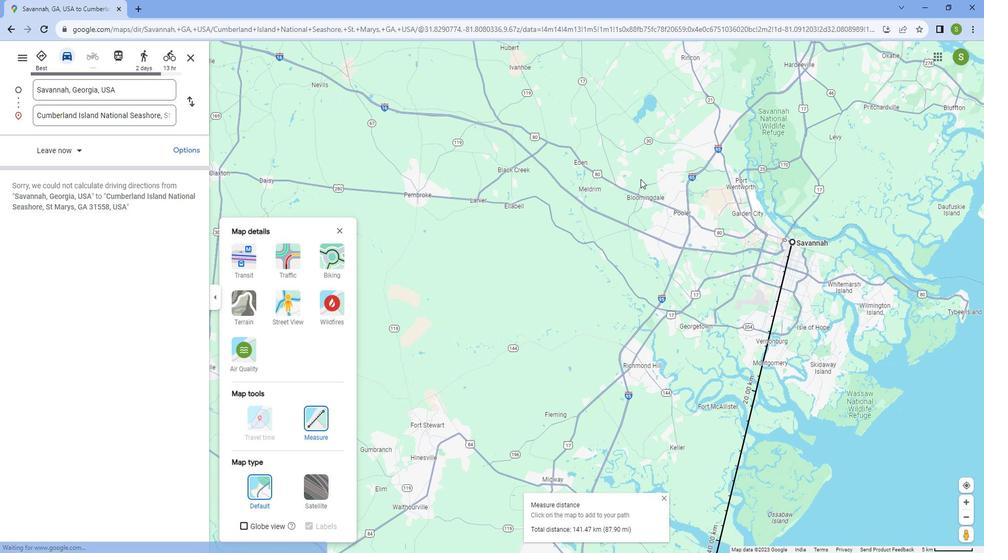 
Action: Mouse scrolled (652, 184) with delta (0, 0)
Screenshot: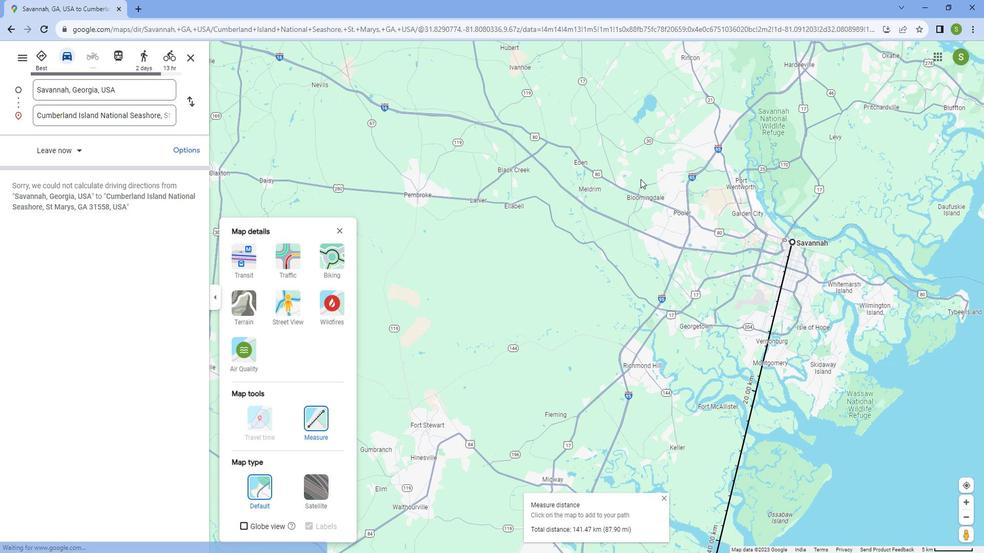 
Action: Mouse scrolled (652, 183) with delta (0, 0)
Screenshot: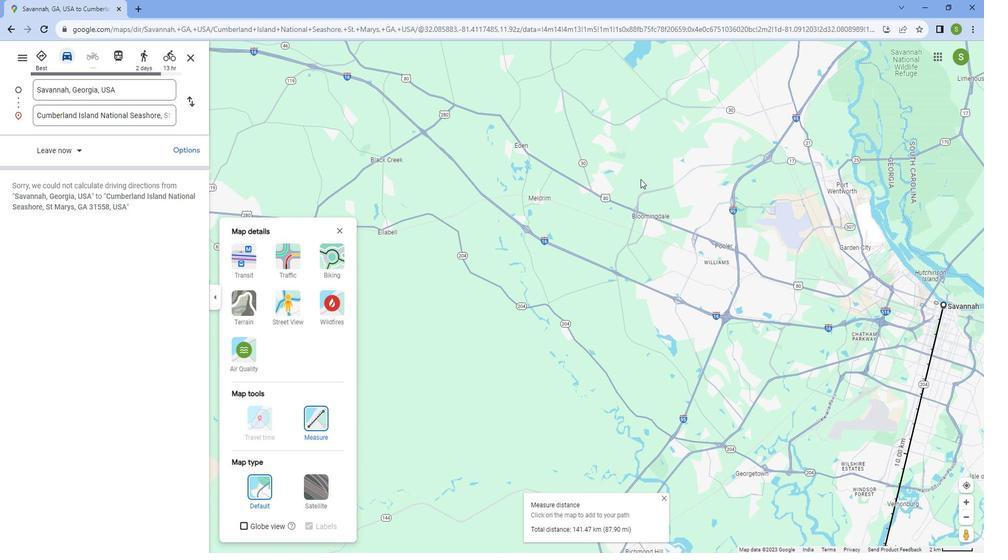 
Action: Mouse scrolled (652, 183) with delta (0, 0)
Screenshot: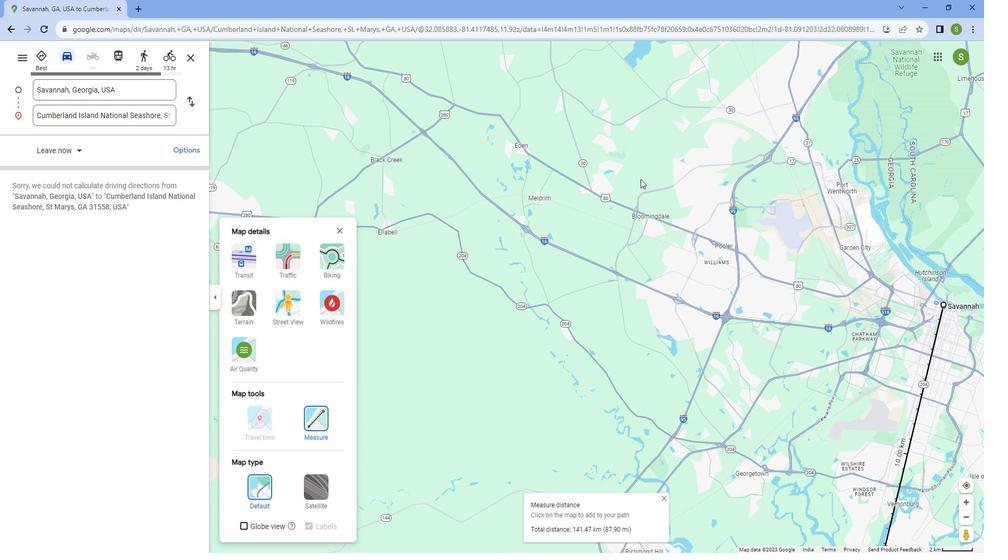 
Action: Mouse scrolled (652, 183) with delta (0, 0)
Screenshot: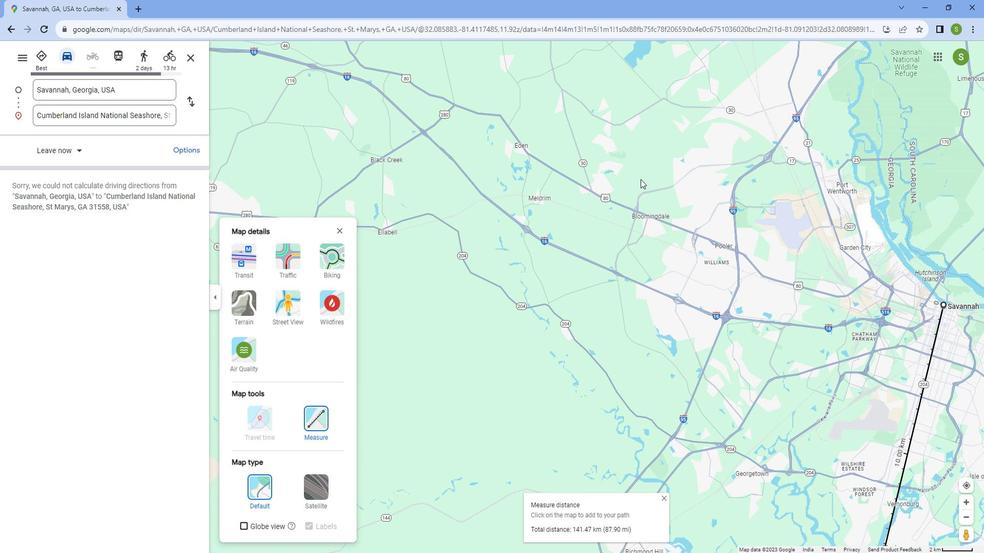
Action: Mouse scrolled (652, 183) with delta (0, 0)
Screenshot: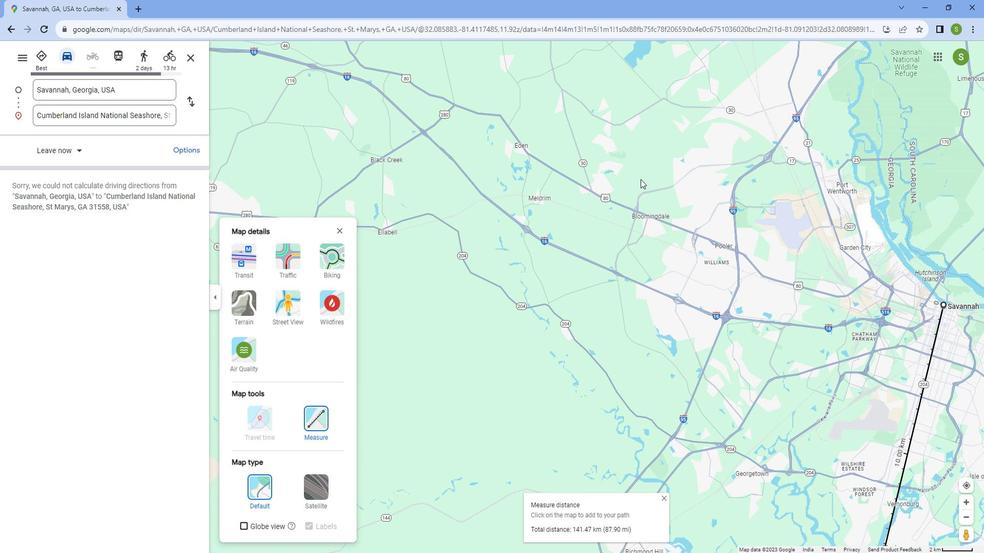 
Action: Mouse scrolled (652, 183) with delta (0, 0)
Screenshot: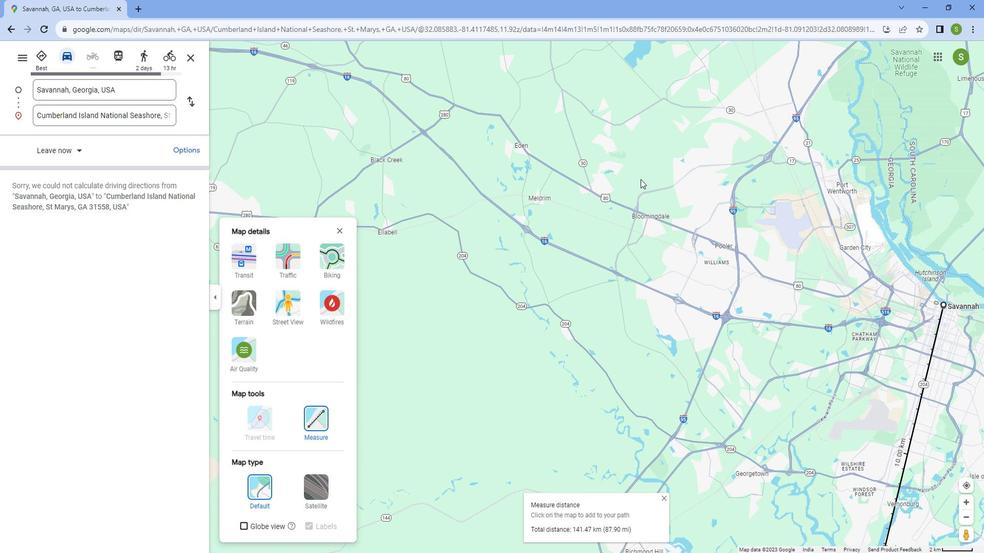 
Action: Mouse scrolled (652, 183) with delta (0, 0)
Screenshot: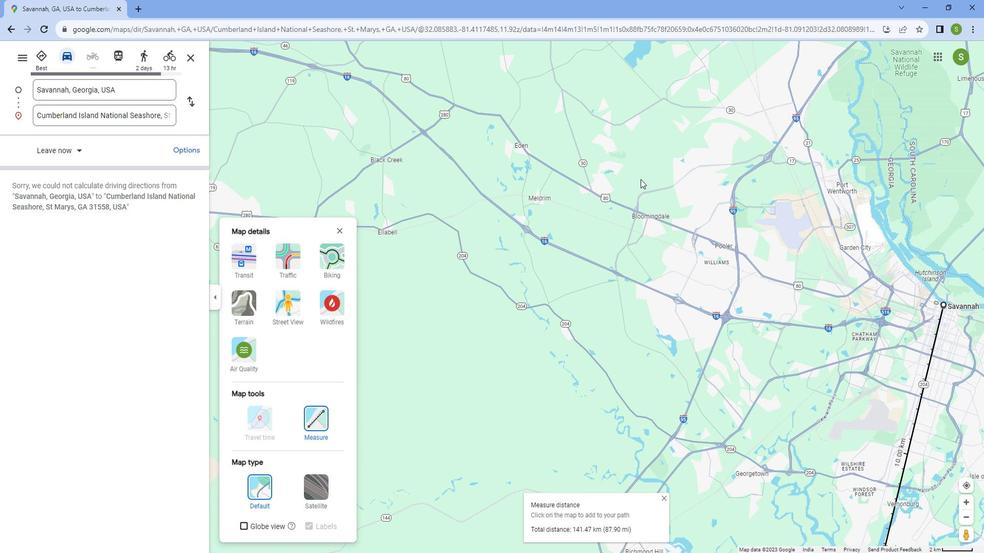
Action: Mouse scrolled (652, 183) with delta (0, 0)
Screenshot: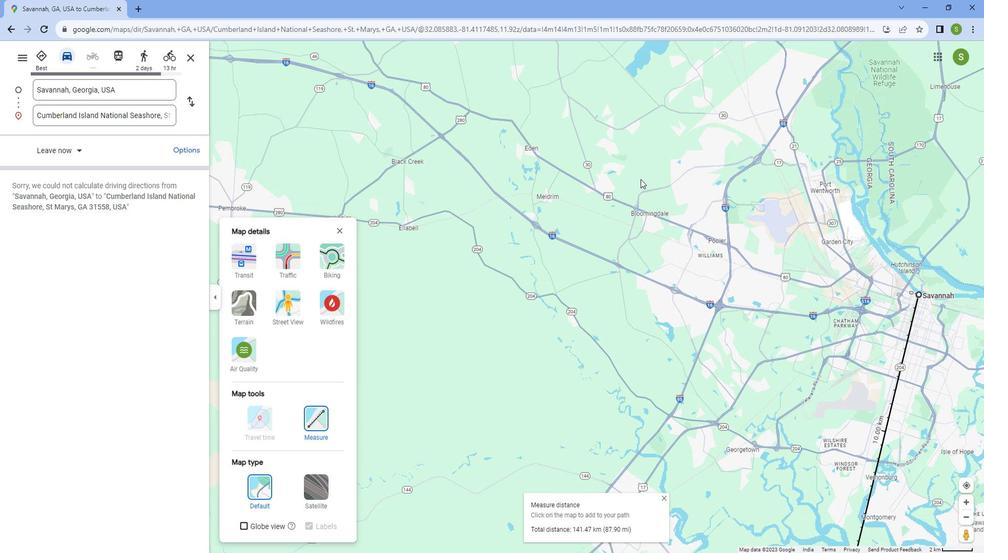 
Action: Mouse scrolled (652, 183) with delta (0, 0)
Screenshot: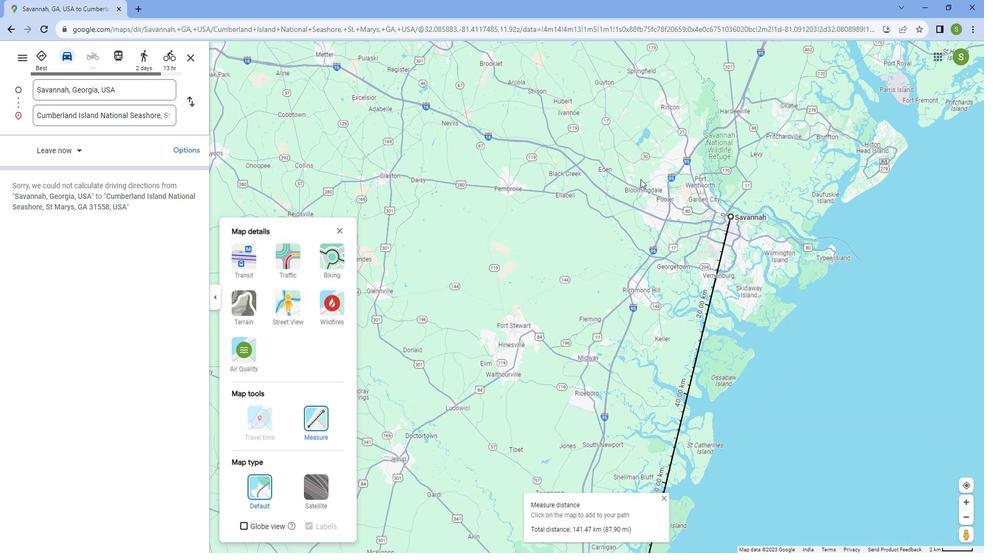
Action: Mouse scrolled (652, 183) with delta (0, 0)
Screenshot: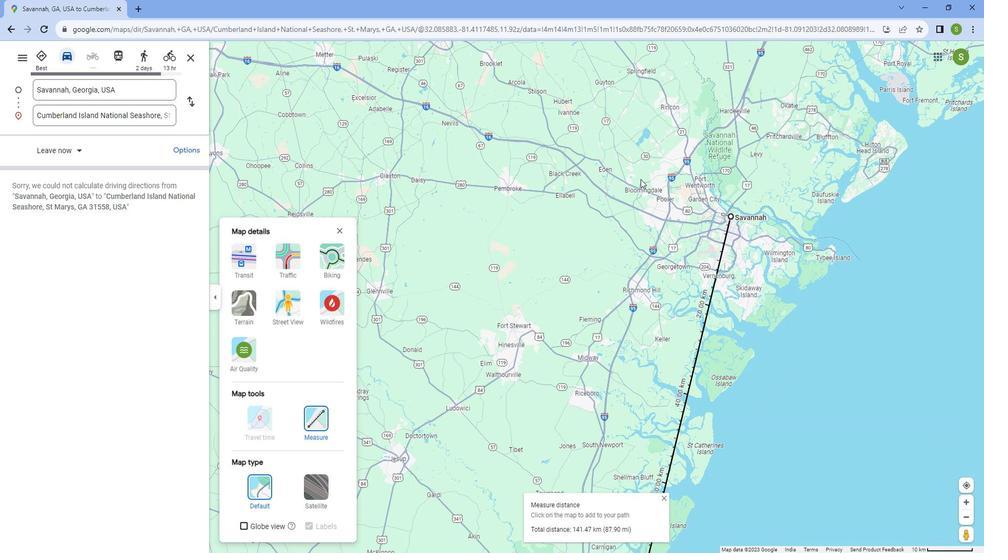 
Action: Mouse scrolled (652, 183) with delta (0, 0)
Screenshot: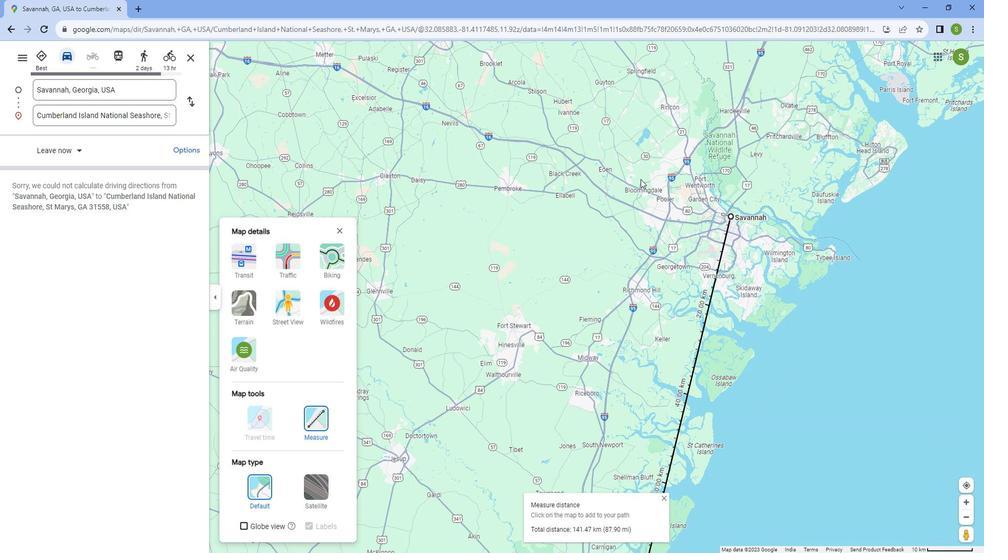 
Action: Mouse scrolled (652, 183) with delta (0, 0)
Screenshot: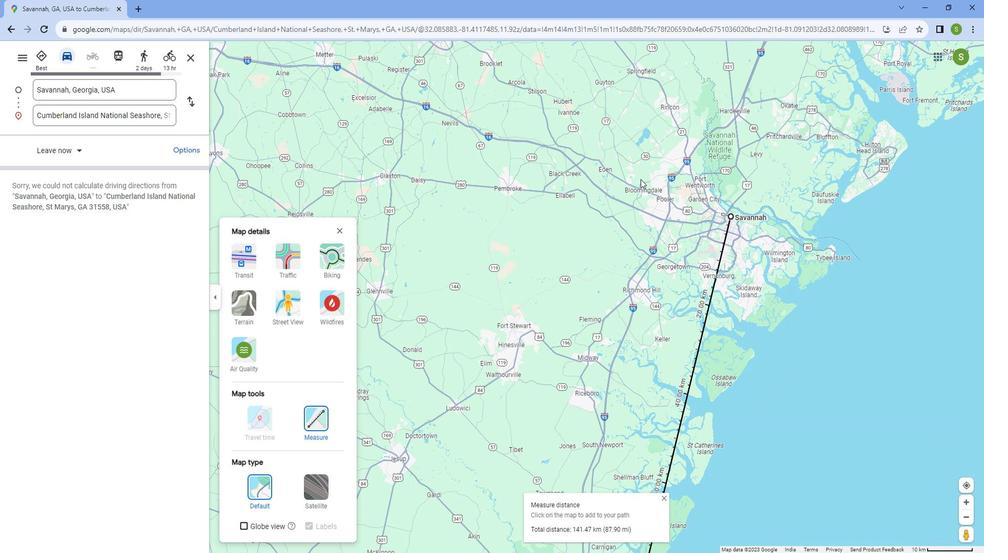 
Action: Mouse scrolled (652, 183) with delta (0, 0)
Screenshot: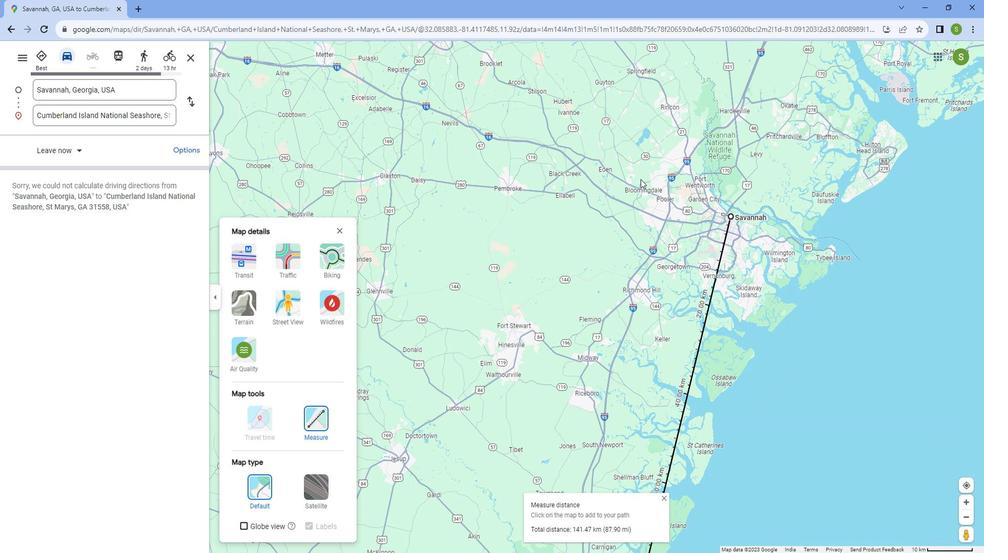 
Action: Mouse scrolled (652, 183) with delta (0, 0)
Screenshot: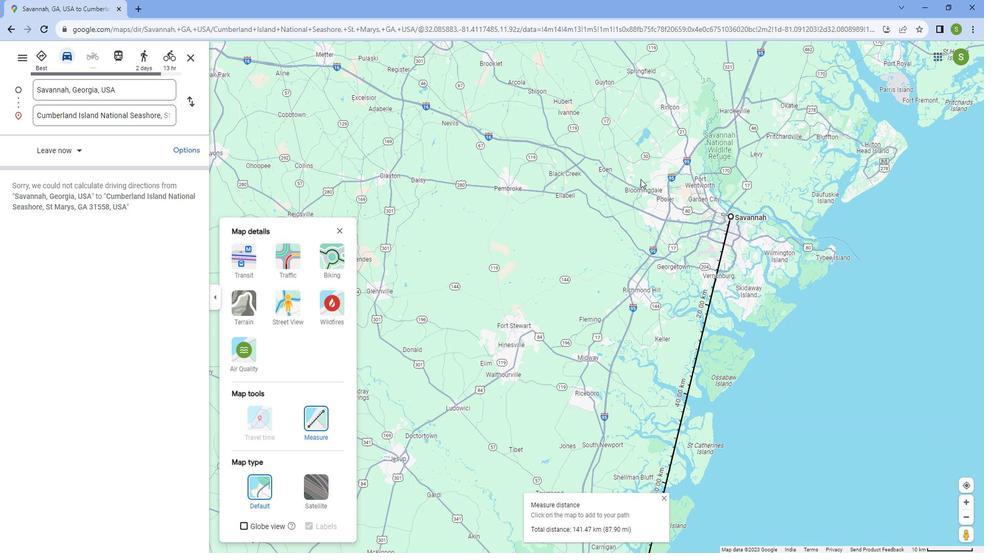 
Action: Mouse moved to (892, 450)
Screenshot: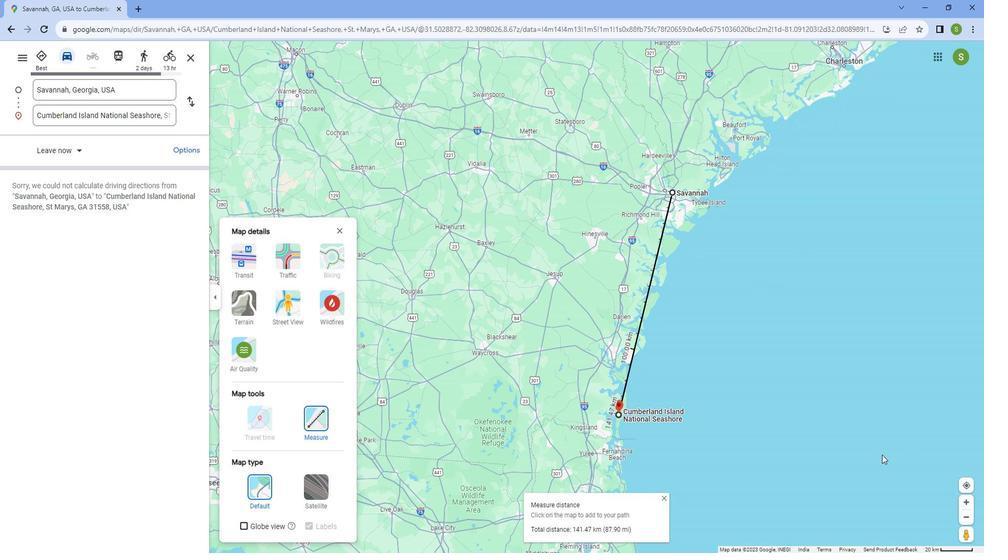 
